 Task: Add an event with the title Second Marketing Campaign Evaluation and Optimization, date '2023/12/12', time 7:00 AM to 9:00 AMand add a description: Participants will explore techniques for collaborative problem-solving, exploring win-win solutions and alternatives that satisfy both parties' interests. They will also learn how to identify and overcome common negotiation obstacles., put the event into Green category . Add location for the event as: 456 Rossio Square, Lisbon, Portugal, logged in from the account softage.9@softage.netand send the event invitation to softage.3@softage.net with CC to  softage.4@softage.net. Set a reminder for the event 97 week before
Action: Mouse moved to (95, 117)
Screenshot: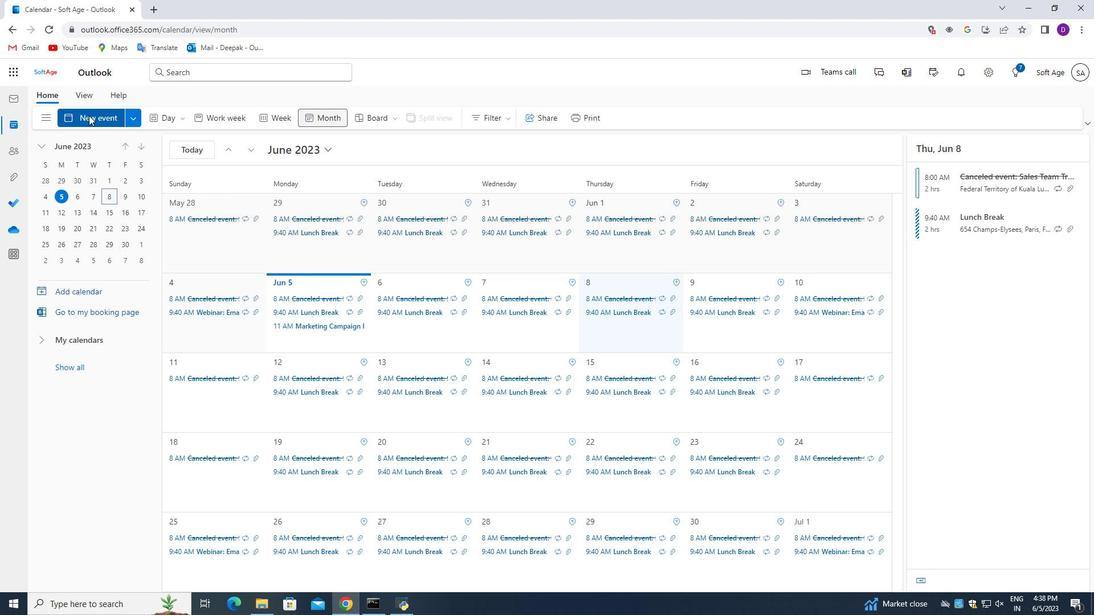 
Action: Mouse pressed left at (95, 117)
Screenshot: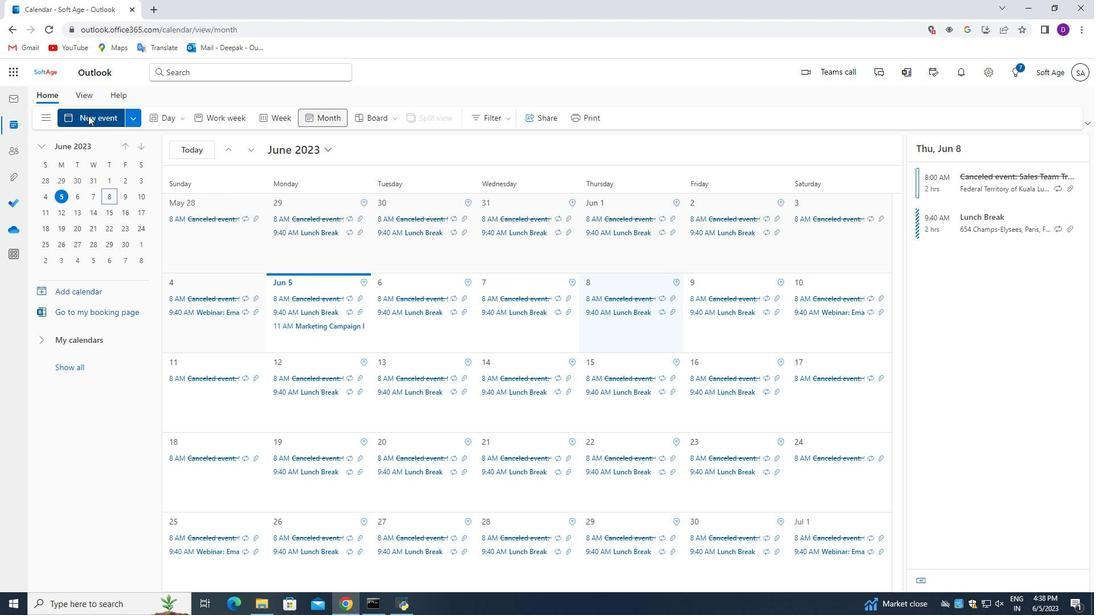 
Action: Mouse moved to (400, 451)
Screenshot: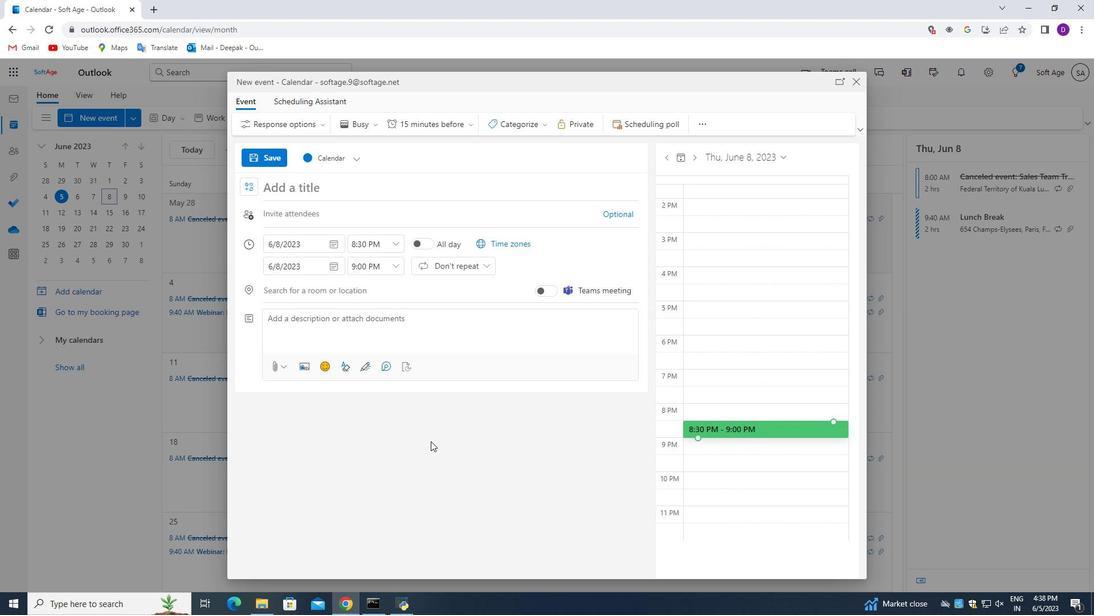 
Action: Key pressed <Key.shift_r>Second<Key.space><Key.shift>Marketing<Key.space><Key.shift_r>Campaign<Key.space><Key.shift_r>Evaluation<Key.space>and<Key.space><Key.shift>Optimization,<Key.backspace><Key.space>
Screenshot: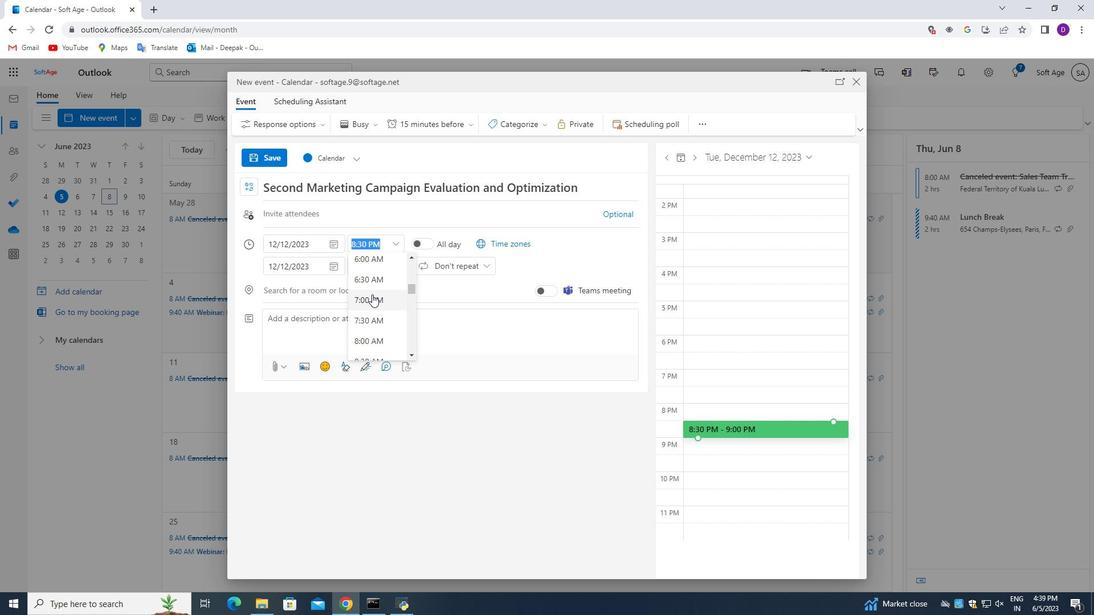 
Action: Mouse moved to (333, 244)
Screenshot: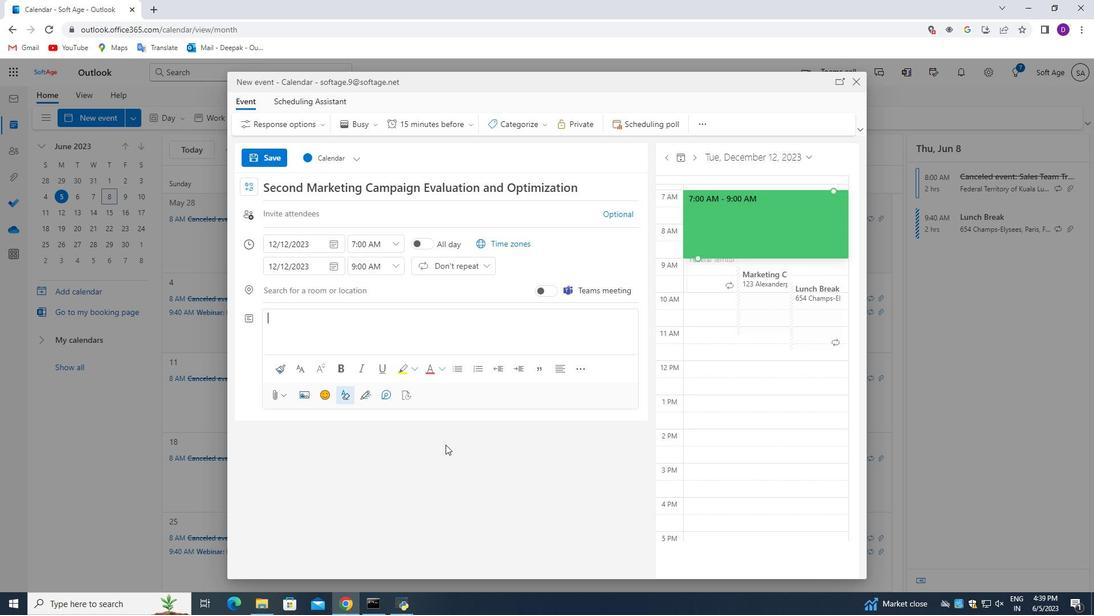 
Action: Mouse pressed left at (333, 244)
Screenshot: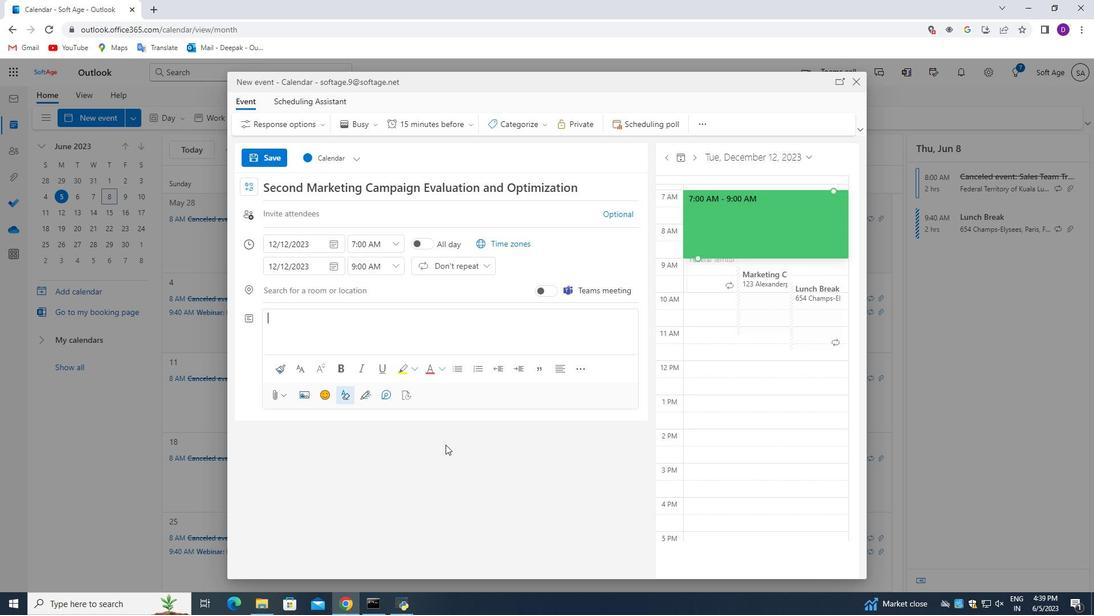 
Action: Mouse moved to (307, 269)
Screenshot: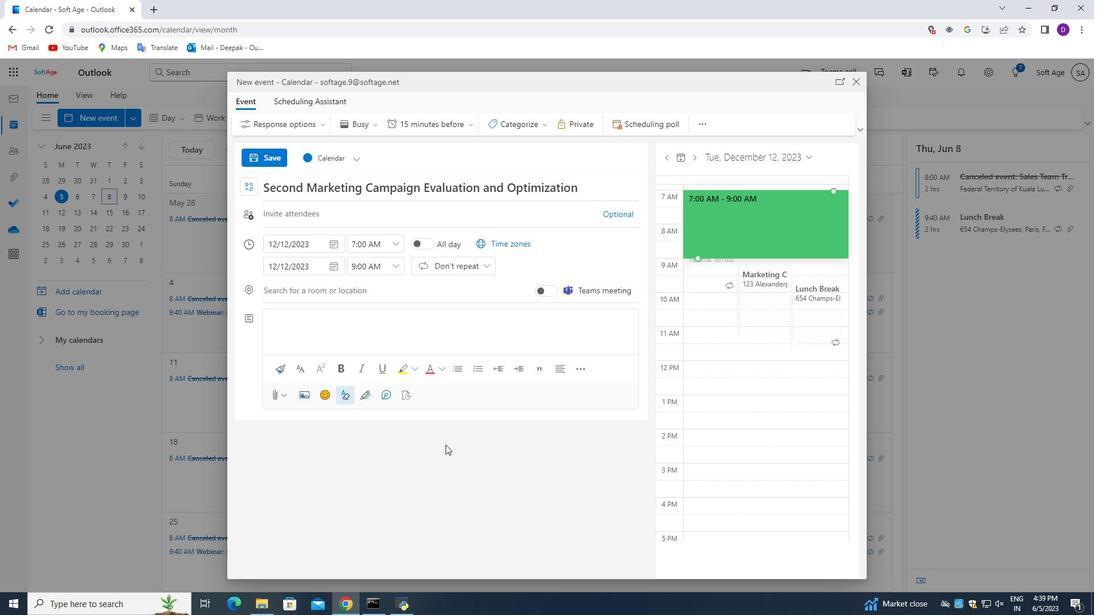 
Action: Mouse pressed left at (307, 269)
Screenshot: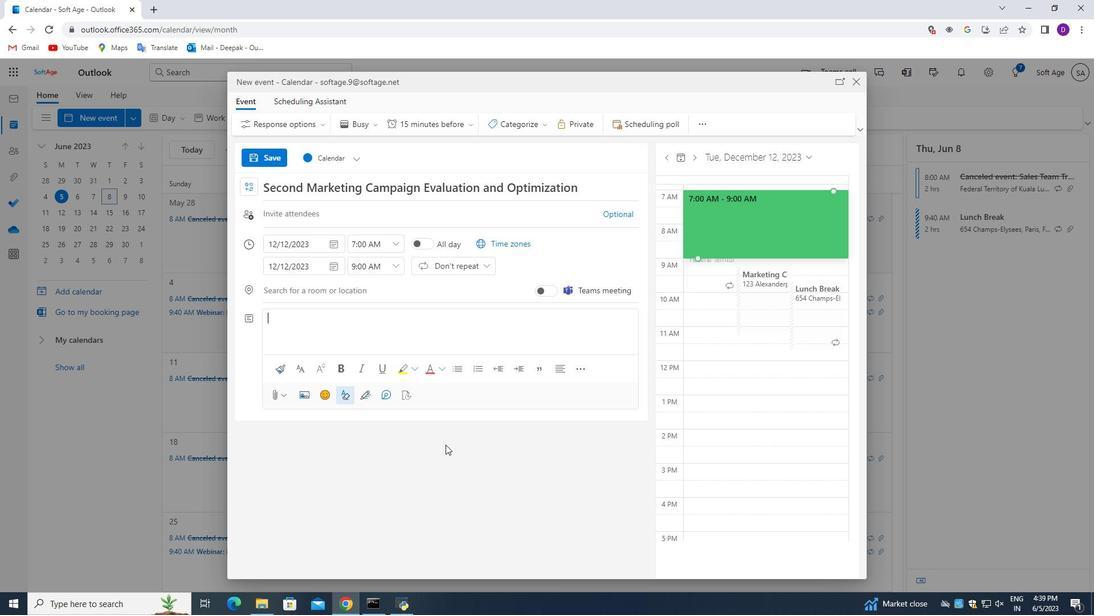 
Action: Mouse moved to (370, 352)
Screenshot: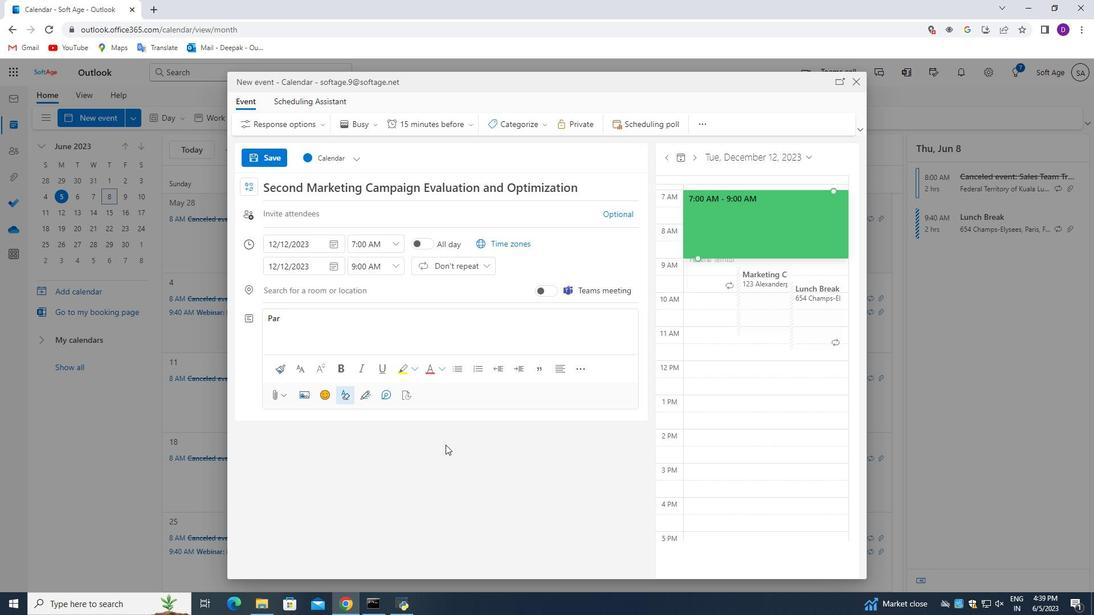 
Action: Mouse pressed left at (370, 352)
Screenshot: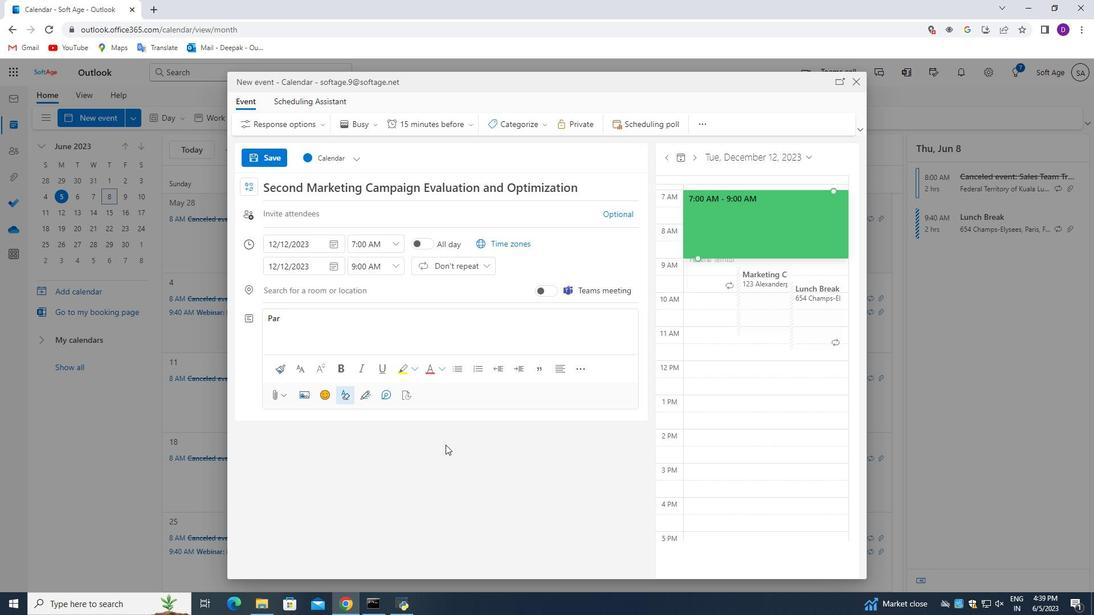 
Action: Mouse moved to (310, 335)
Screenshot: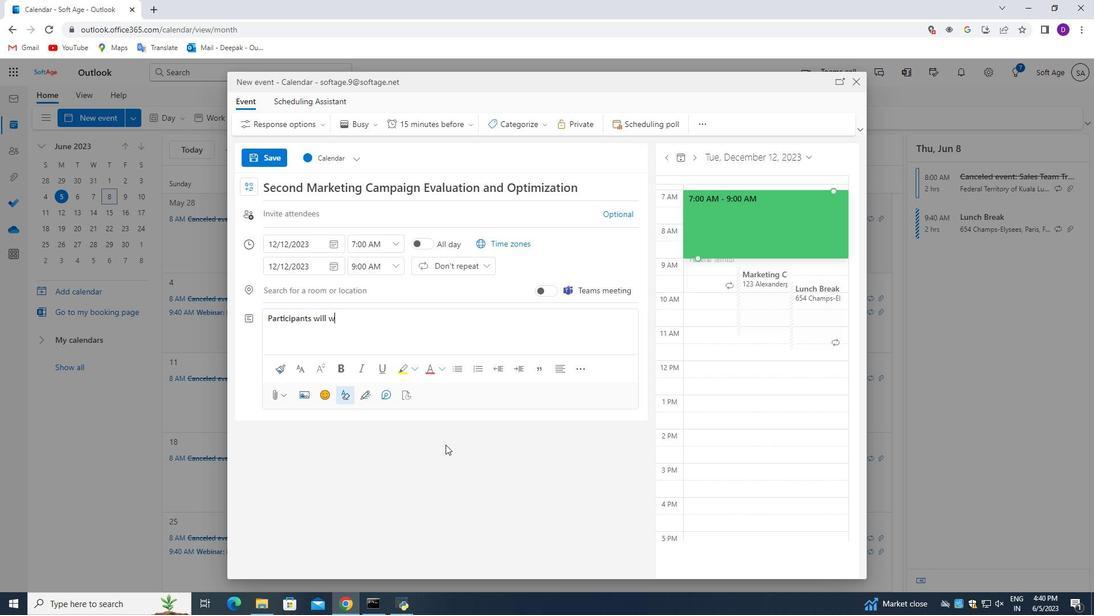 
Action: Mouse pressed left at (310, 335)
Screenshot: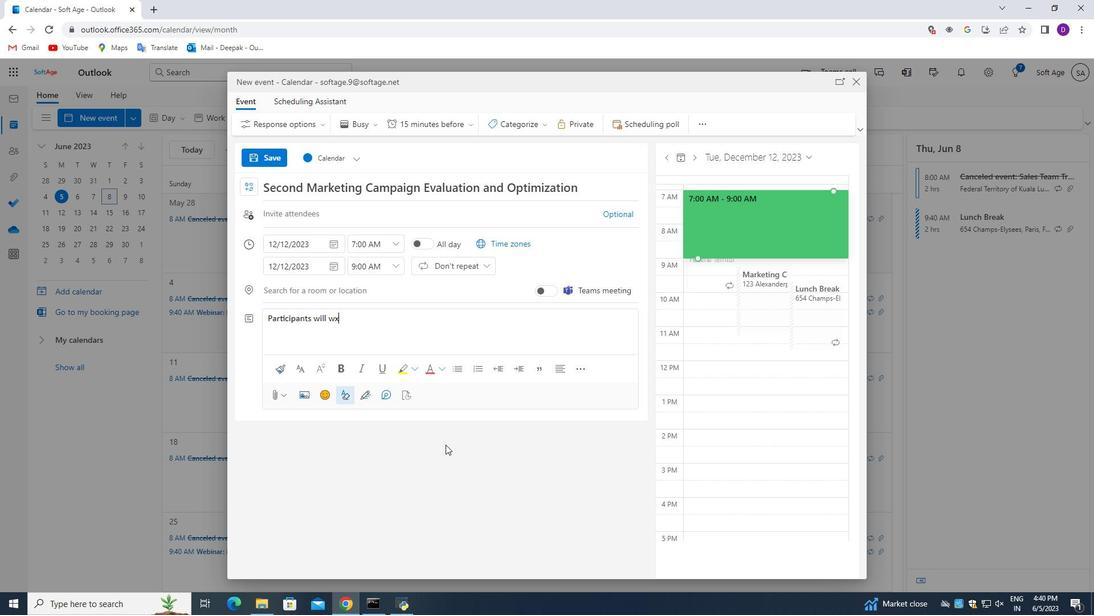 
Action: Mouse moved to (358, 248)
Screenshot: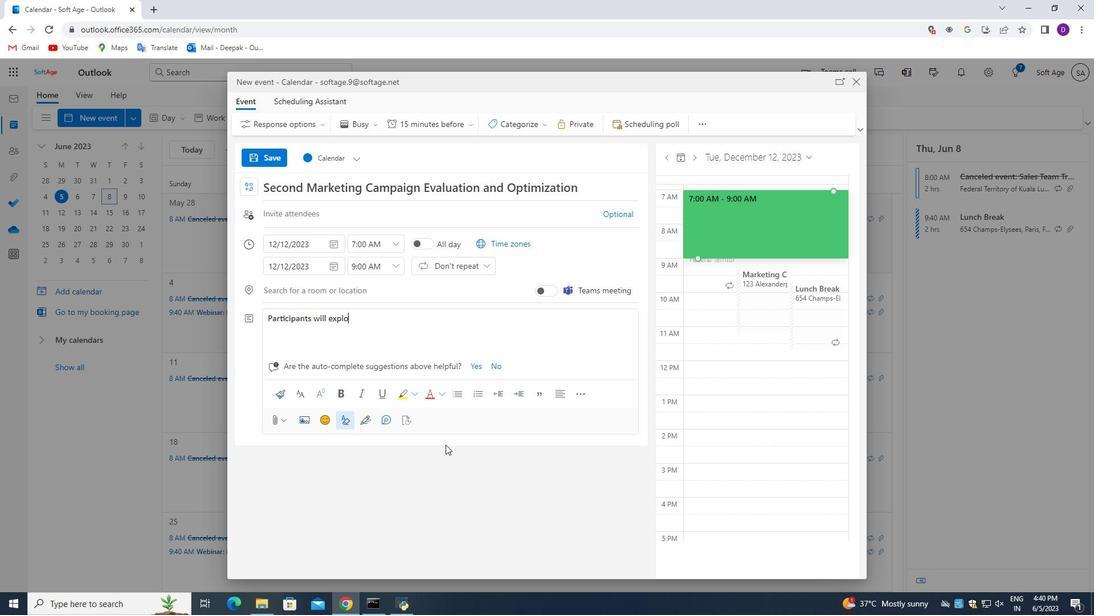 
Action: Mouse pressed left at (358, 248)
Screenshot: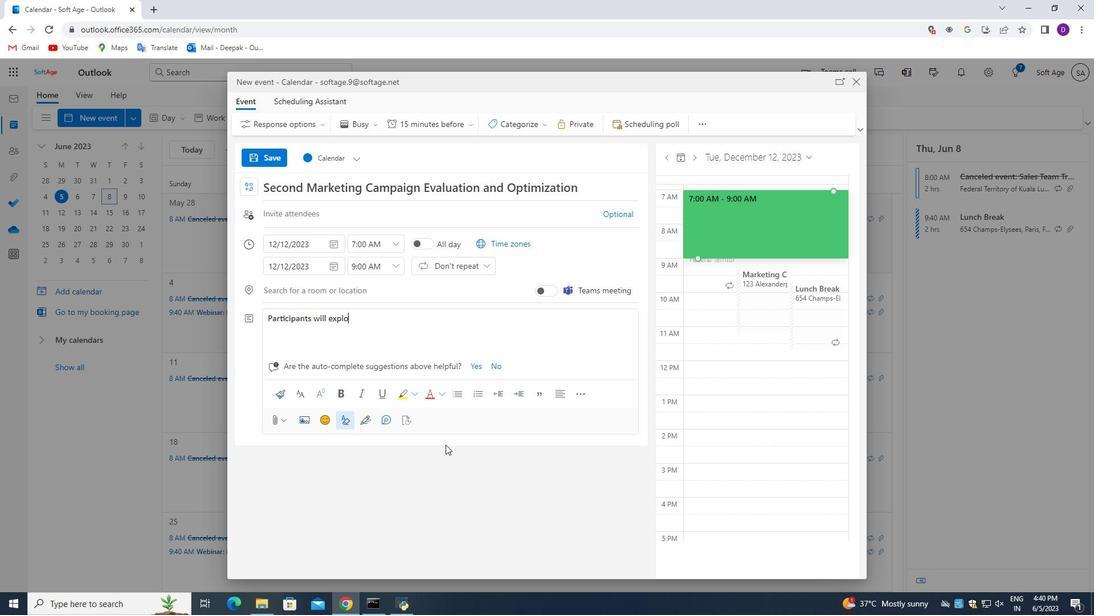 
Action: Mouse moved to (354, 245)
Screenshot: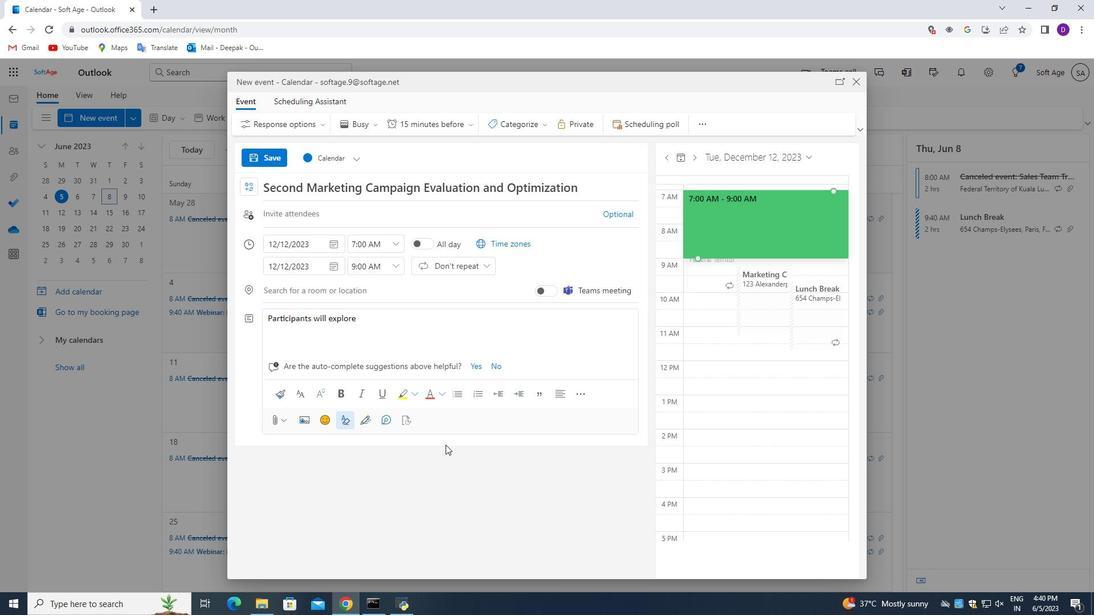 
Action: Mouse pressed left at (354, 245)
Screenshot: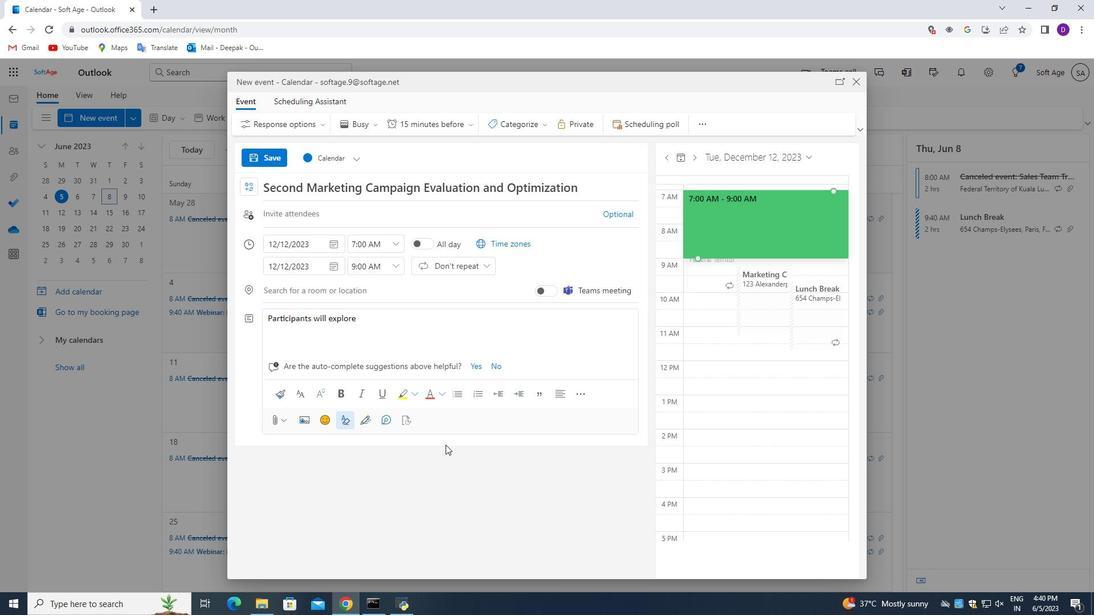 
Action: Mouse moved to (401, 303)
Screenshot: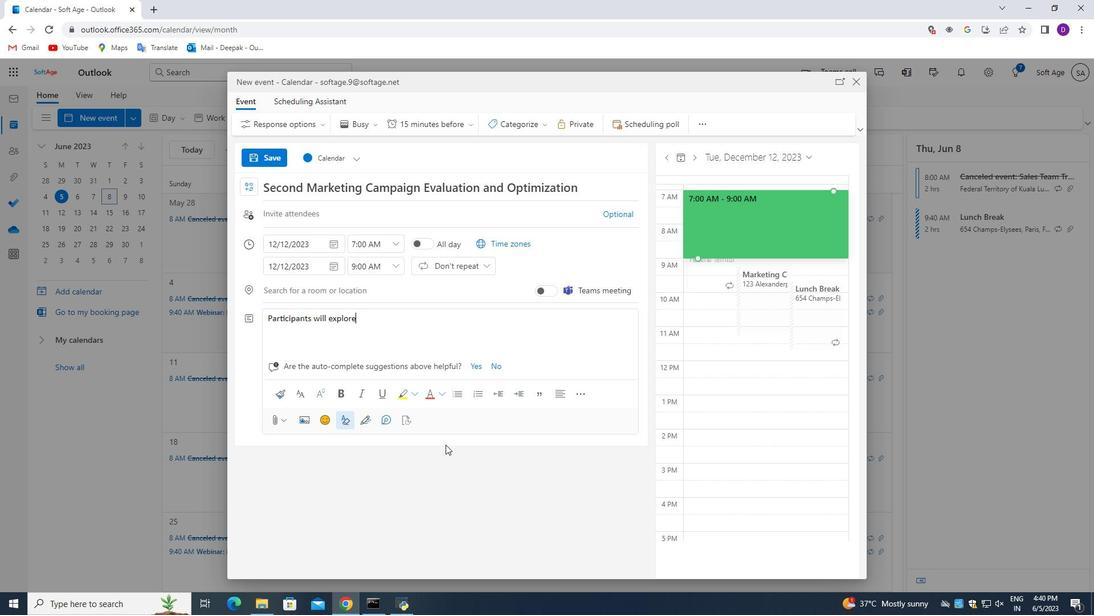 
Action: Key pressed <Key.backspace>7
Screenshot: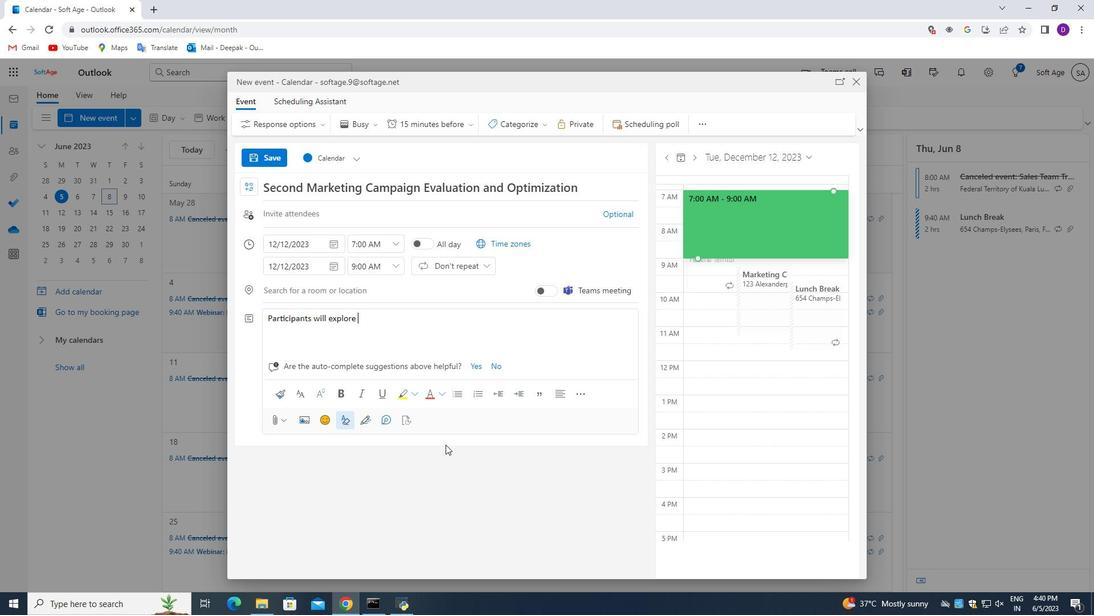 
Action: Mouse moved to (361, 244)
Screenshot: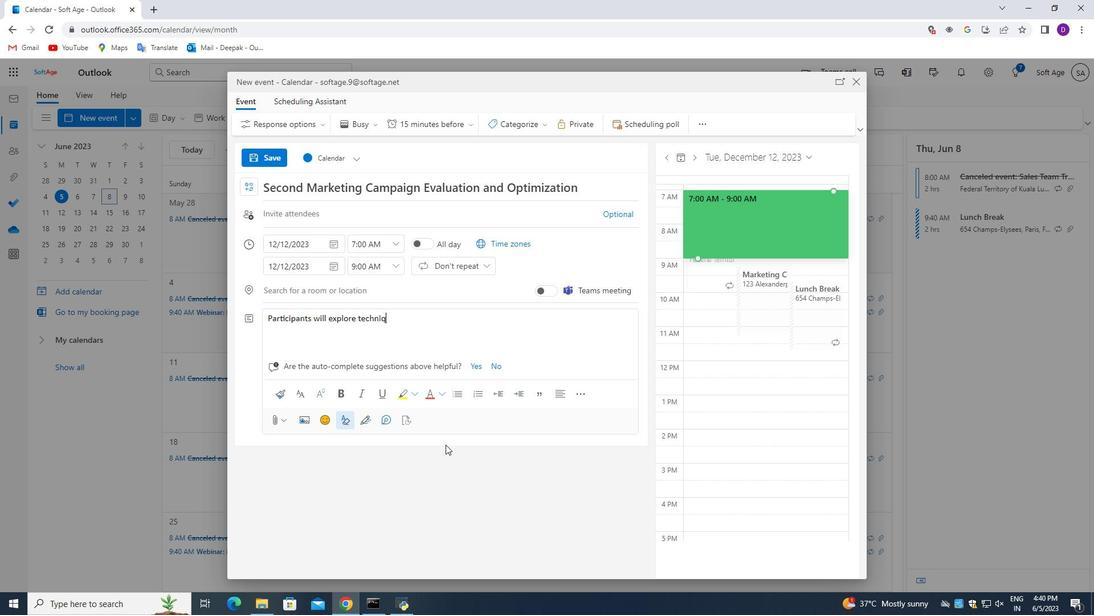 
Action: Mouse pressed left at (361, 244)
Screenshot: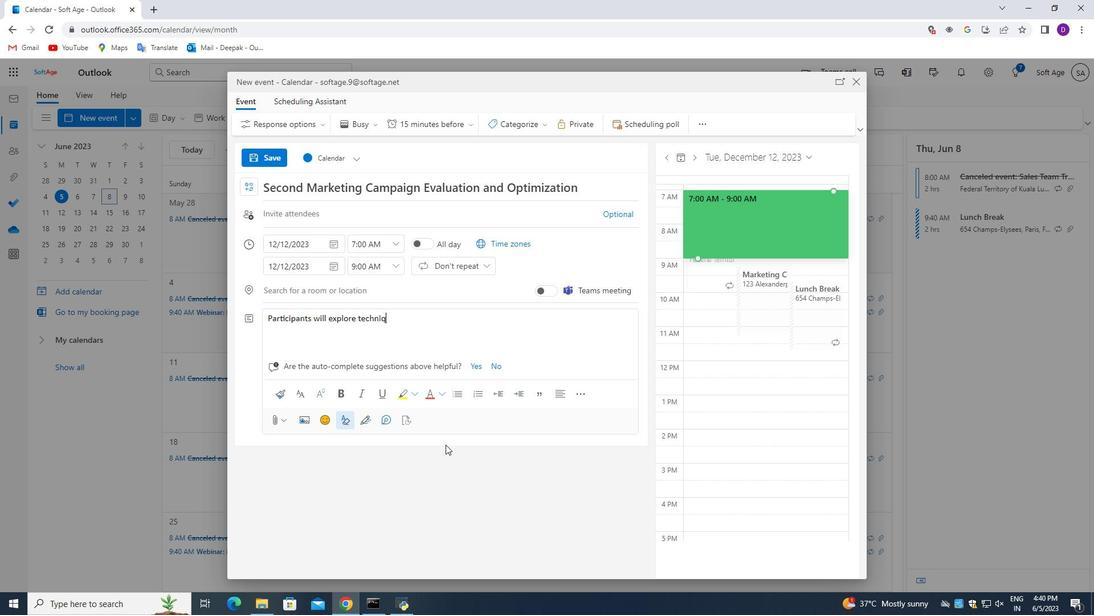 
Action: Mouse moved to (389, 326)
Screenshot: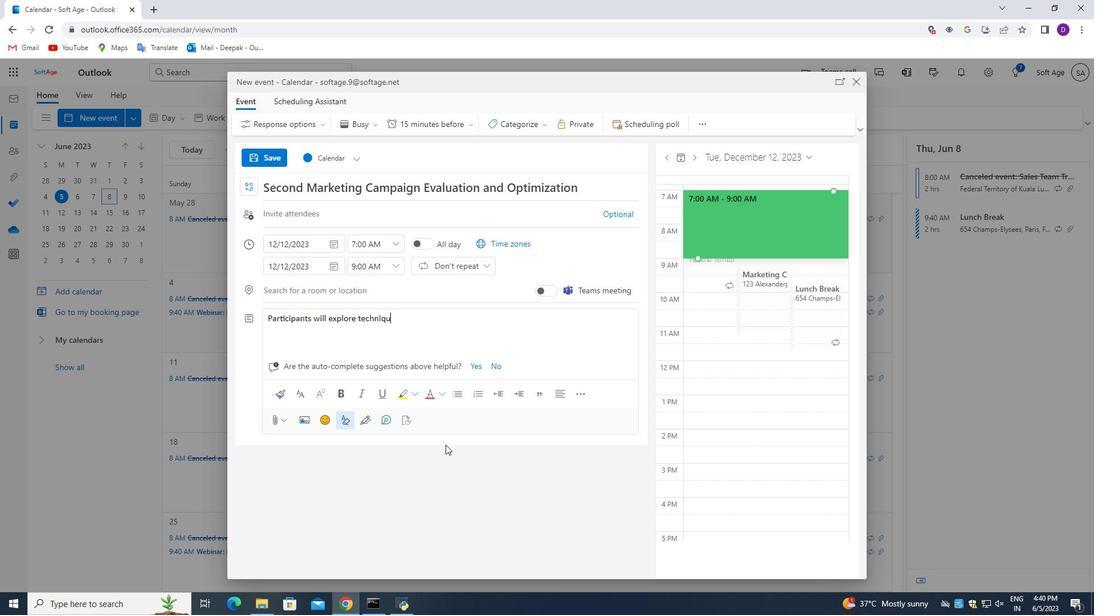 
Action: Key pressed <Key.backspace>0
Screenshot: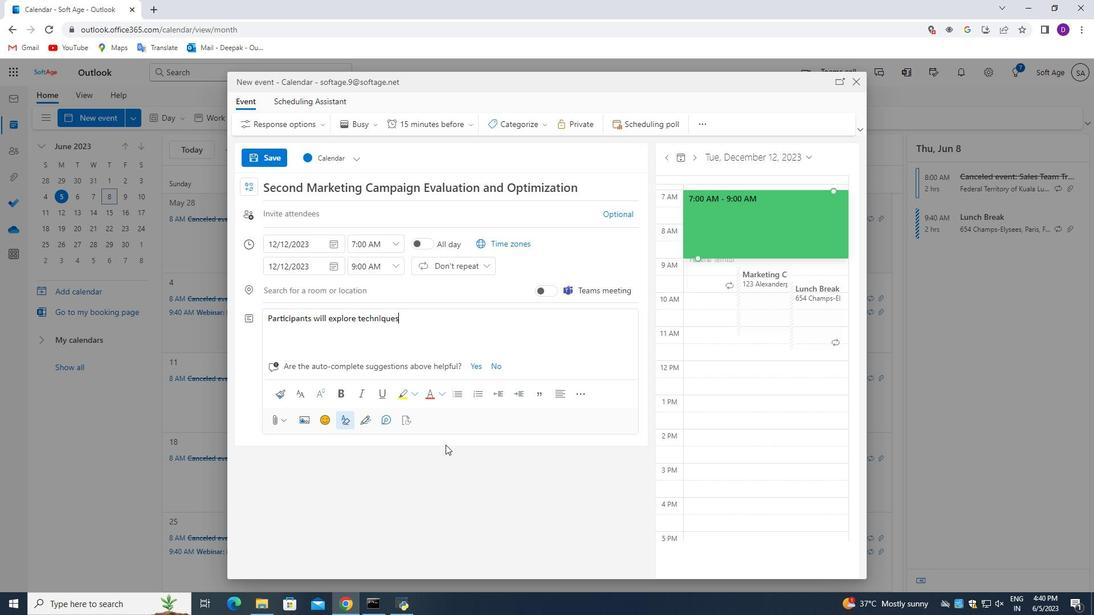 
Action: Mouse moved to (374, 244)
Screenshot: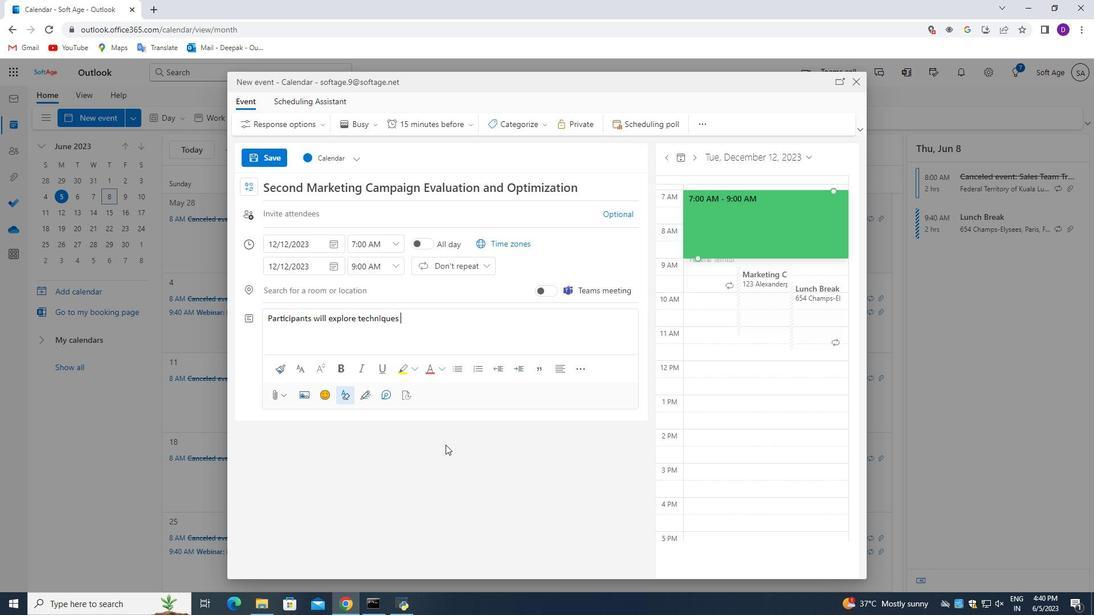
Action: Mouse pressed left at (374, 244)
Screenshot: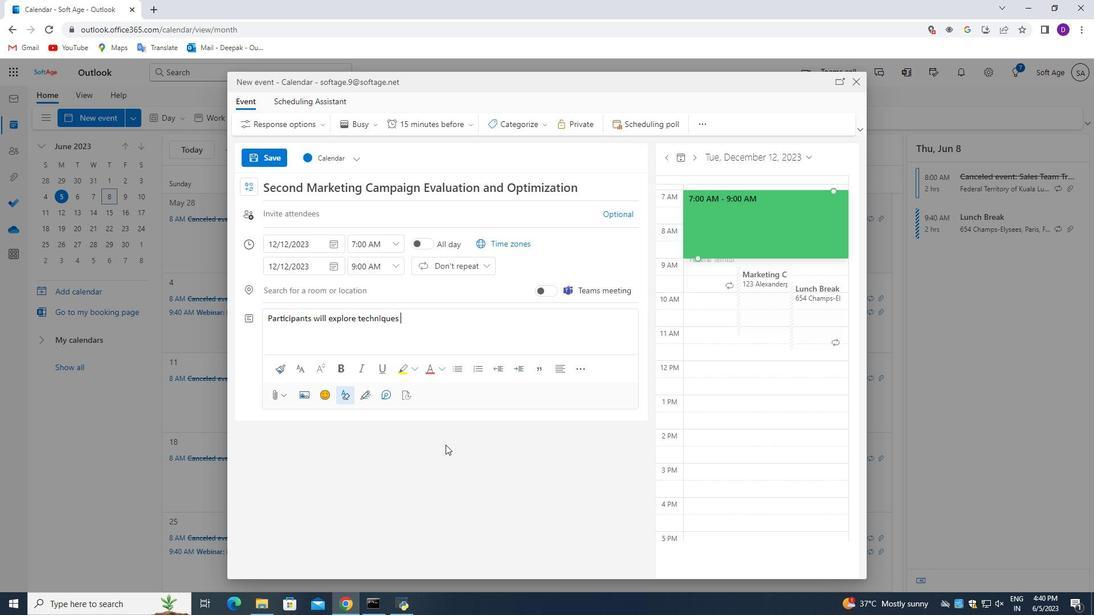 
Action: Mouse moved to (395, 304)
Screenshot: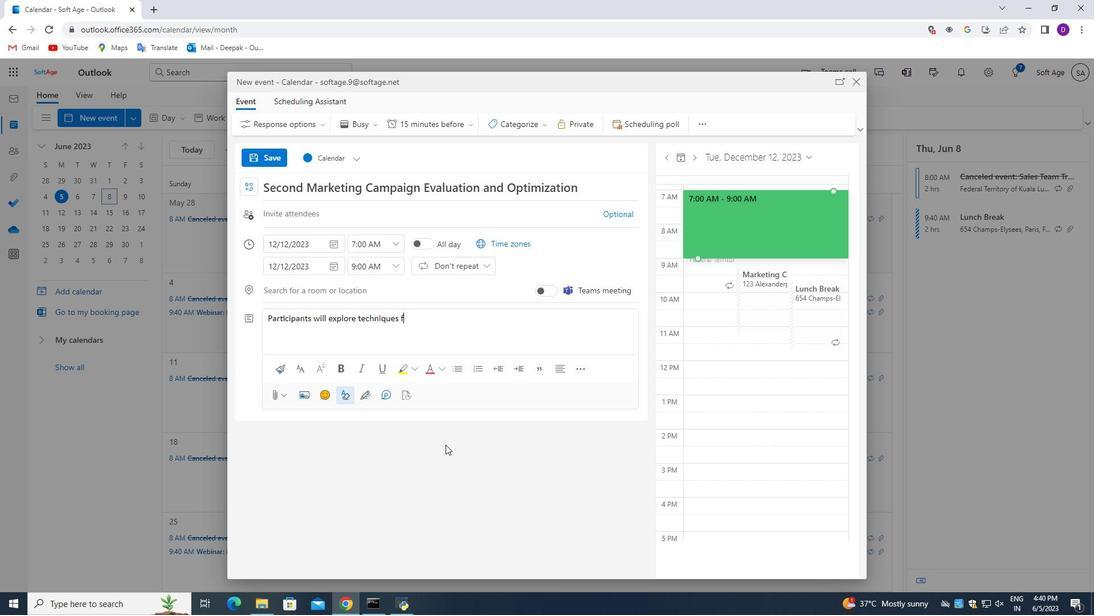 
Action: Key pressed <Key.backspace><Key.shift_r>A
Screenshot: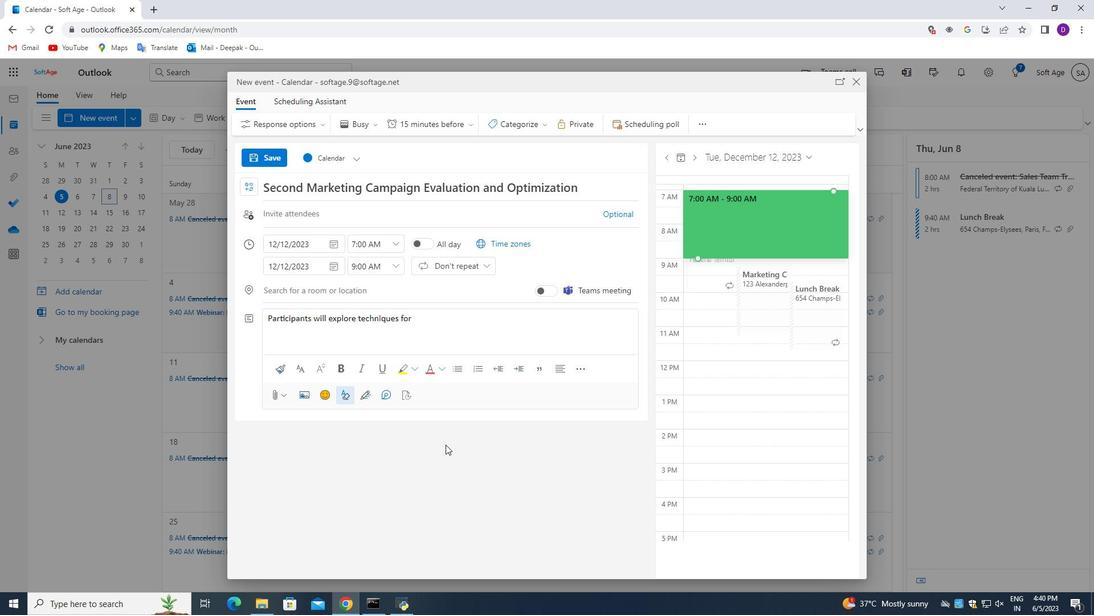 
Action: Mouse moved to (376, 266)
Screenshot: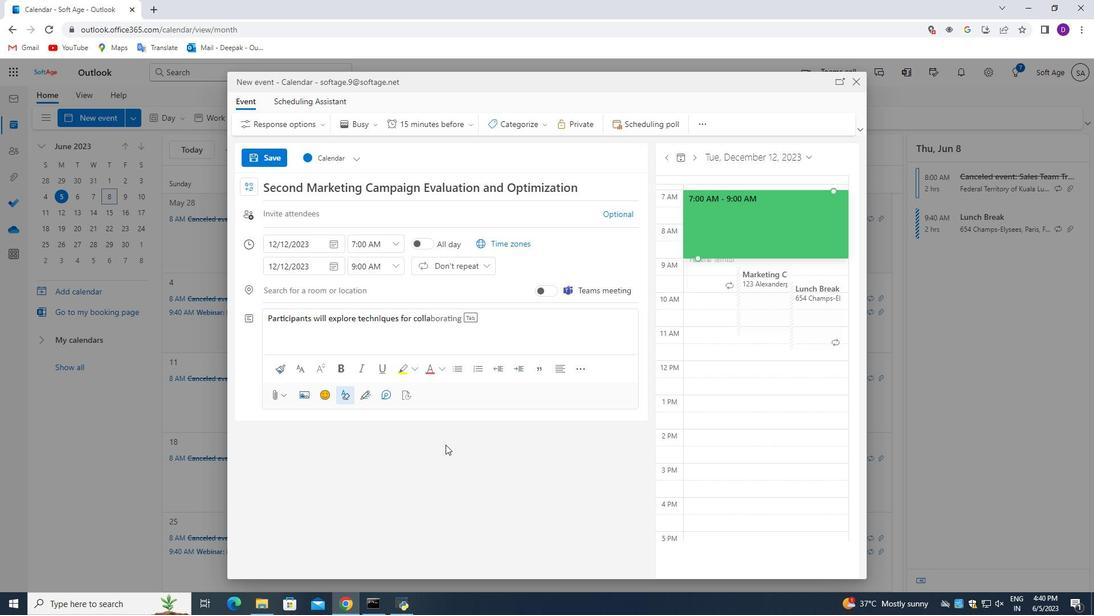 
Action: Mouse pressed left at (376, 266)
Screenshot: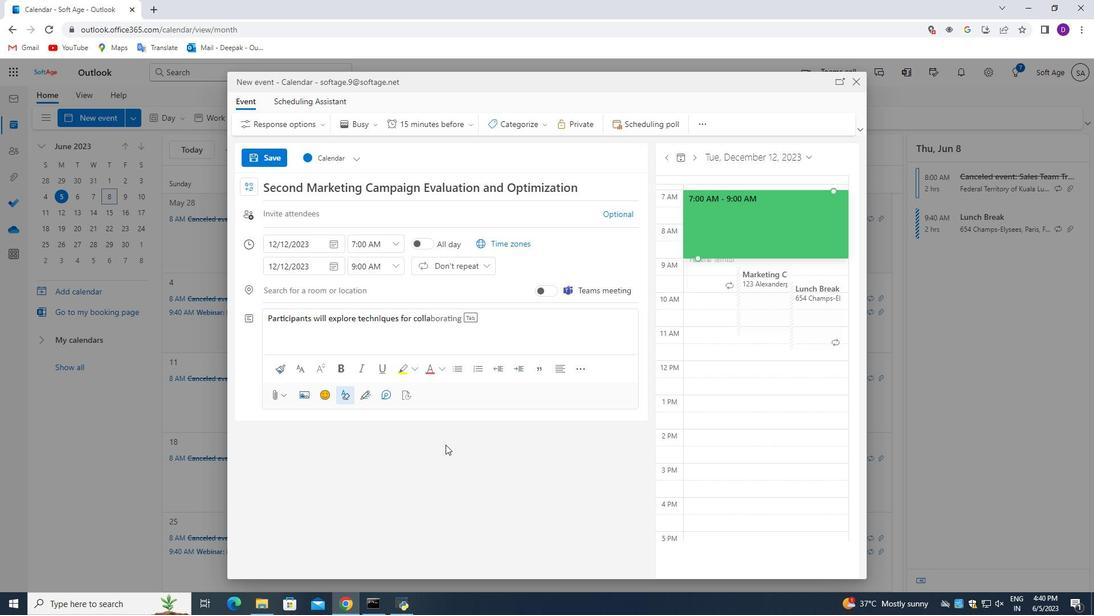 
Action: Mouse pressed left at (376, 266)
Screenshot: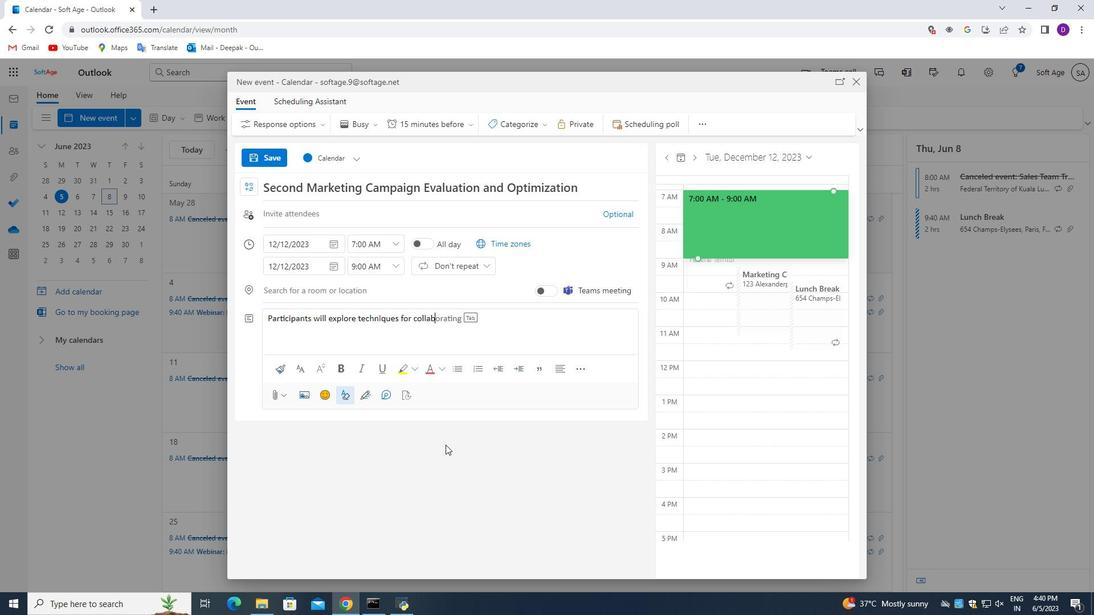 
Action: Mouse moved to (373, 266)
Screenshot: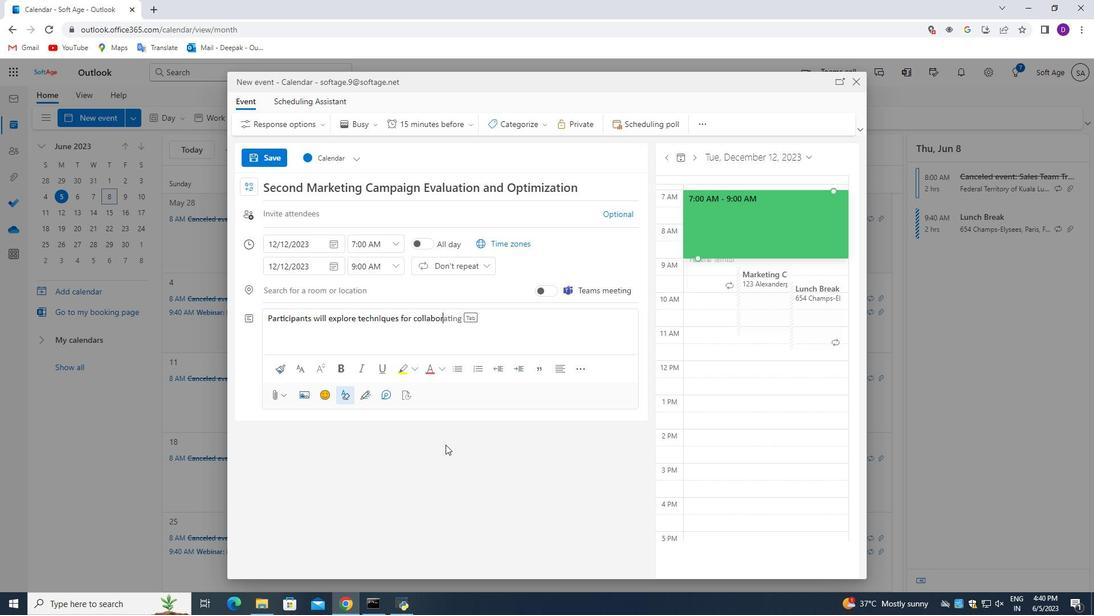 
Action: Mouse pressed left at (373, 266)
Screenshot: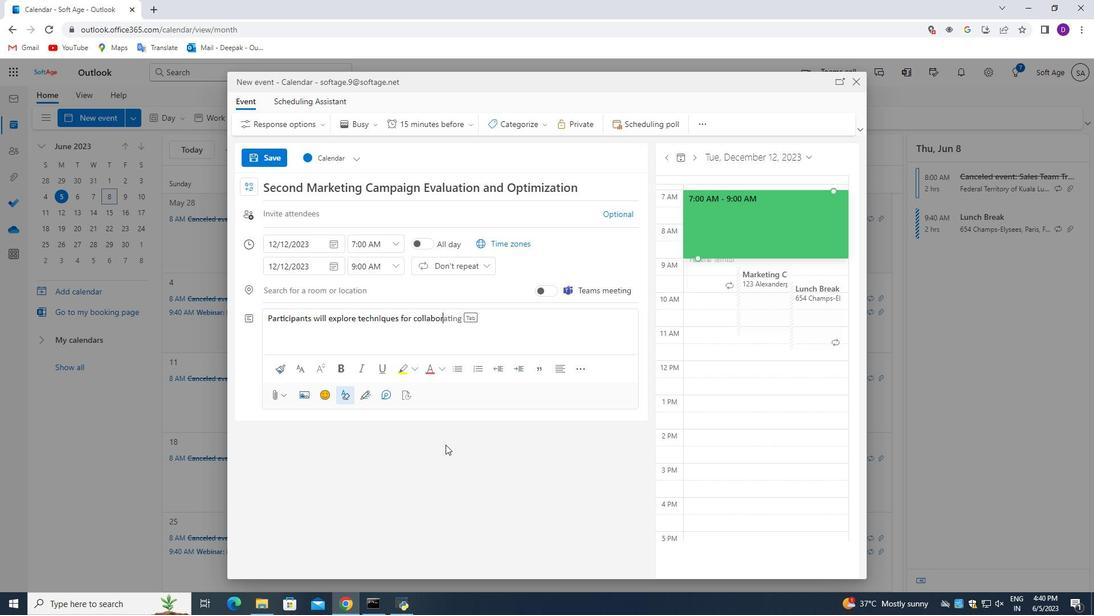 
Action: Mouse moved to (356, 266)
Screenshot: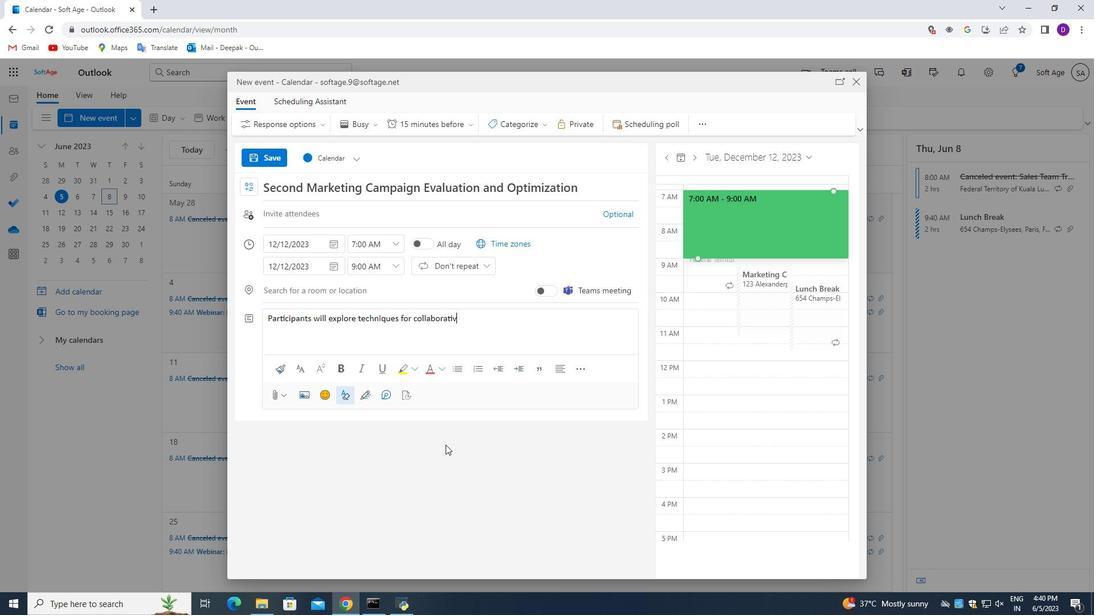 
Action: Mouse pressed left at (356, 266)
Screenshot: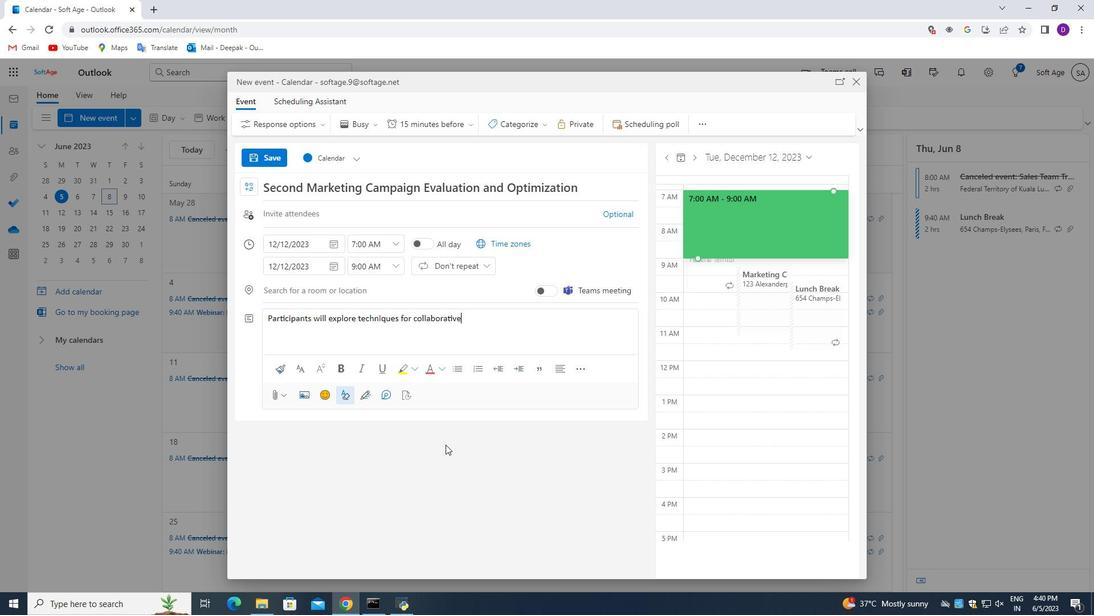 
Action: Mouse moved to (378, 287)
Screenshot: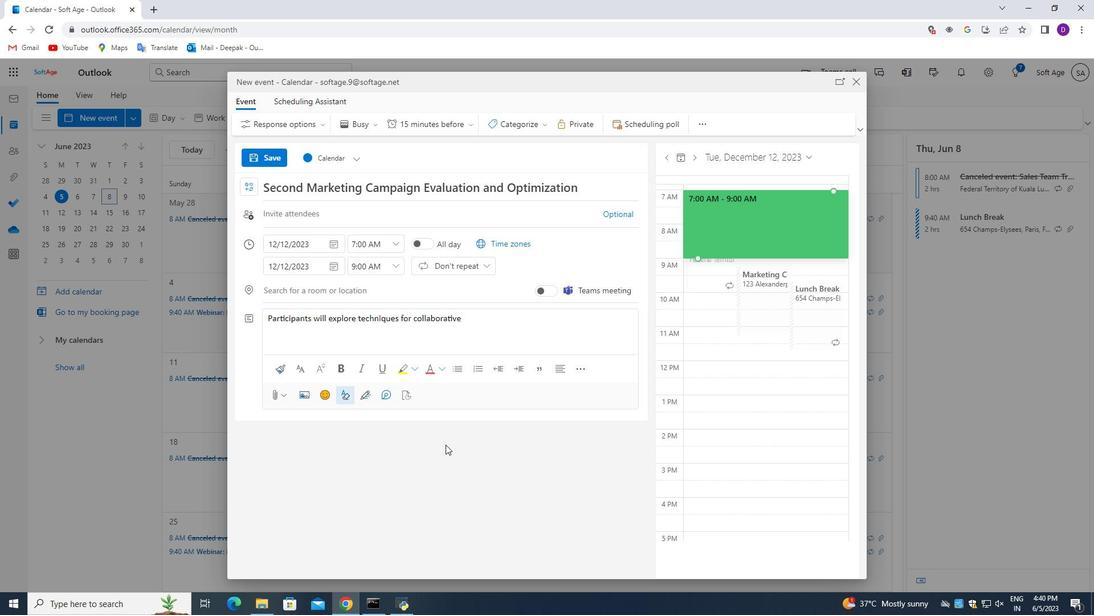 
Action: Key pressed <Key.backspace>9
Screenshot: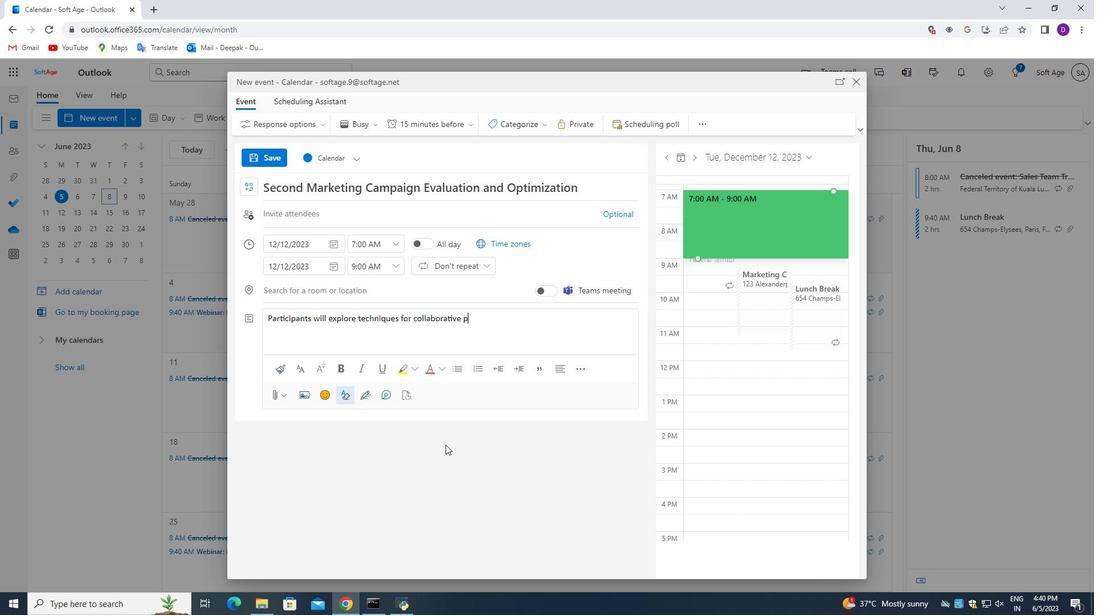 
Action: Mouse moved to (362, 263)
Screenshot: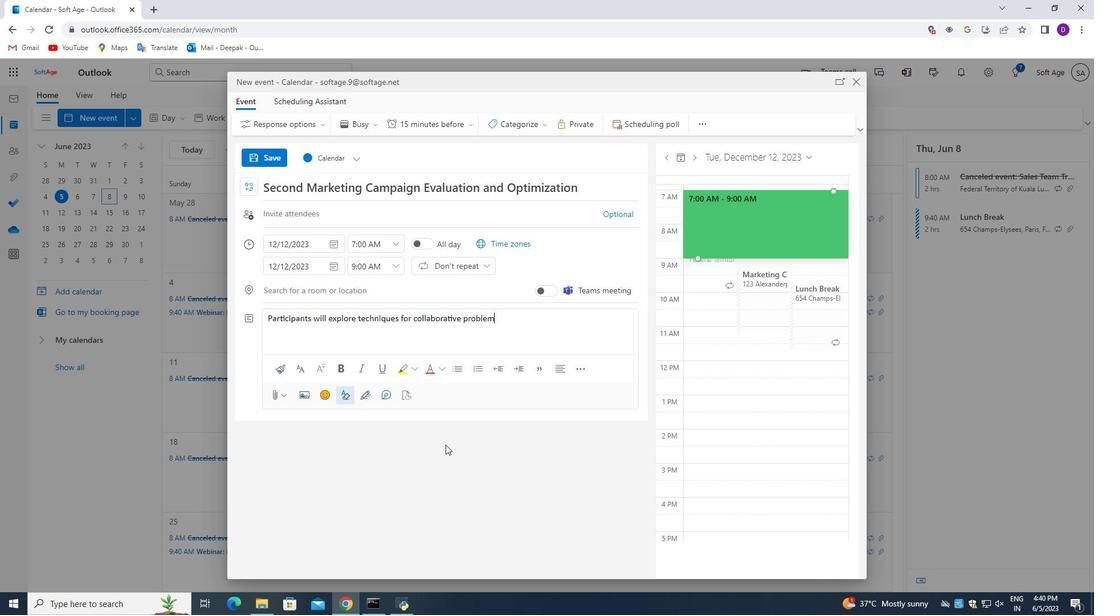 
Action: Mouse pressed left at (362, 263)
Screenshot: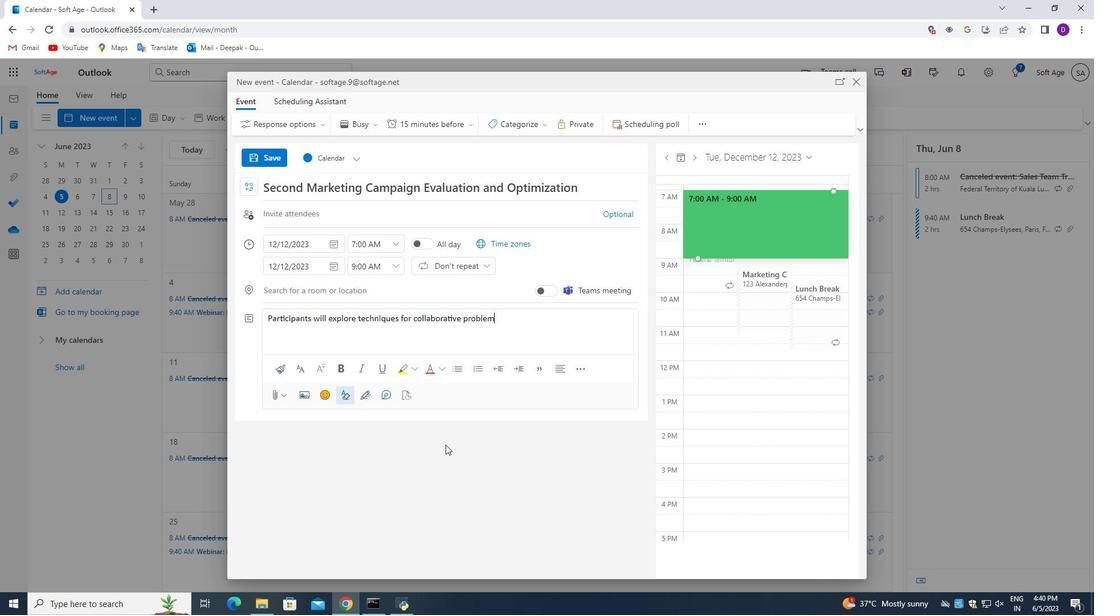 
Action: Mouse moved to (399, 326)
Screenshot: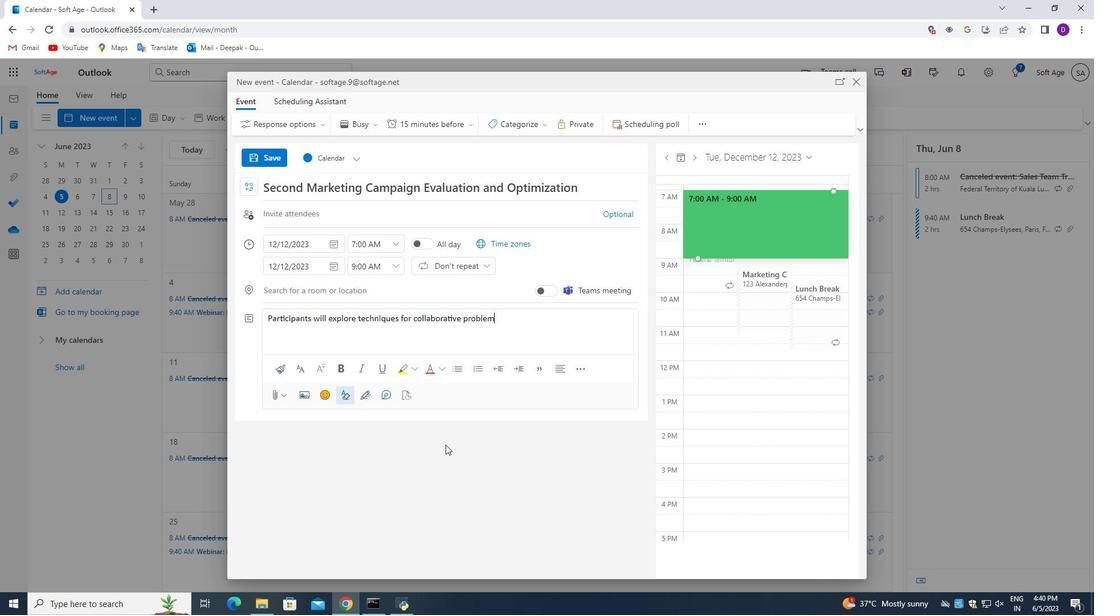 
Action: Key pressed <Key.backspace>0
Screenshot: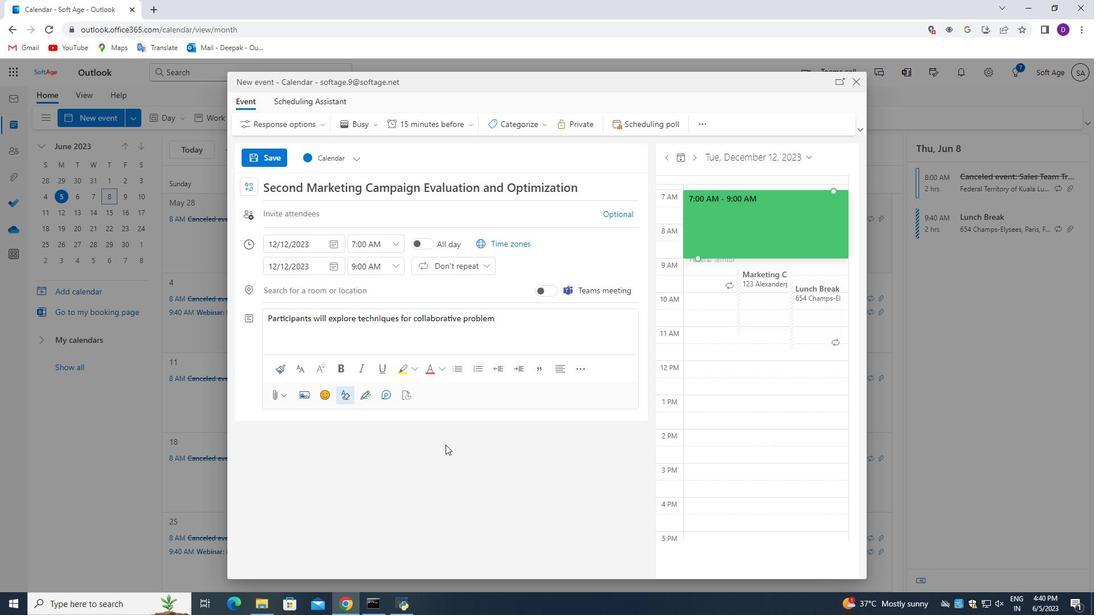 
Action: Mouse pressed left at (399, 326)
Screenshot: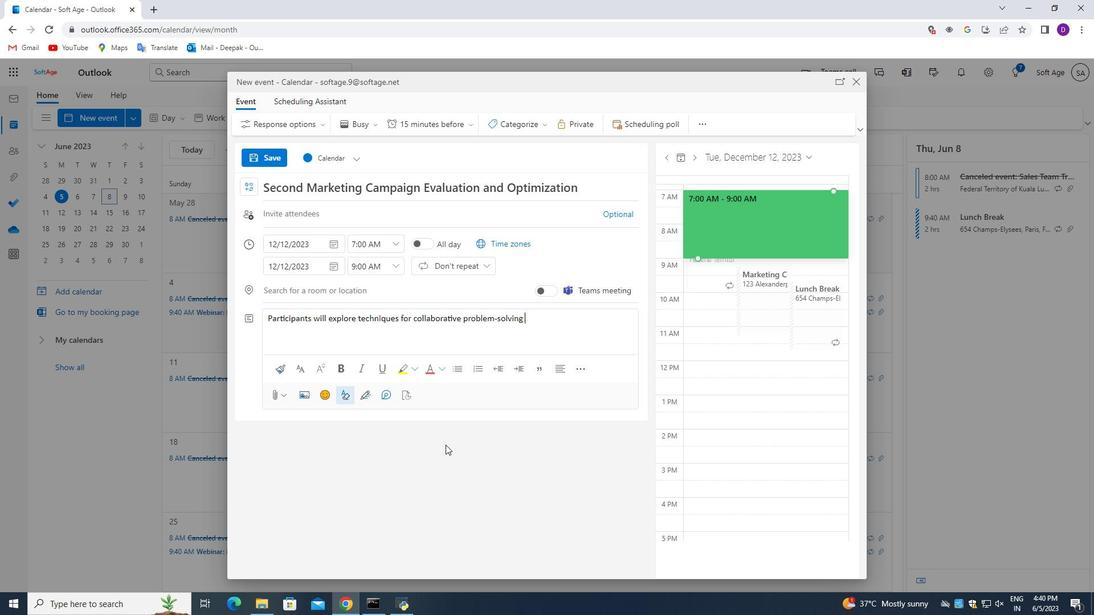 
Action: Mouse moved to (416, 512)
Screenshot: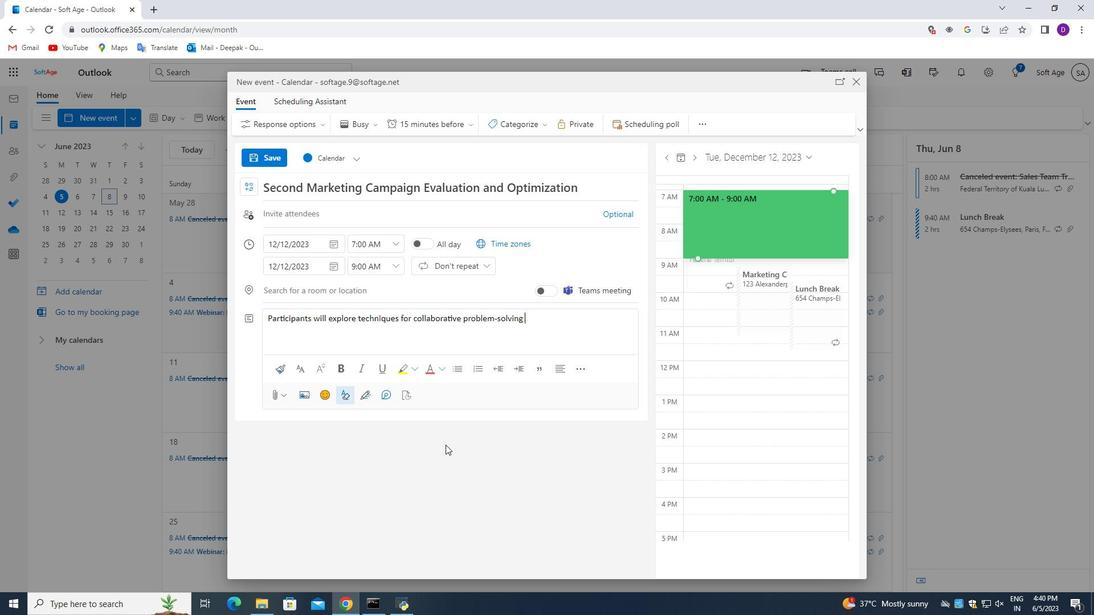 
Action: Key pressed <Key.shift>Participants<Key.space>will<Key.space>explore<Key.space>techniques<Key.space>for<Key.space>collaborating<Key.space><Key.backspace><Key.backspace><Key.backspace>ion<Key.space>=<Key.backspace><Key.backspace><Key.backspace><Key.backspace><Key.backspace><Key.backspace>ion<Key.space>problem<Key.space><Key.backspace>-solving<Key.space><Key.backspace>,<Key.space>exploring<Key.space>win0<Key.backspace>-win<Key.space><Key.backspace><Key.backspace><Key.backspace>in<Key.space>solutins<Key.space>and<Key.space><Key.backspace><Key.backspace><Key.backspace><Key.backspace><Key.backspace><Key.backspace><Key.backspace><Key.backspace><Key.backspace>tion<Key.space><Key.backspace><Key.space>and<Key.space>alter<Key.backspace><Key.backspace>
Screenshot: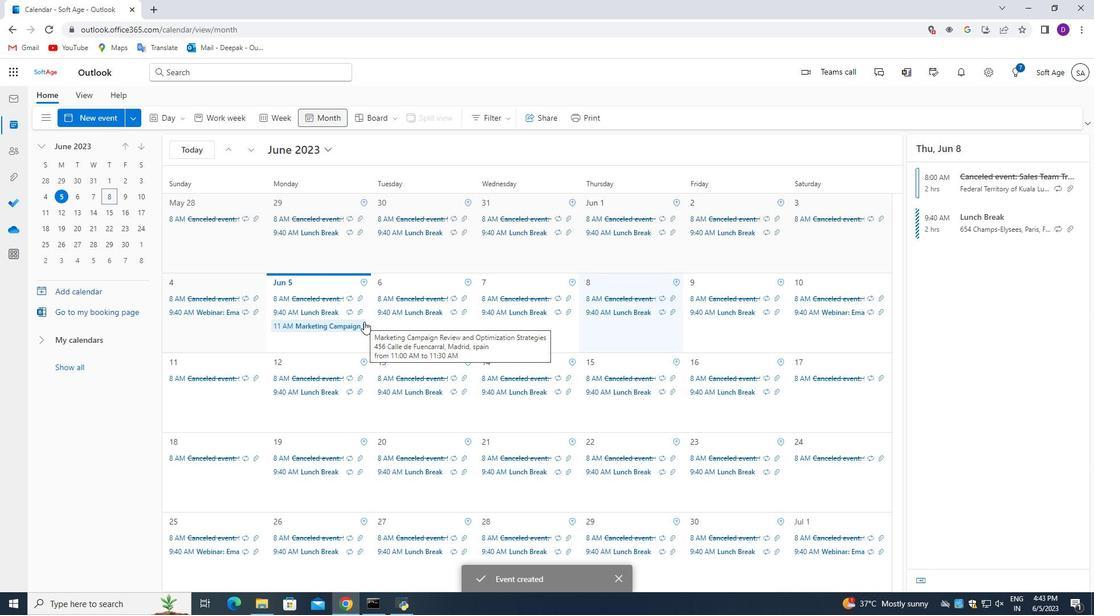 
Action: Mouse moved to (95, 116)
Screenshot: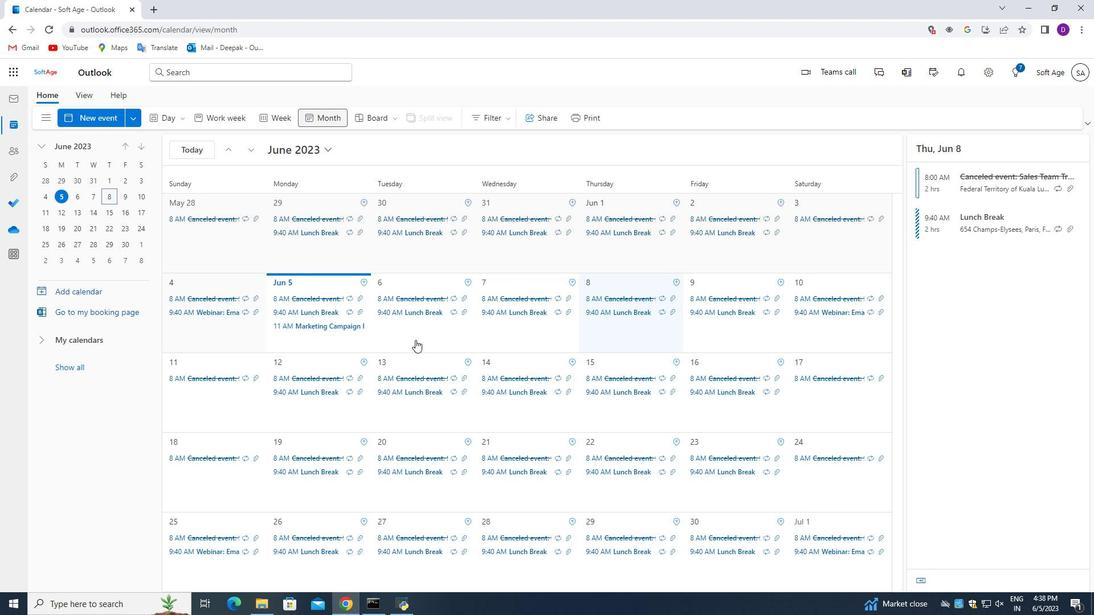 
Action: Mouse pressed left at (95, 116)
Screenshot: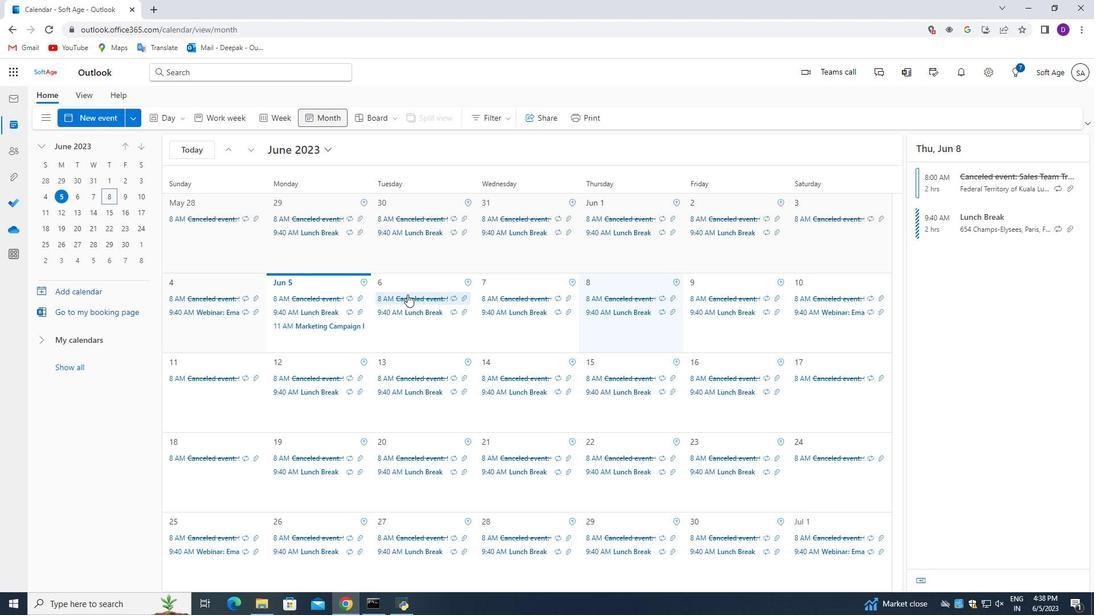 
Action: Mouse moved to (451, 461)
Screenshot: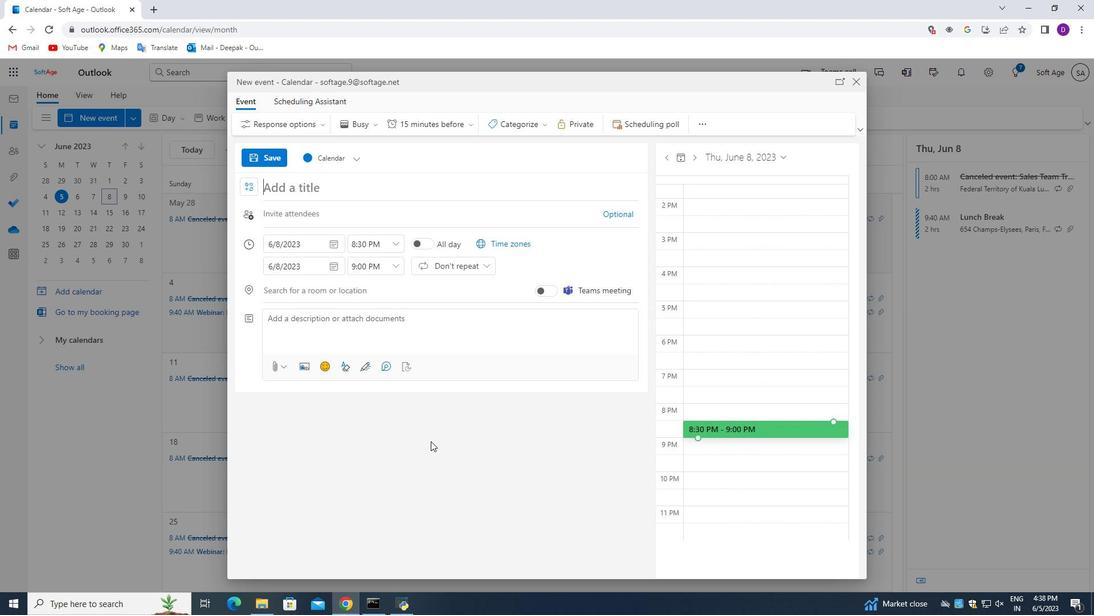 
Action: Key pressed <Key.shift_r>Second<Key.space><Key.shift>Marketing<Key.space><Key.shift_r>Campaign<Key.space><Key.shift_r>Eca<Key.backspace><Key.backspace>valuation<Key.space>and<Key.space><Key.shift>Optimization,<Key.space><Key.backspace><Key.backspace>
Screenshot: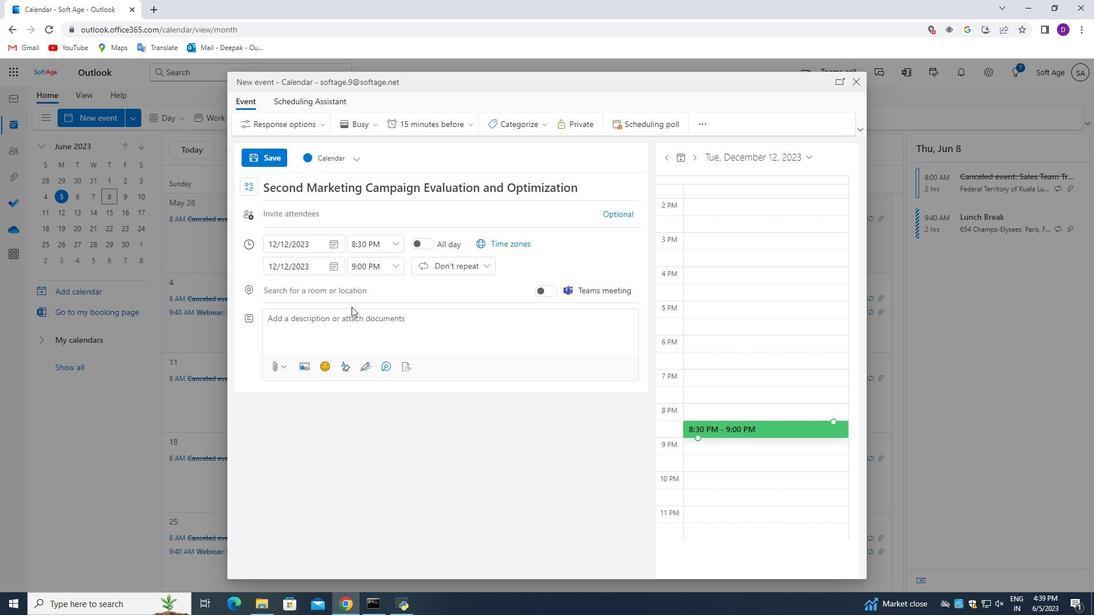 
Action: Mouse moved to (334, 244)
Screenshot: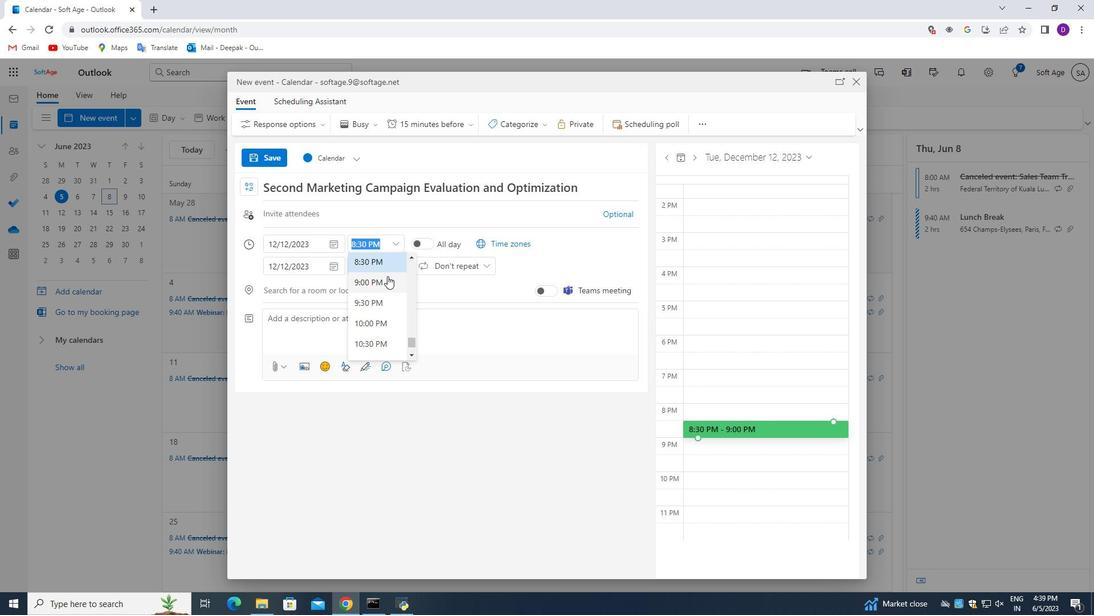 
Action: Mouse pressed left at (334, 244)
Screenshot: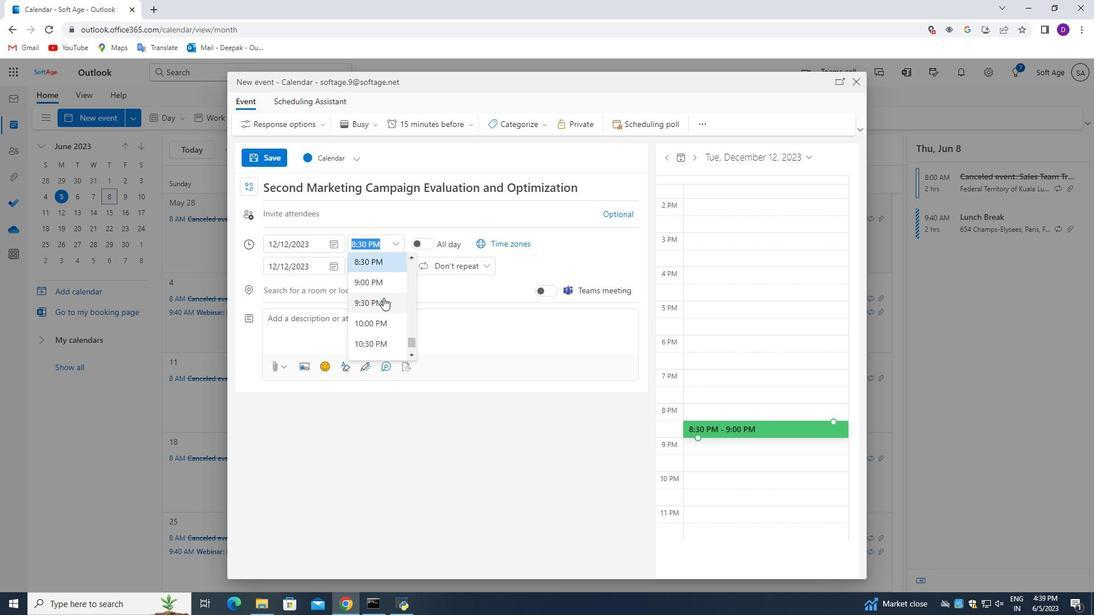 
Action: Mouse moved to (301, 267)
Screenshot: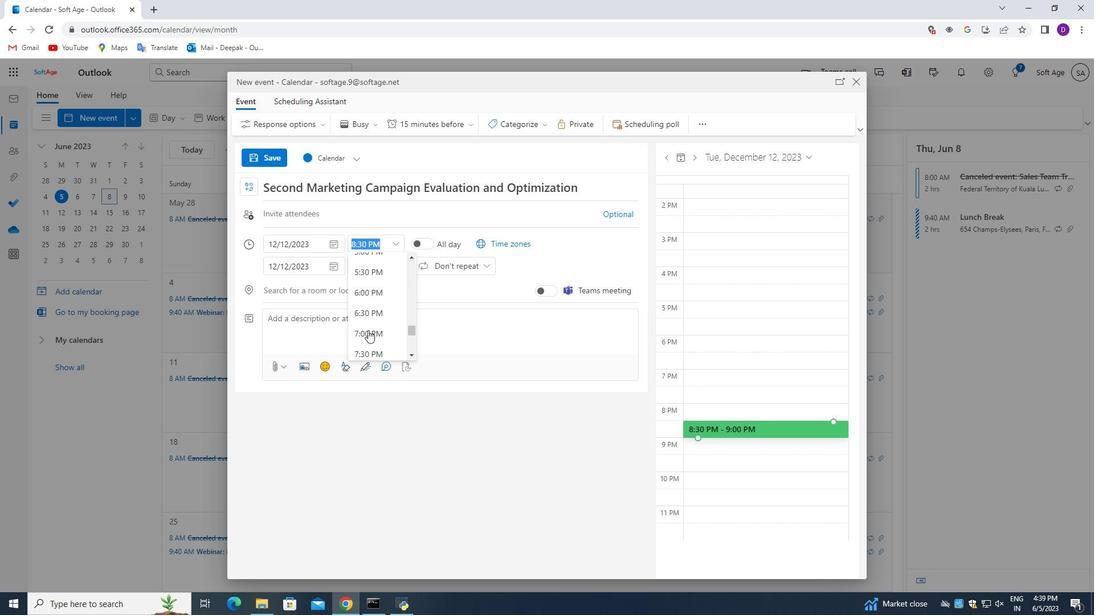 
Action: Mouse pressed left at (301, 267)
Screenshot: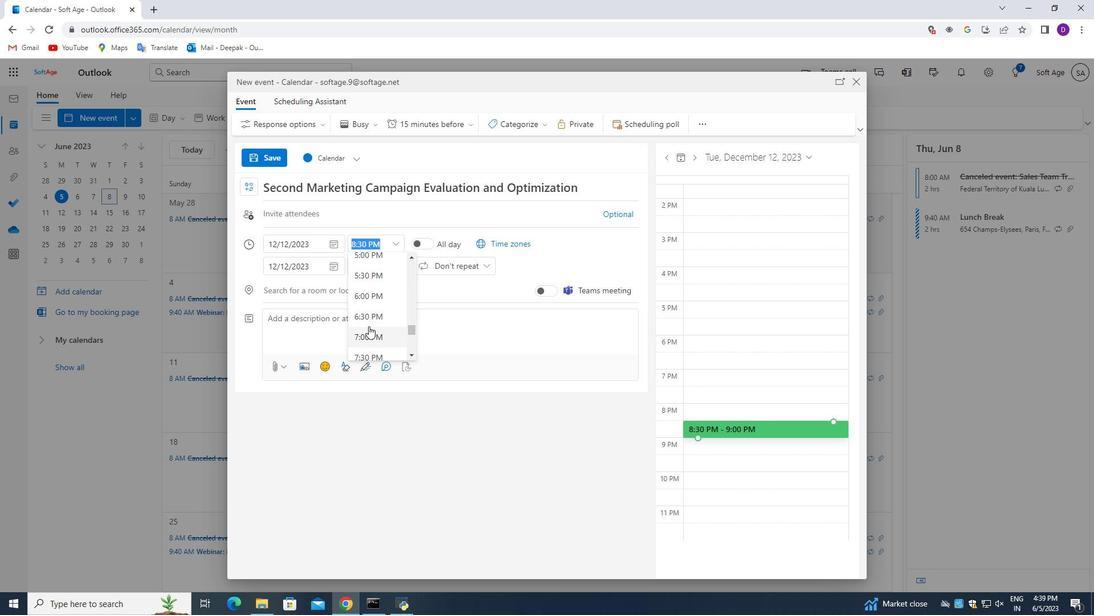 
Action: Mouse moved to (363, 350)
Screenshot: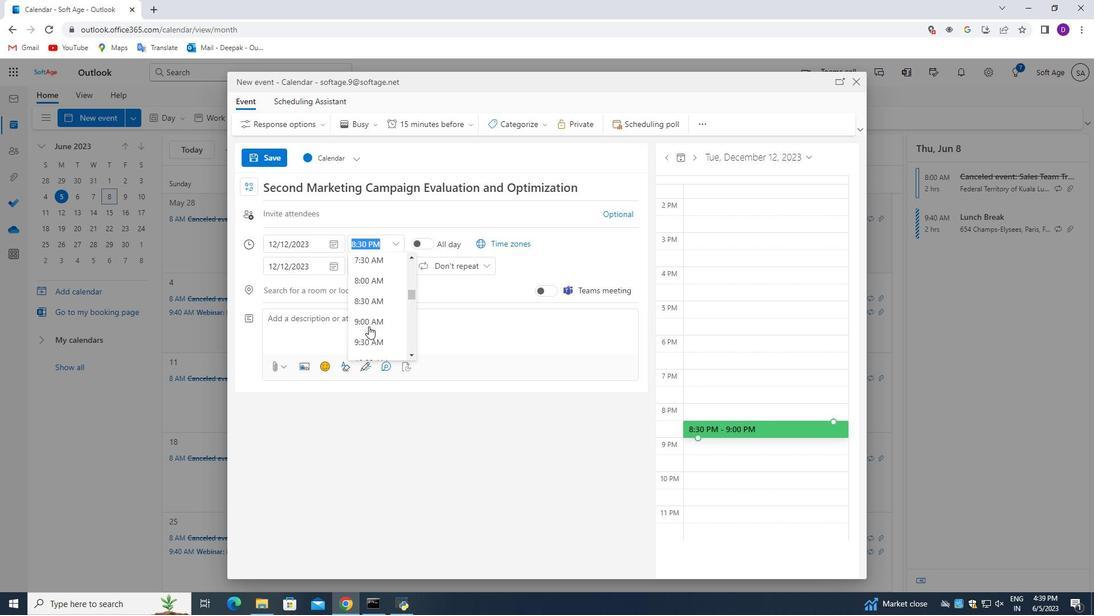 
Action: Mouse pressed left at (363, 350)
Screenshot: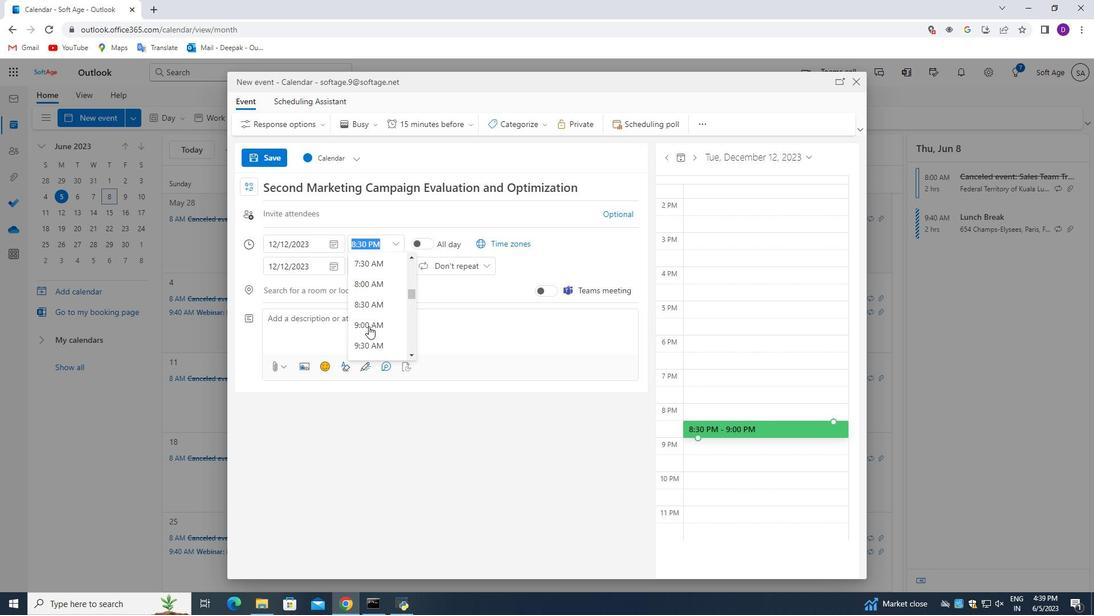 
Action: Mouse moved to (309, 335)
Screenshot: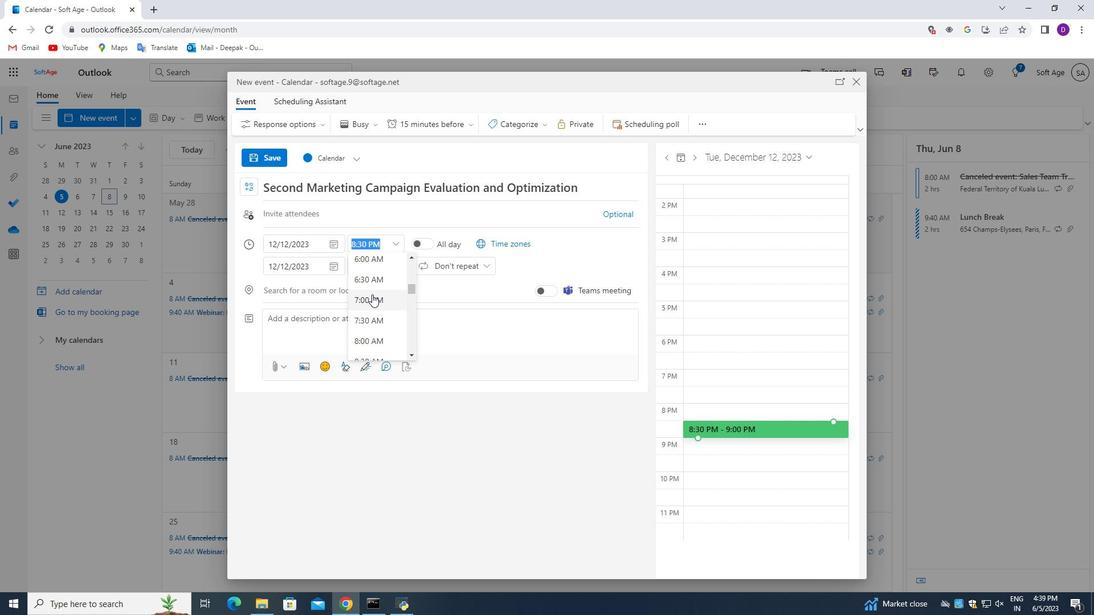 
Action: Mouse pressed left at (309, 335)
Screenshot: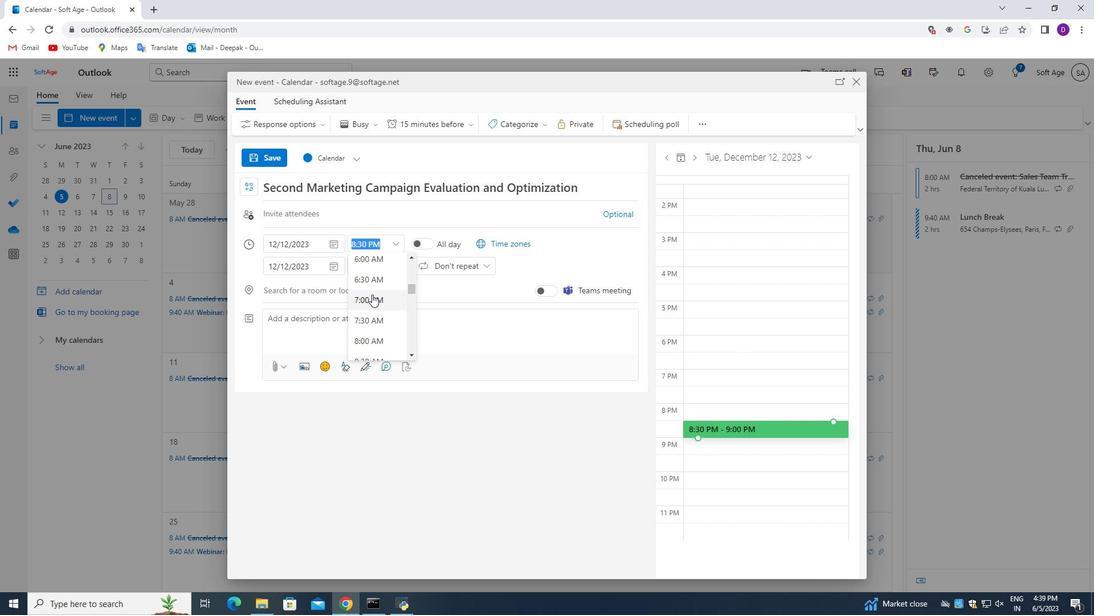 
Action: Mouse moved to (394, 244)
Screenshot: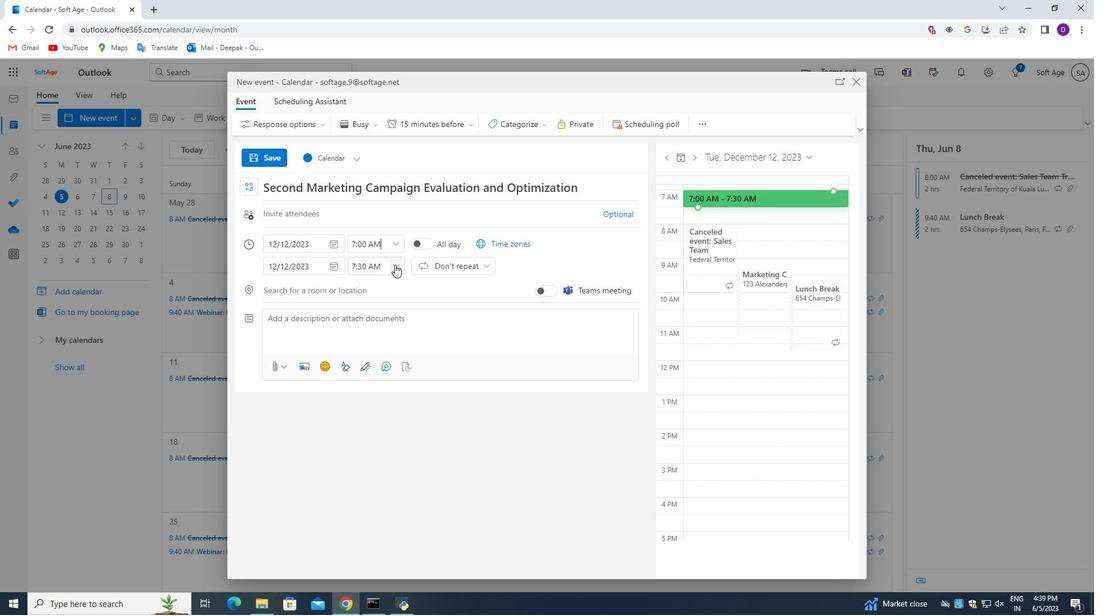 
Action: Mouse pressed left at (394, 244)
Screenshot: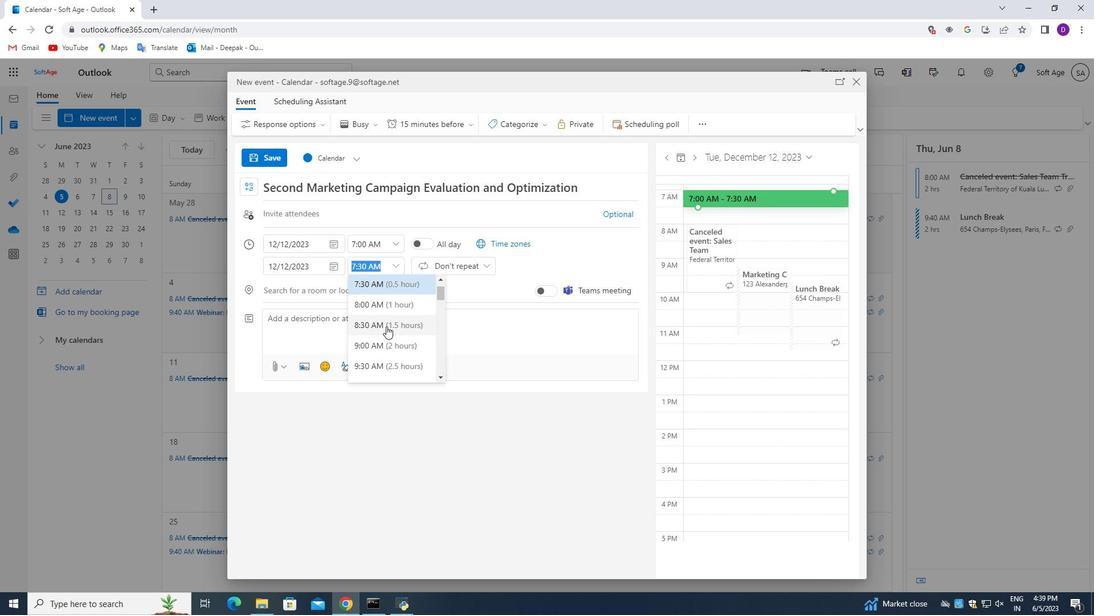 
Action: Mouse moved to (375, 329)
Screenshot: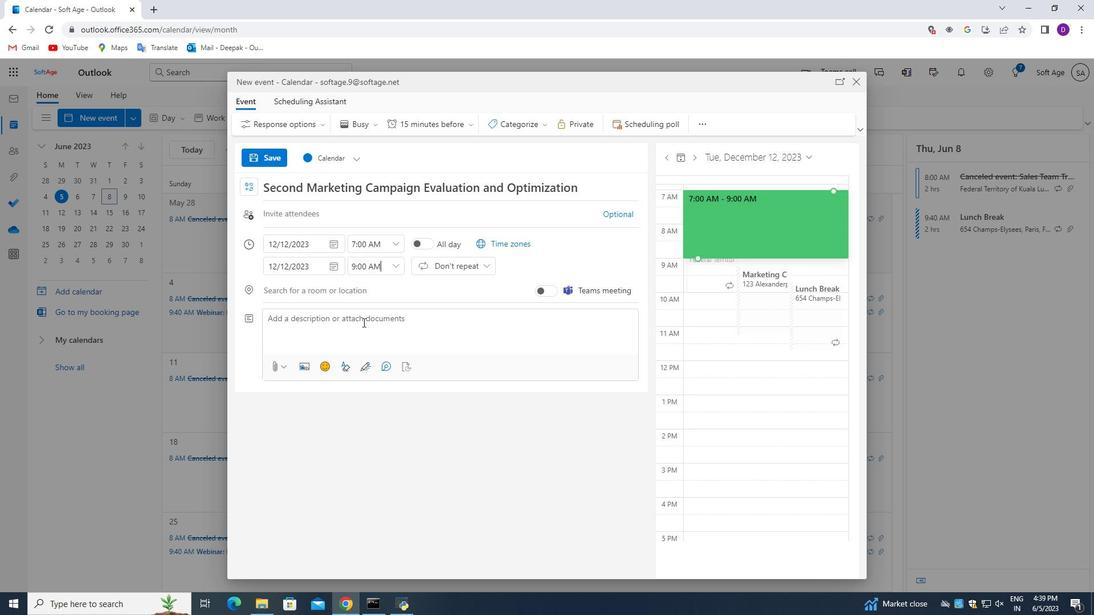 
Action: Mouse scrolled (375, 329) with delta (0, 0)
Screenshot: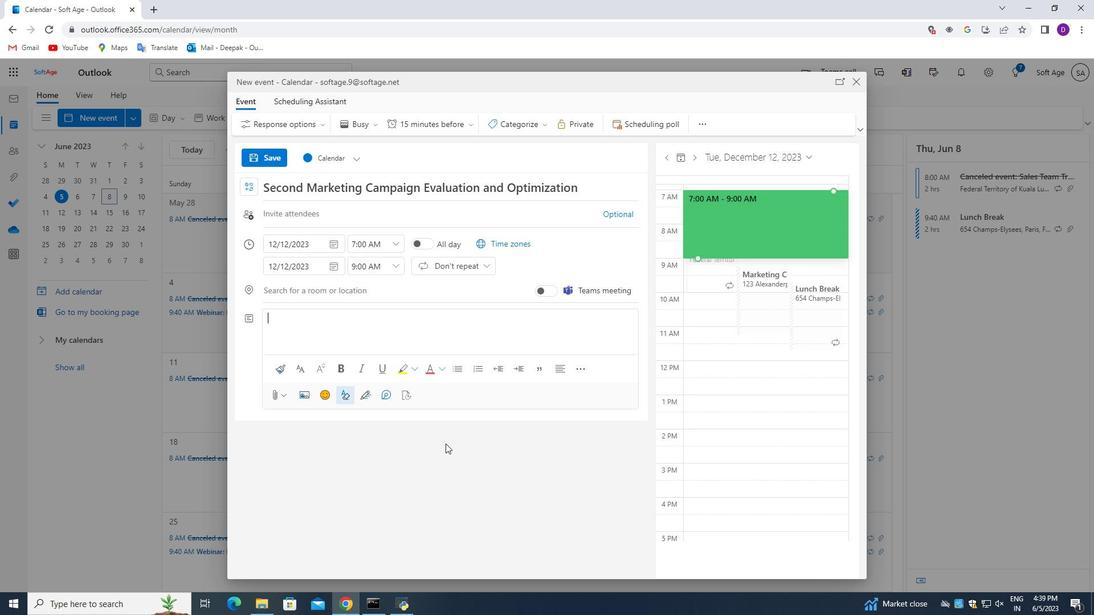 
Action: Mouse scrolled (375, 329) with delta (0, 0)
Screenshot: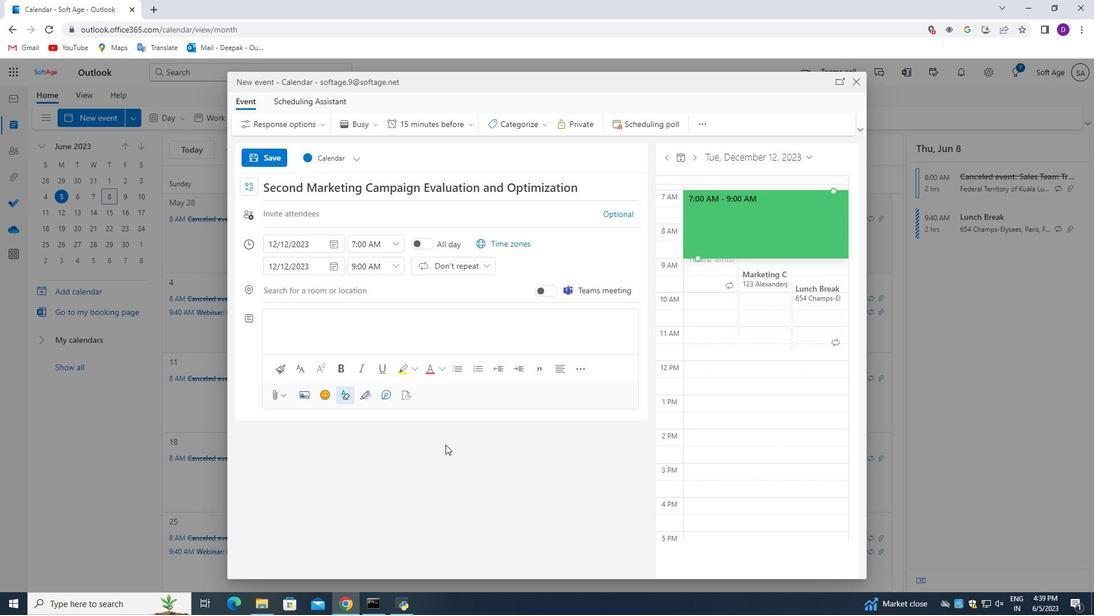 
Action: Mouse scrolled (375, 330) with delta (0, 0)
Screenshot: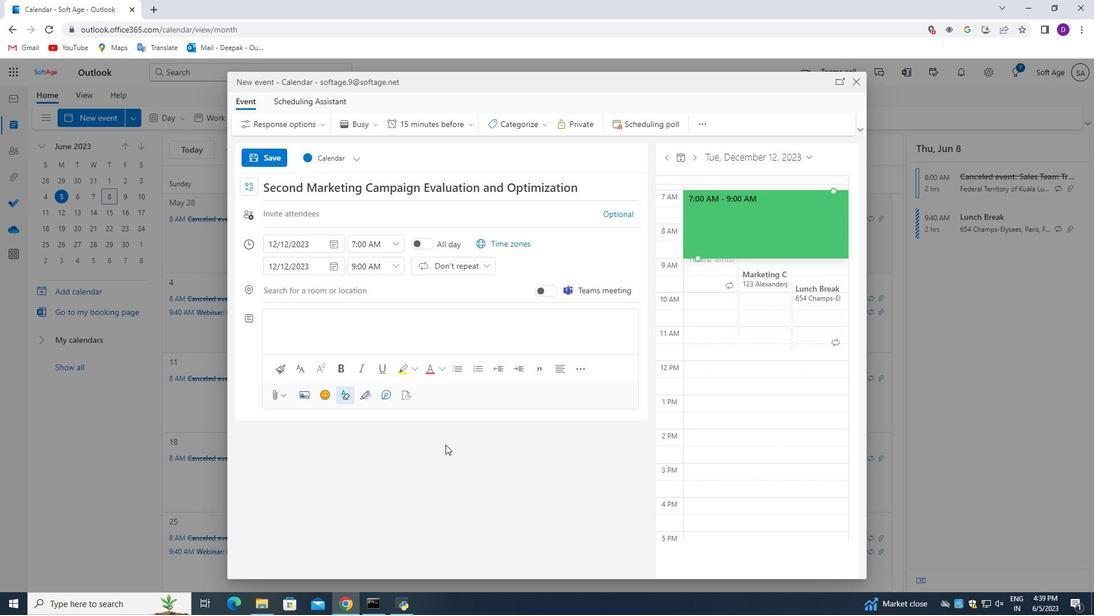 
Action: Mouse scrolled (375, 330) with delta (0, 0)
Screenshot: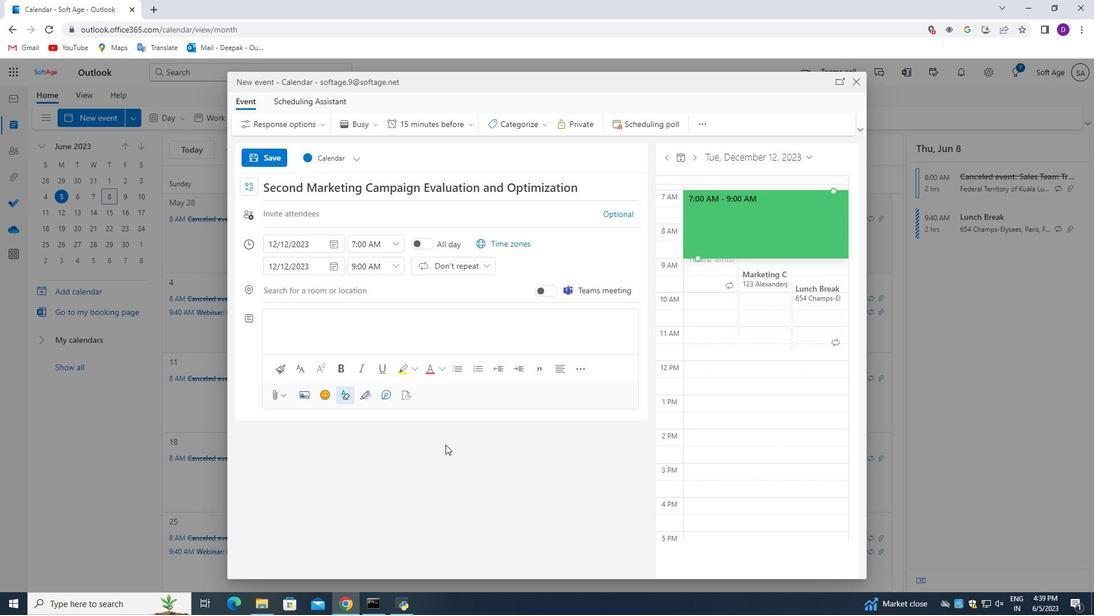 
Action: Mouse scrolled (375, 330) with delta (0, 0)
Screenshot: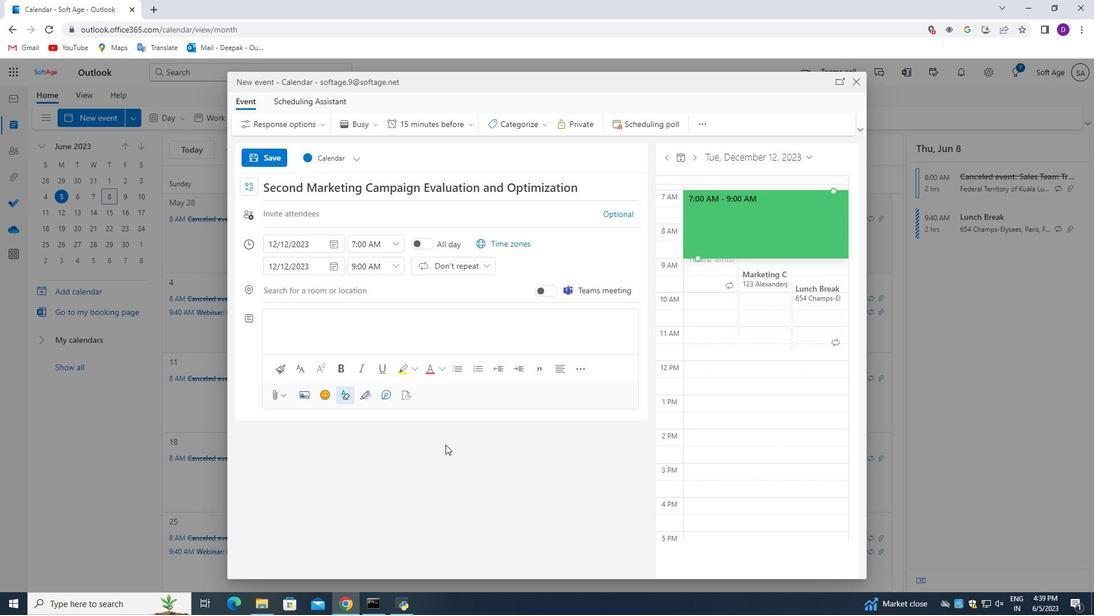 
Action: Mouse scrolled (375, 330) with delta (0, 0)
Screenshot: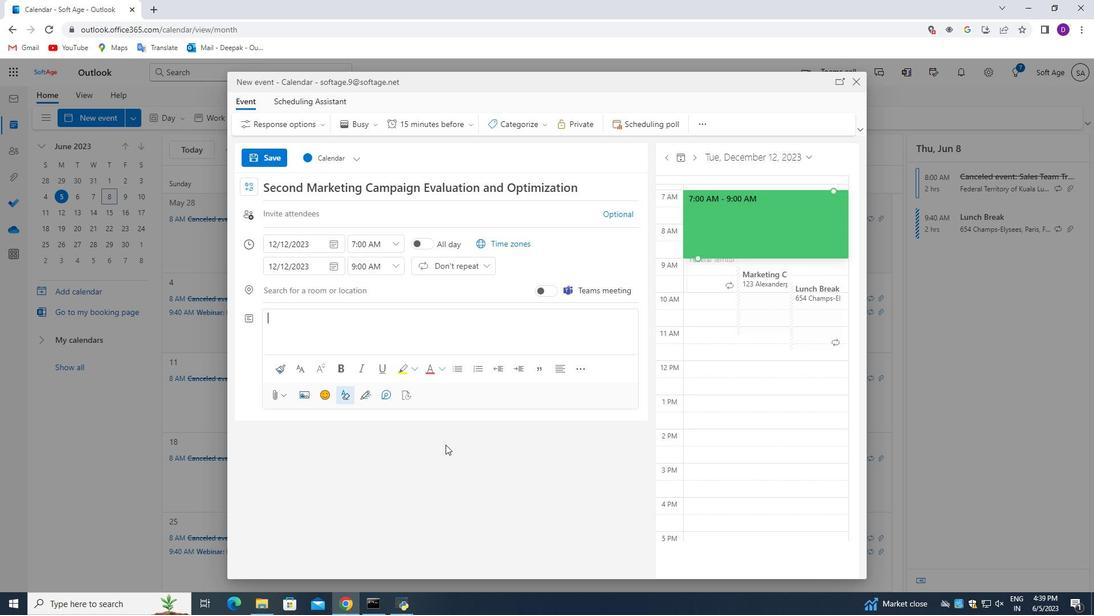 
Action: Mouse scrolled (375, 330) with delta (0, 0)
Screenshot: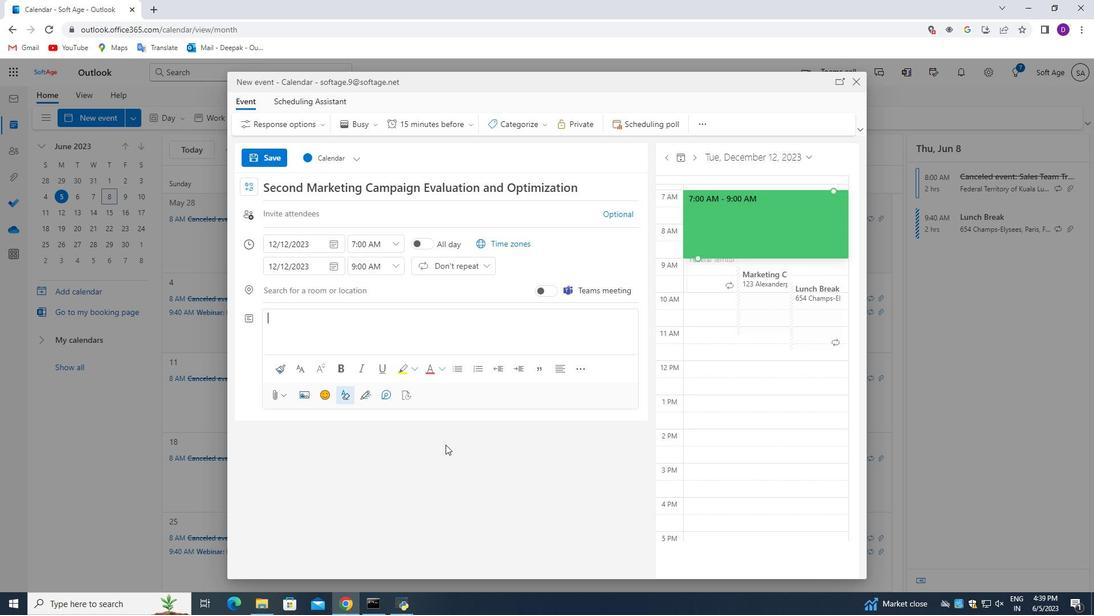 
Action: Mouse scrolled (375, 329) with delta (0, 0)
Screenshot: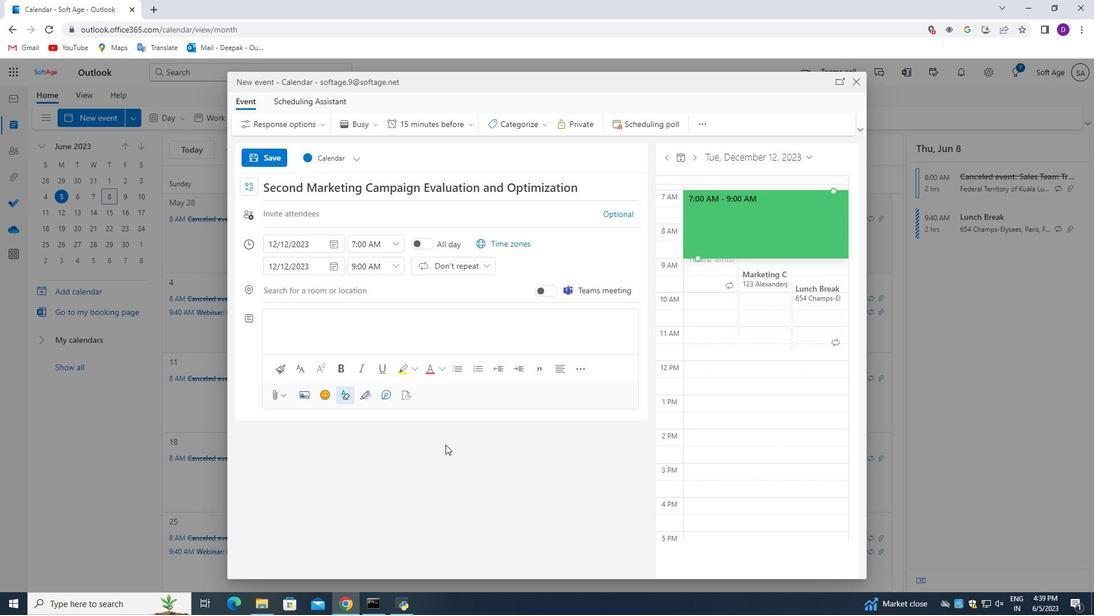 
Action: Mouse scrolled (375, 329) with delta (0, 0)
Screenshot: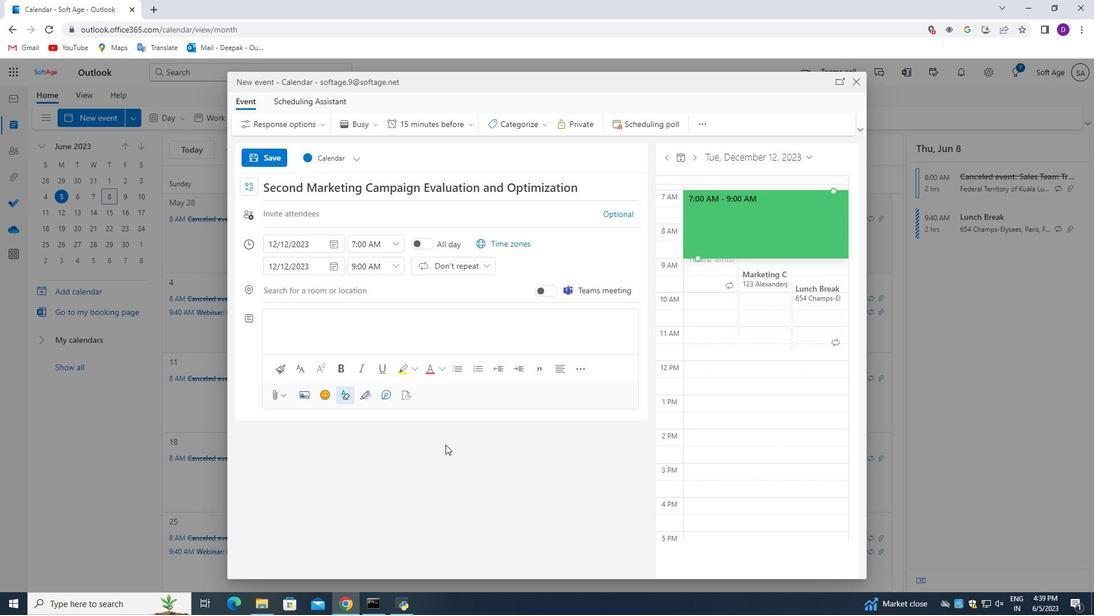 
Action: Mouse moved to (356, 309)
Screenshot: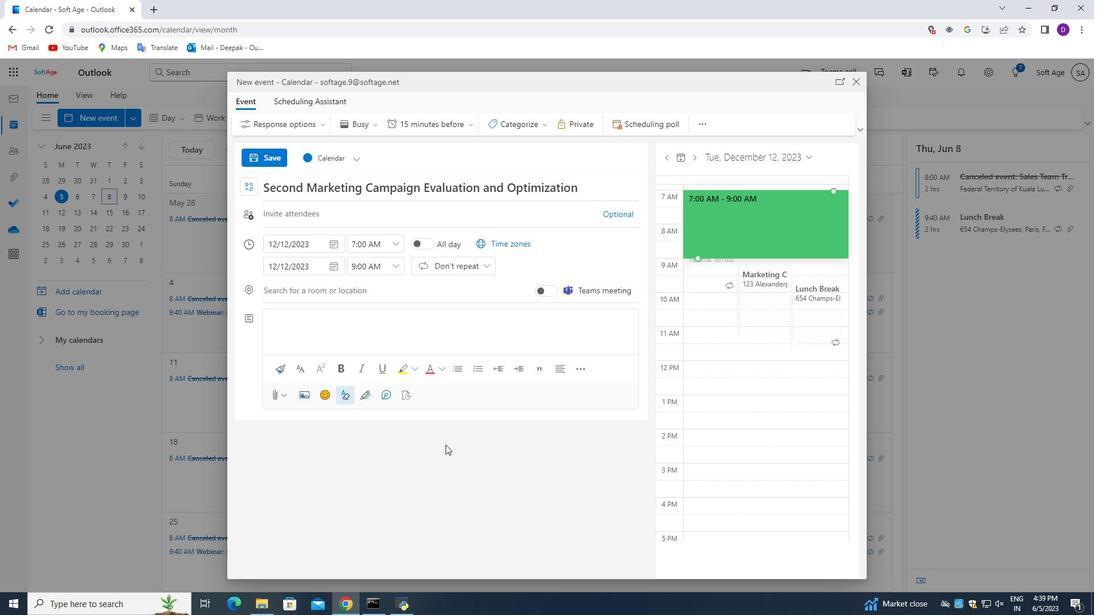 
Action: Mouse scrolled (356, 309) with delta (0, 0)
Screenshot: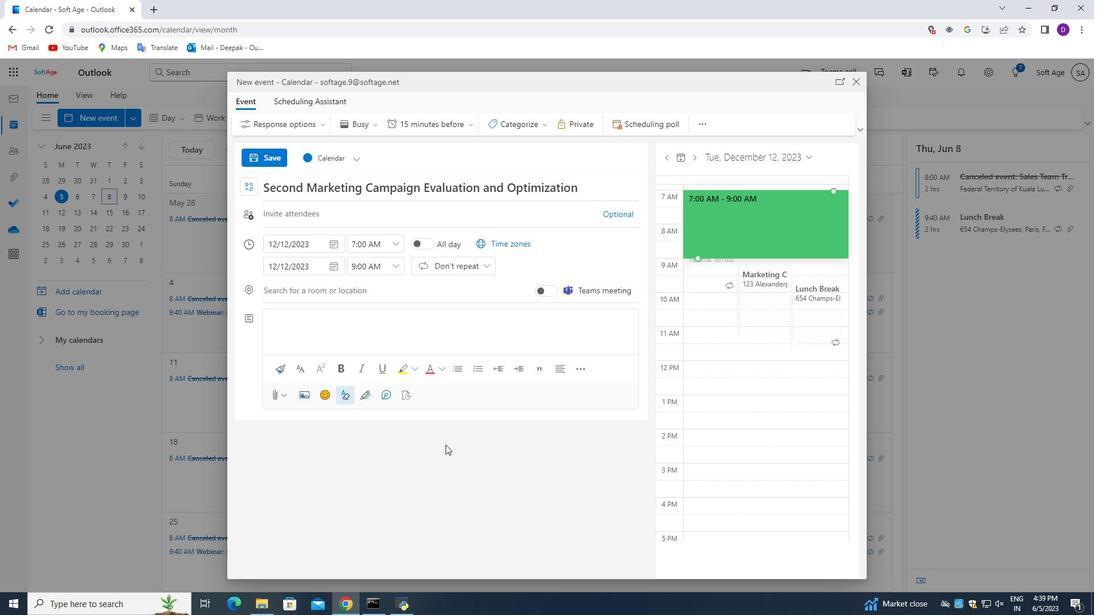 
Action: Mouse scrolled (356, 309) with delta (0, 0)
Screenshot: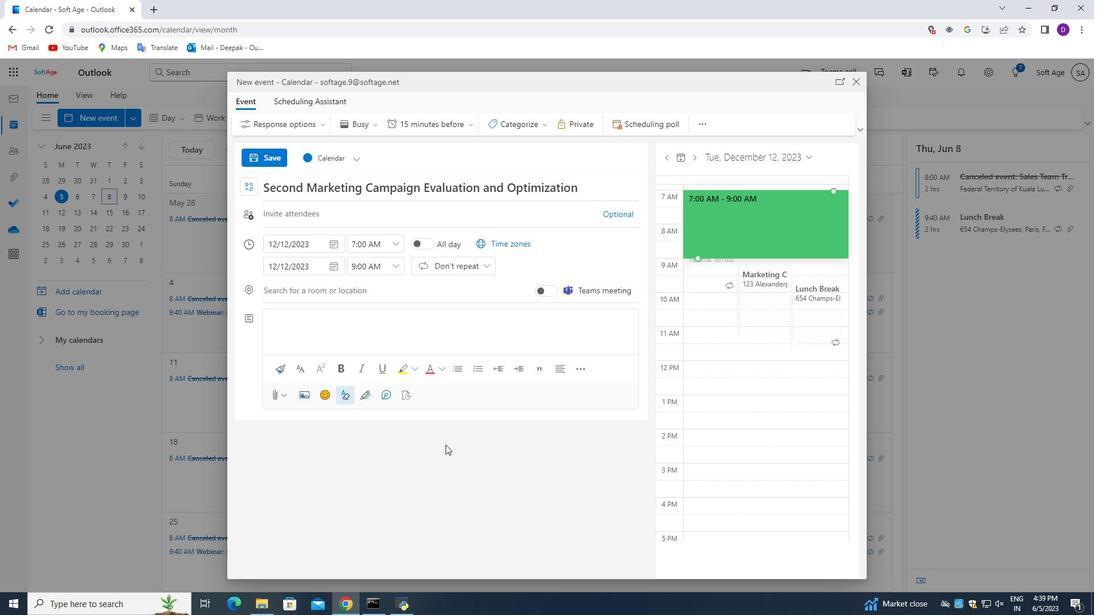 
Action: Mouse scrolled (356, 309) with delta (0, 0)
Screenshot: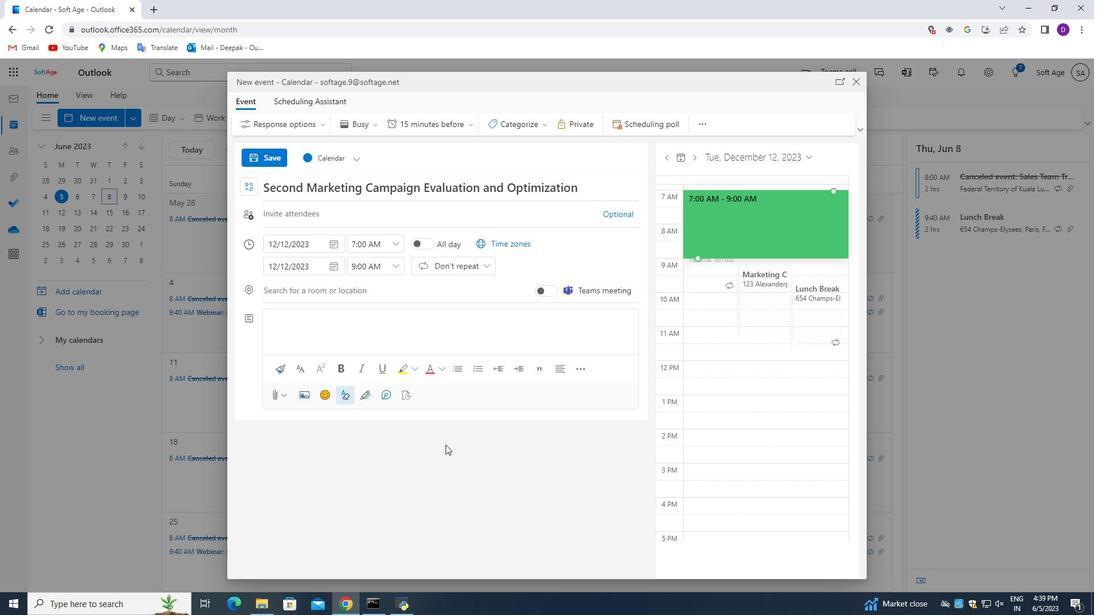 
Action: Mouse moved to (366, 316)
Screenshot: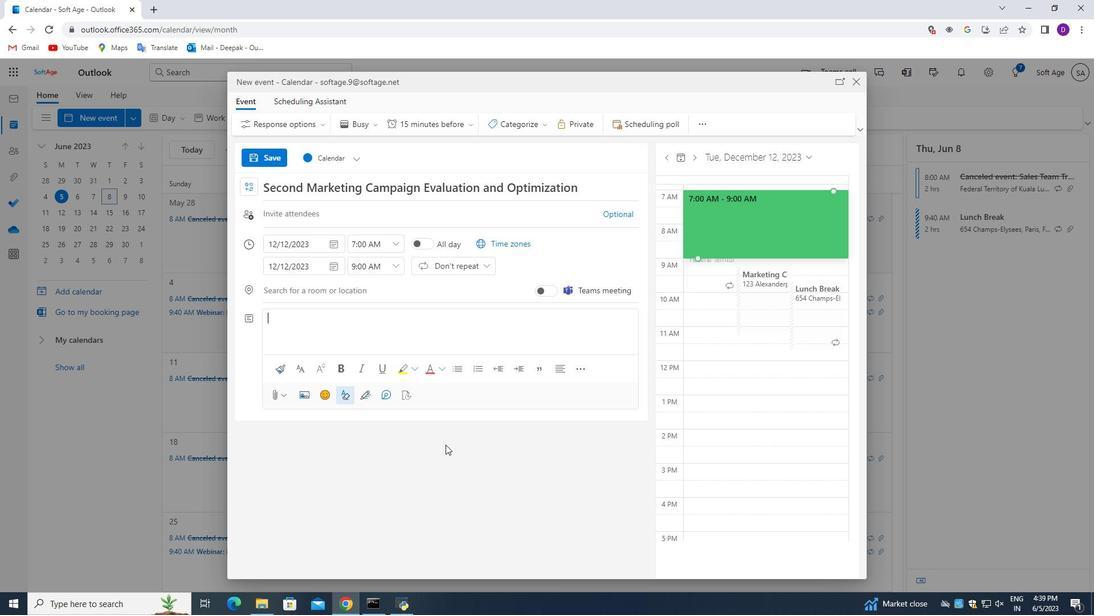 
Action: Mouse scrolled (366, 317) with delta (0, 0)
Screenshot: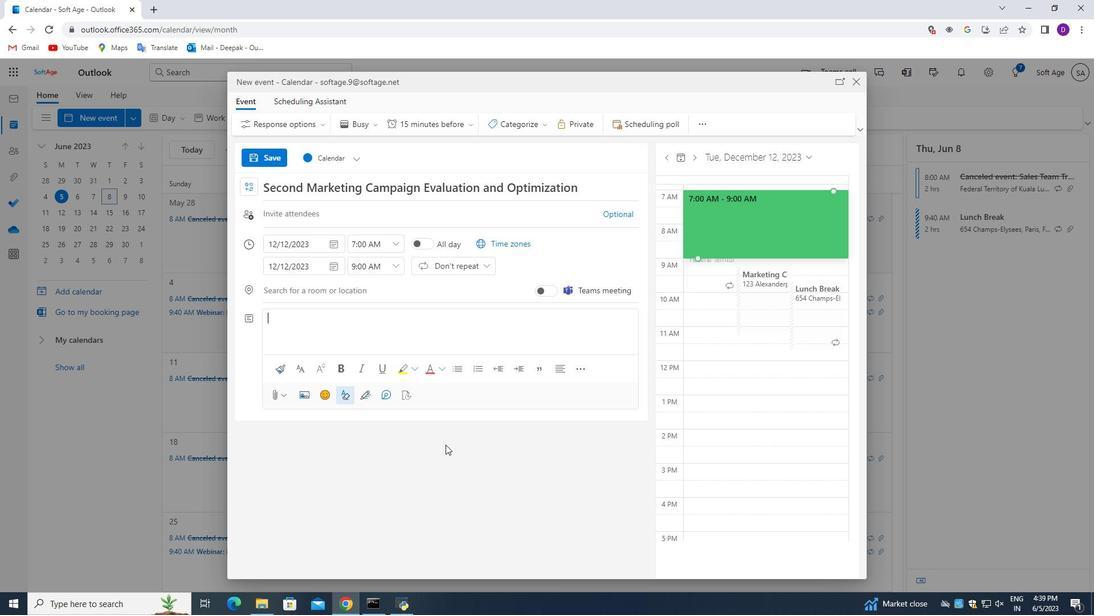 
Action: Mouse moved to (366, 316)
Screenshot: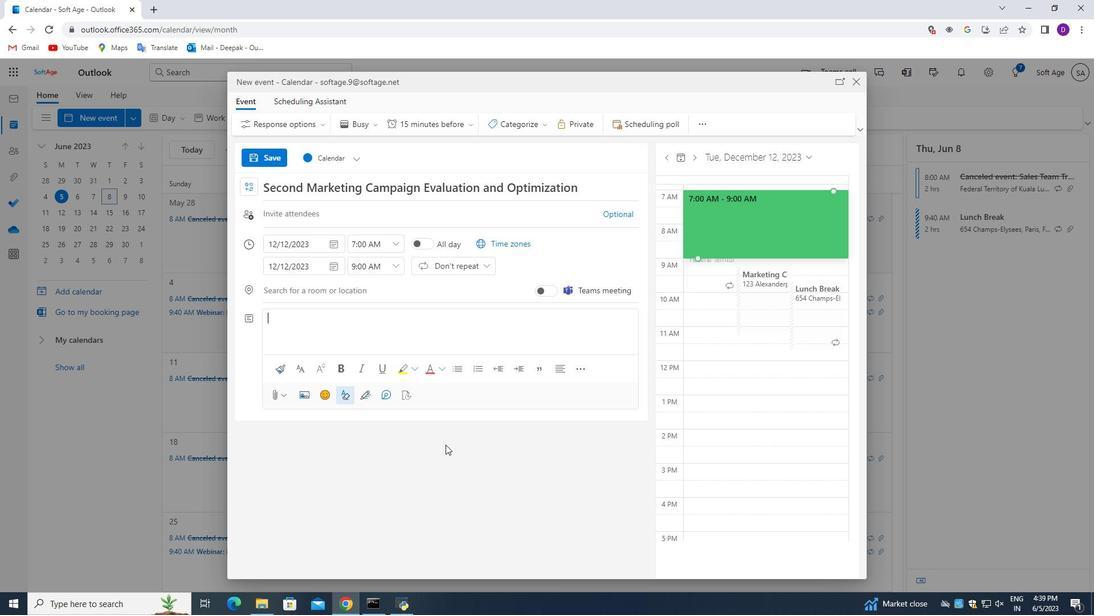 
Action: Mouse scrolled (366, 317) with delta (0, 0)
Screenshot: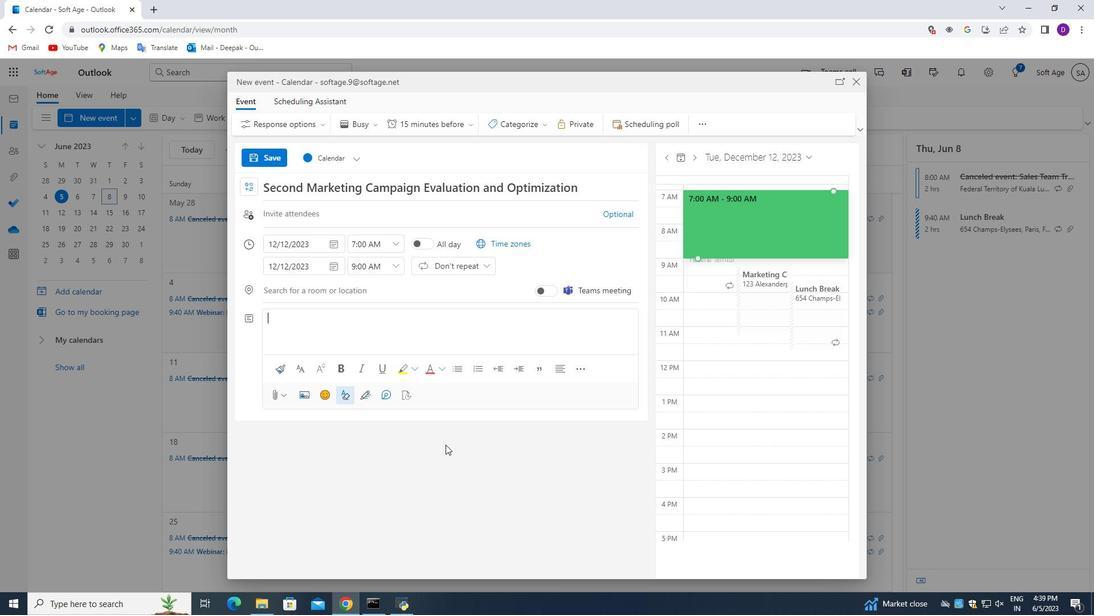 
Action: Mouse scrolled (366, 317) with delta (0, 0)
Screenshot: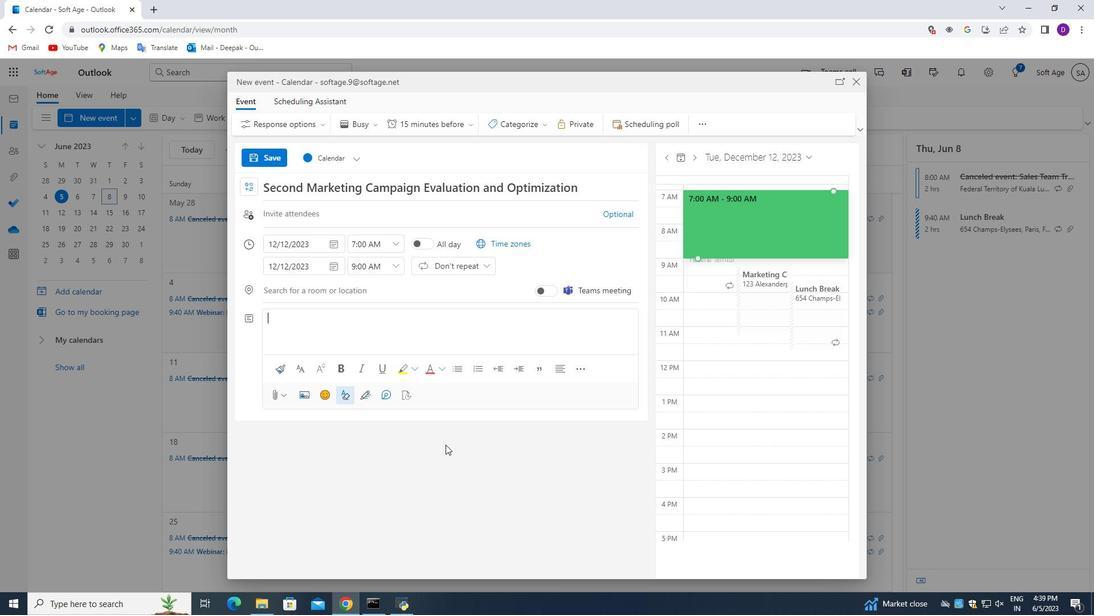 
Action: Mouse moved to (369, 317)
Screenshot: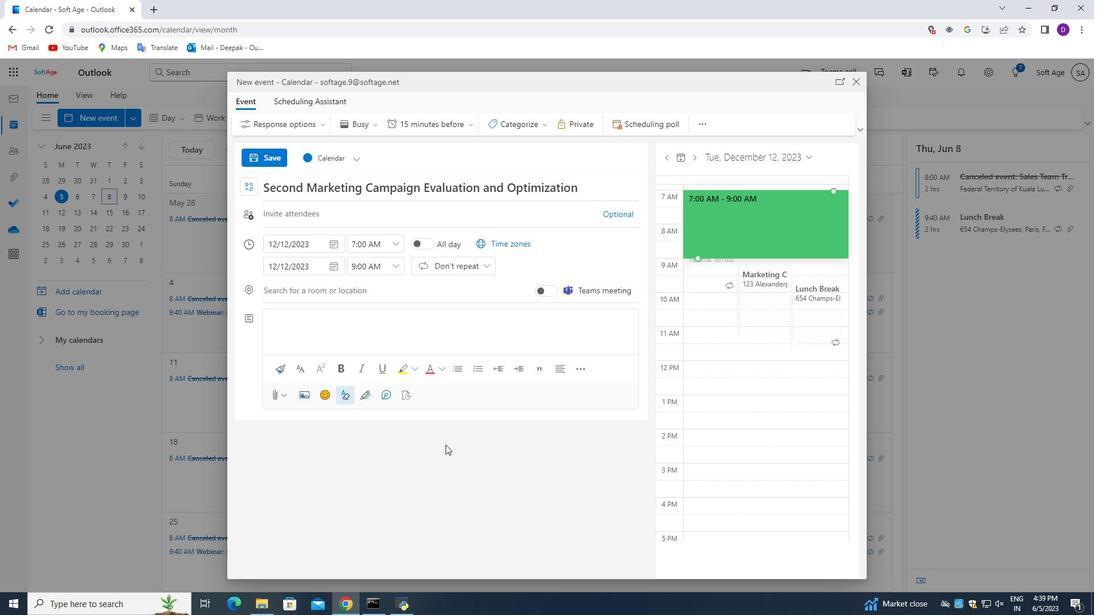 
Action: Mouse scrolled (369, 318) with delta (0, 0)
Screenshot: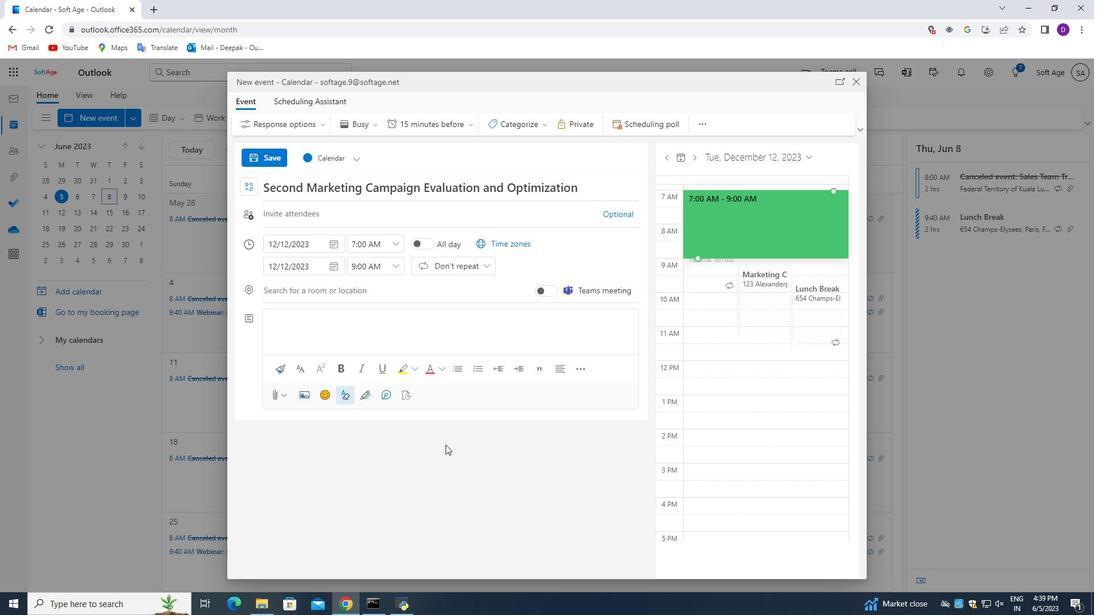 
Action: Mouse moved to (370, 317)
Screenshot: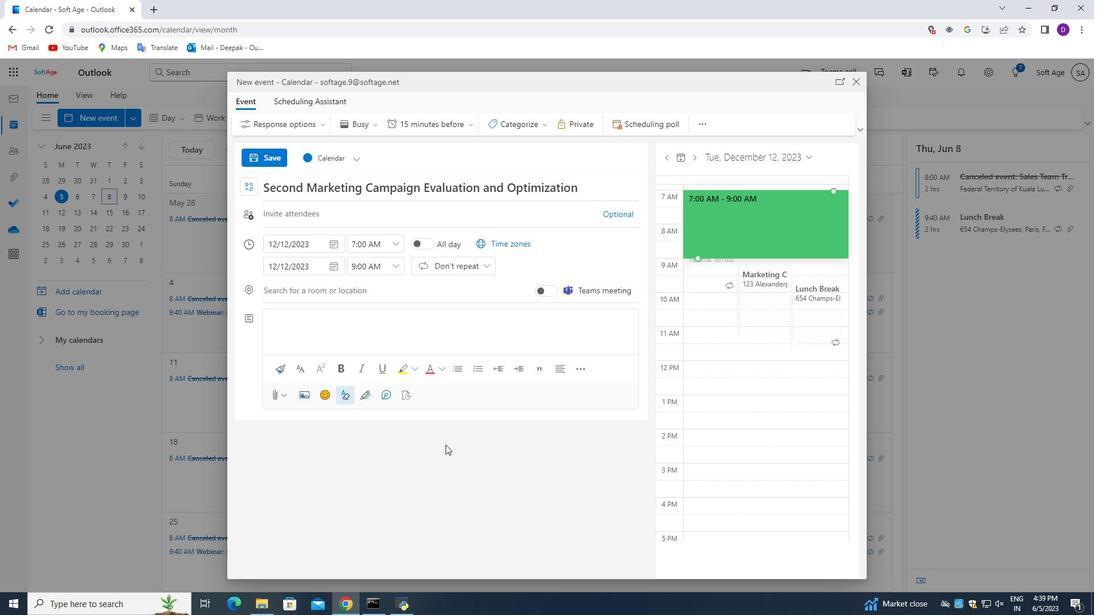 
Action: Mouse scrolled (370, 318) with delta (0, 0)
Screenshot: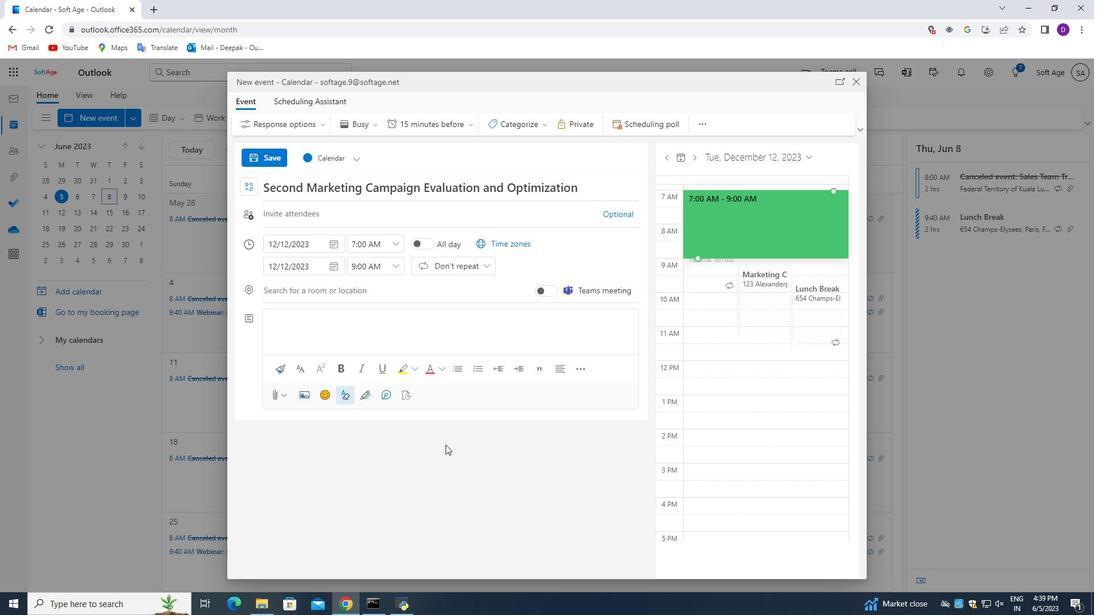 
Action: Mouse moved to (373, 302)
Screenshot: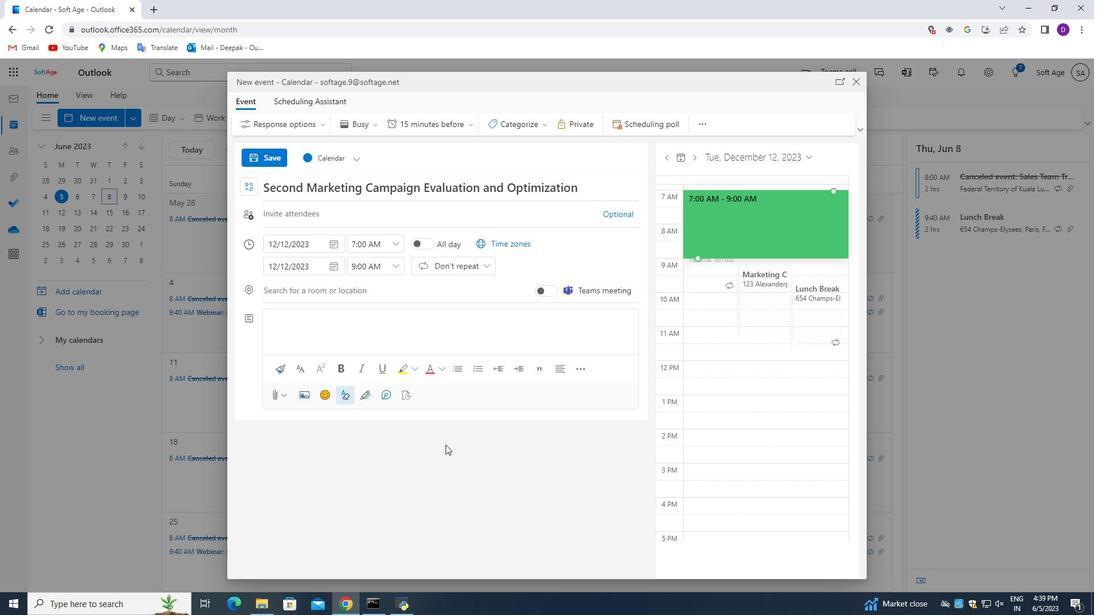 
Action: Mouse pressed left at (373, 302)
Screenshot: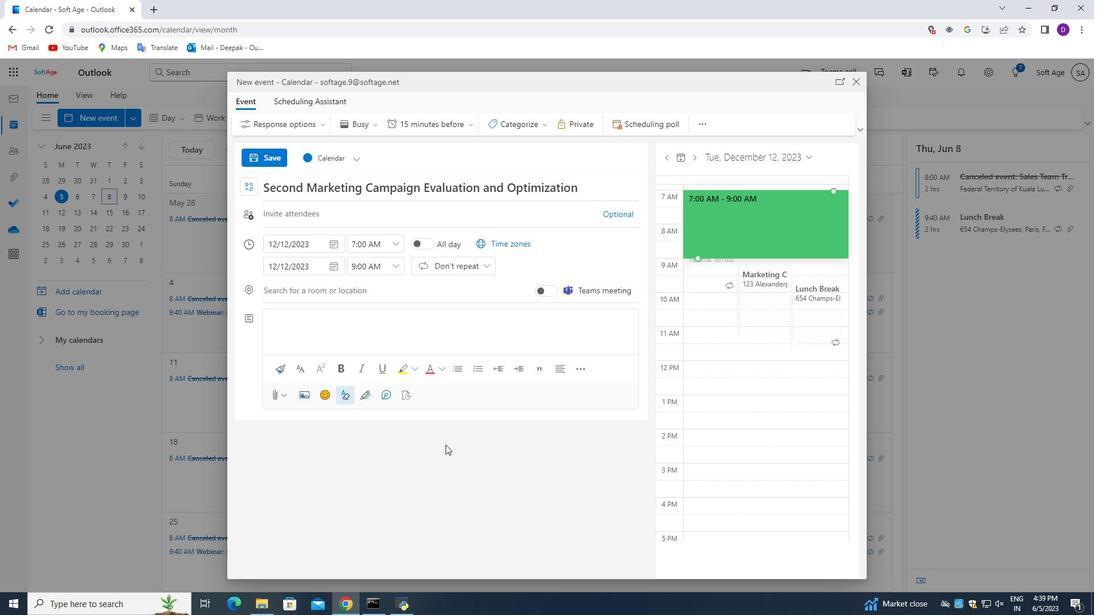 
Action: Mouse moved to (397, 269)
Screenshot: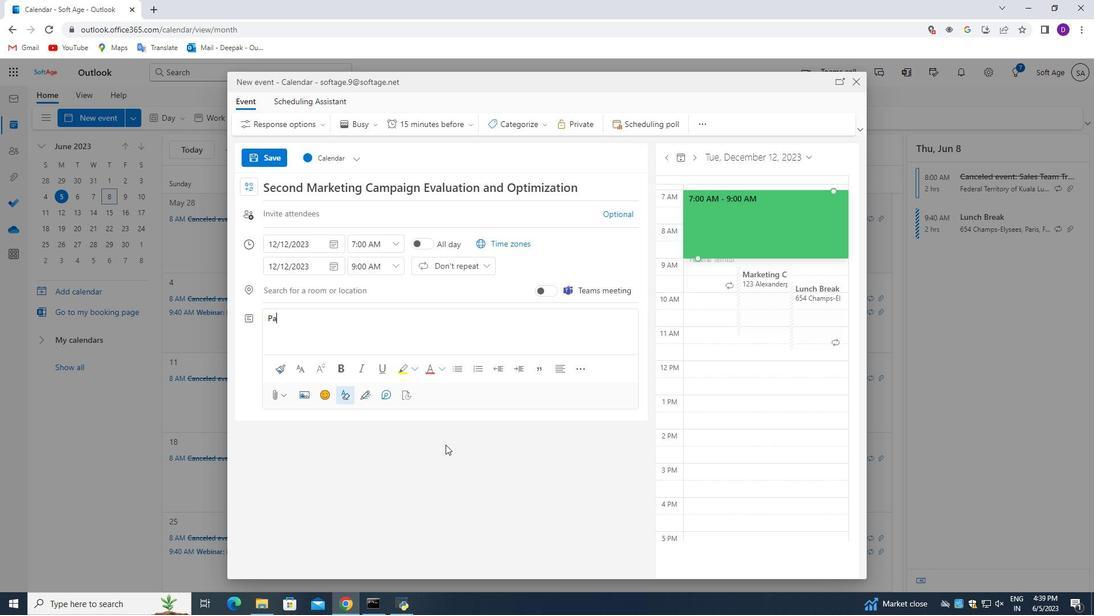 
Action: Mouse pressed left at (397, 269)
Screenshot: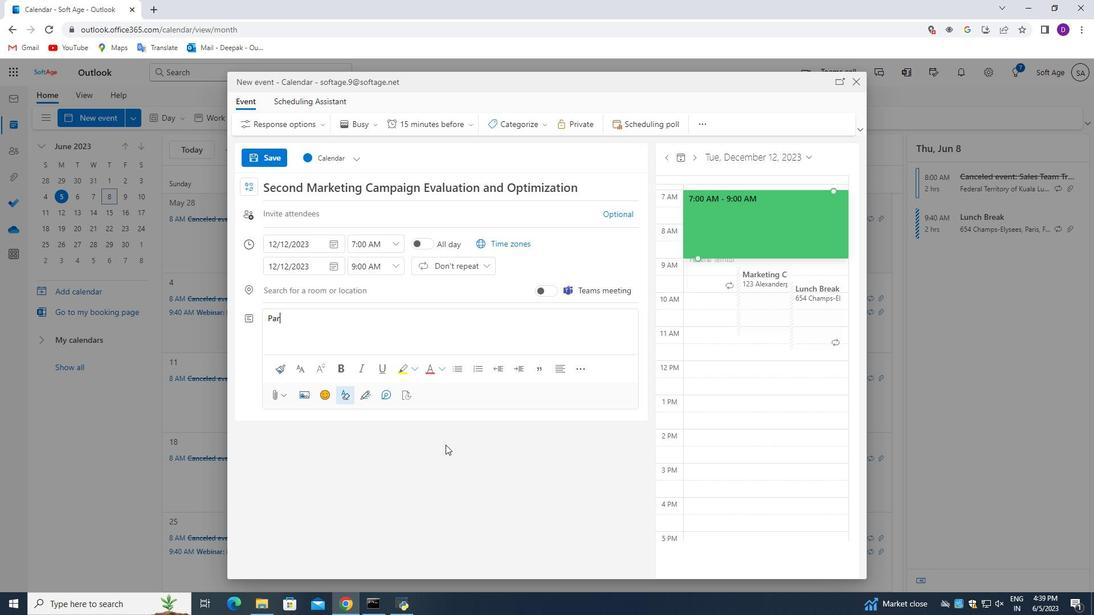 
Action: Mouse moved to (386, 339)
Screenshot: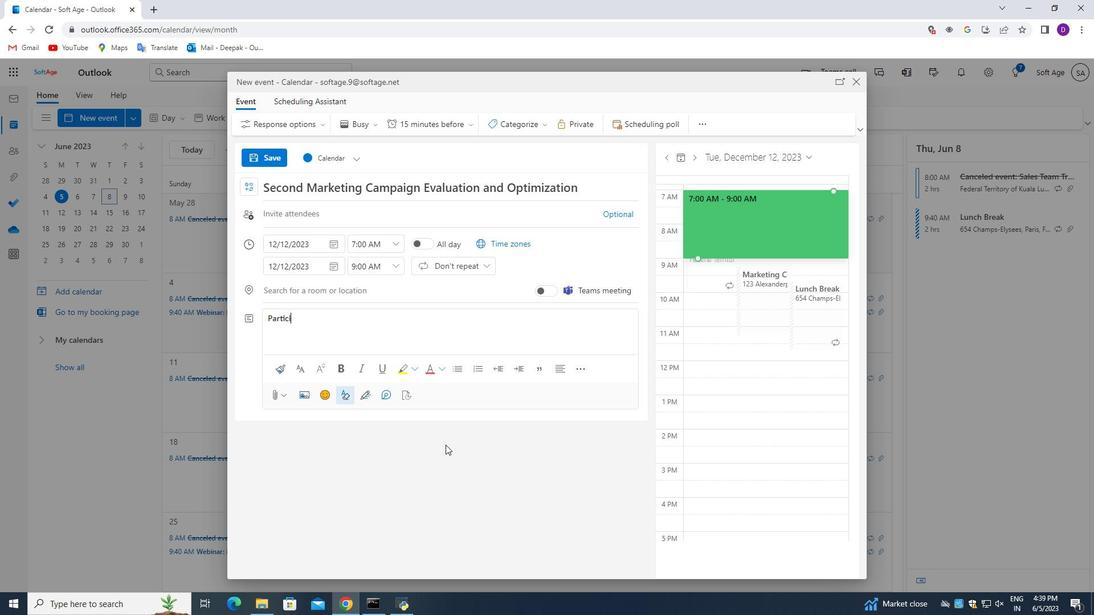 
Action: Mouse pressed left at (386, 339)
Screenshot: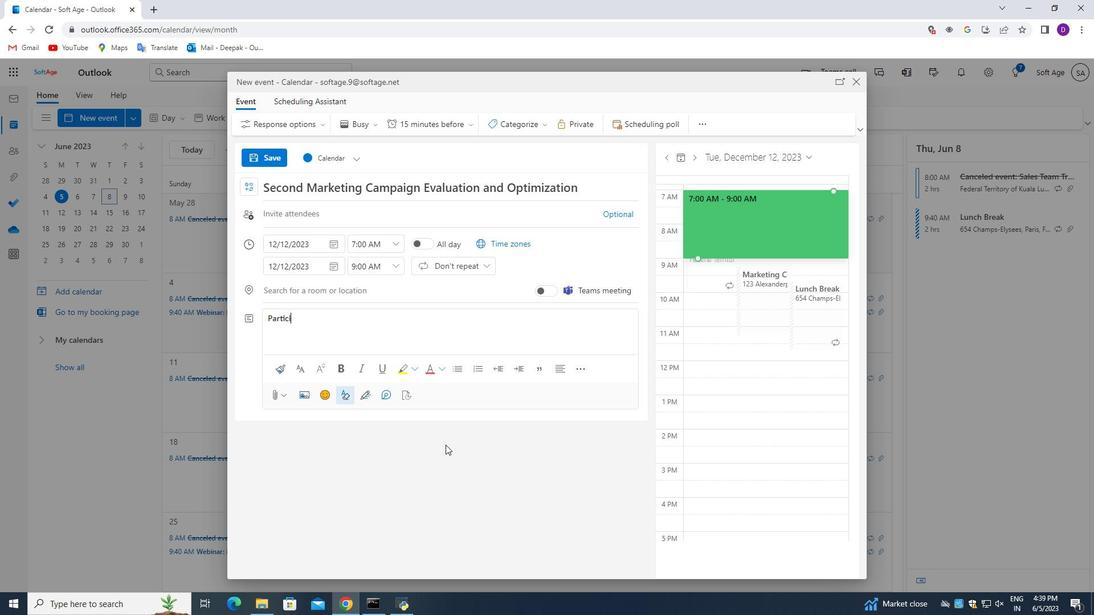 
Action: Mouse moved to (360, 318)
Screenshot: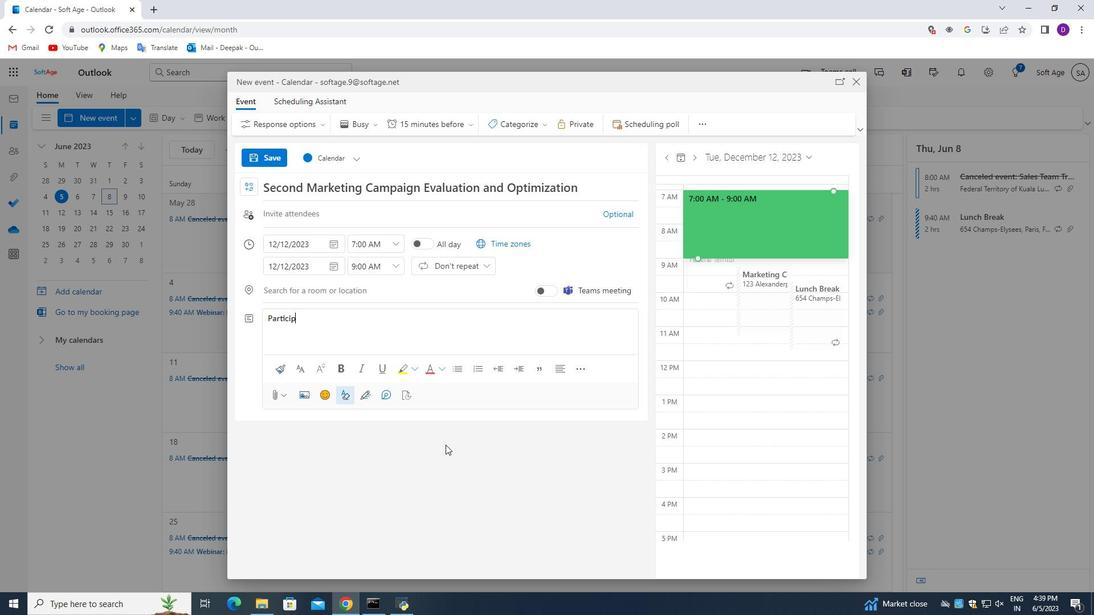 
Action: Mouse pressed left at (360, 318)
Screenshot: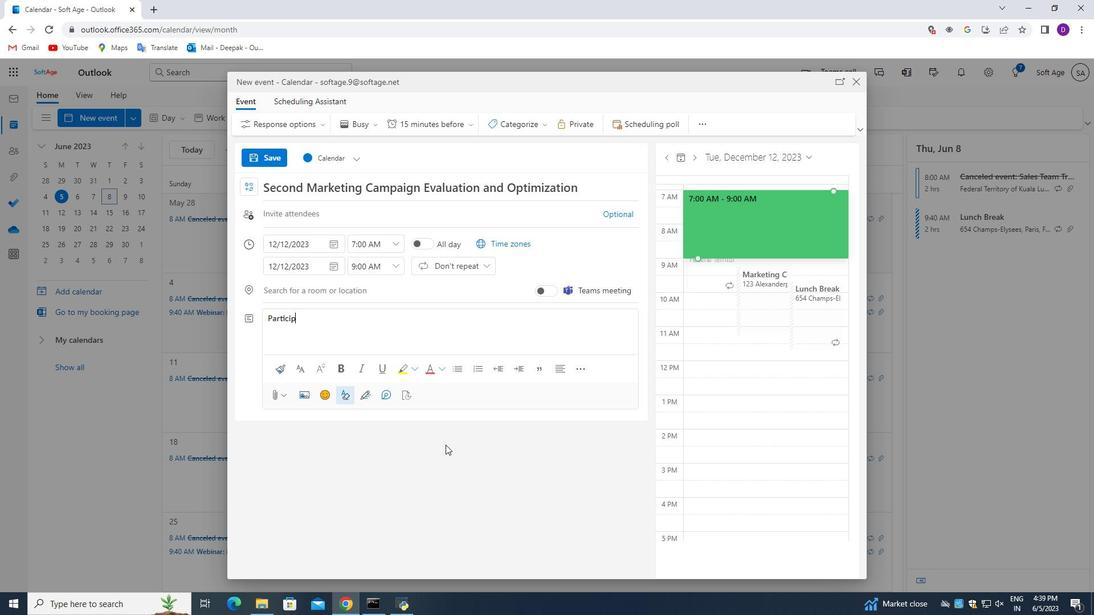 
Action: Mouse moved to (88, 115)
Screenshot: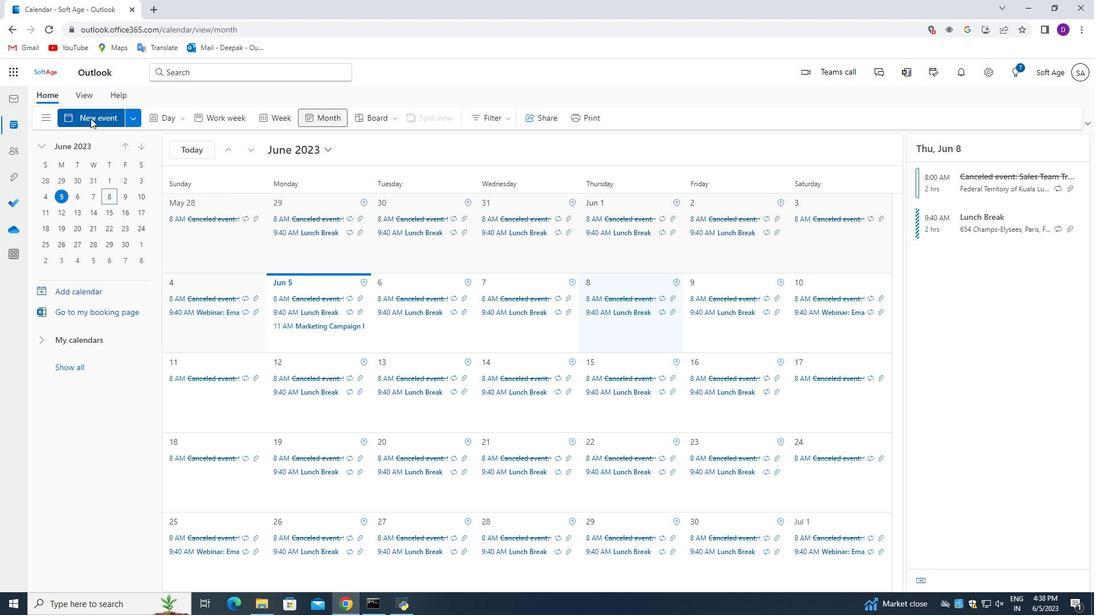 
Action: Mouse pressed left at (88, 115)
Screenshot: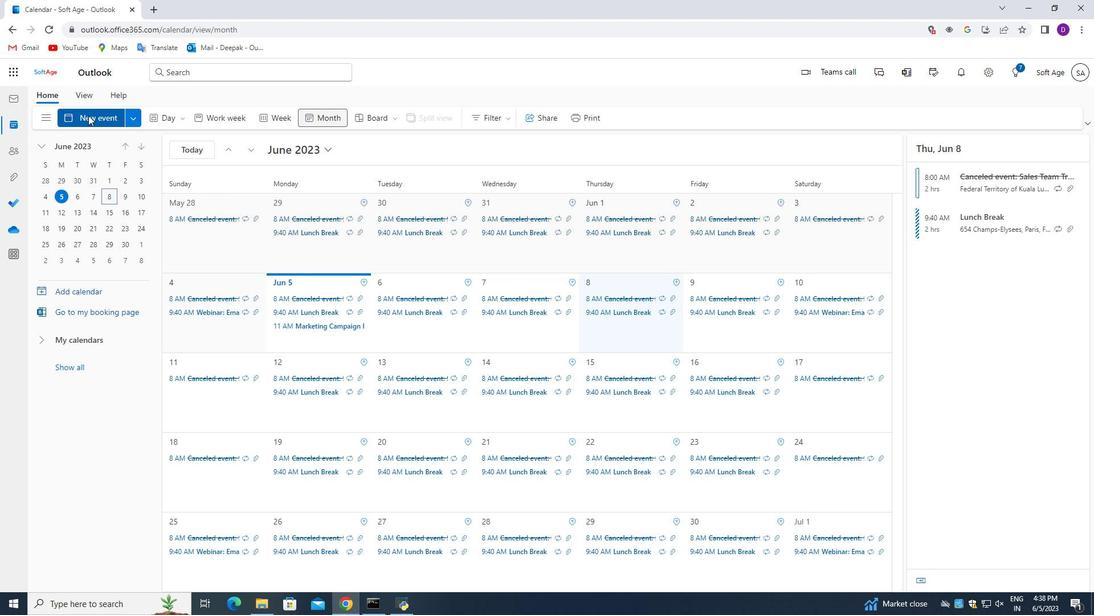 
Action: Mouse moved to (431, 441)
Screenshot: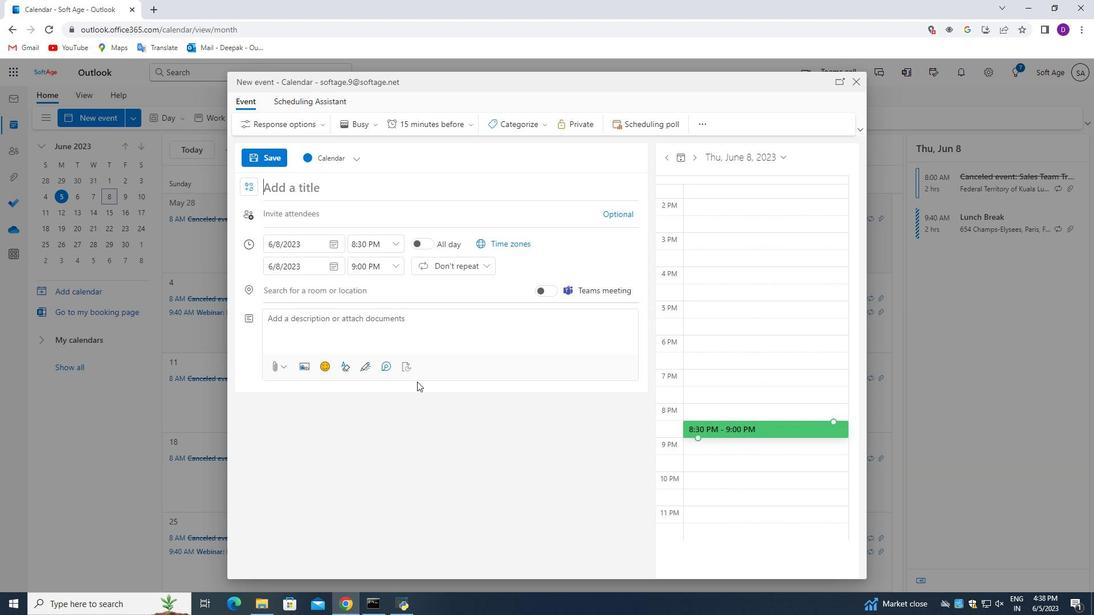 
Action: Key pressed <Key.shift_r>Second<Key.space><Key.shift>Marketing<Key.space><Key.shift_r>Campaign<Key.space><Key.shift_r>Evaluatin<Key.backspace>on<Key.space>and<Key.space><Key.shift>Optimization
Screenshot: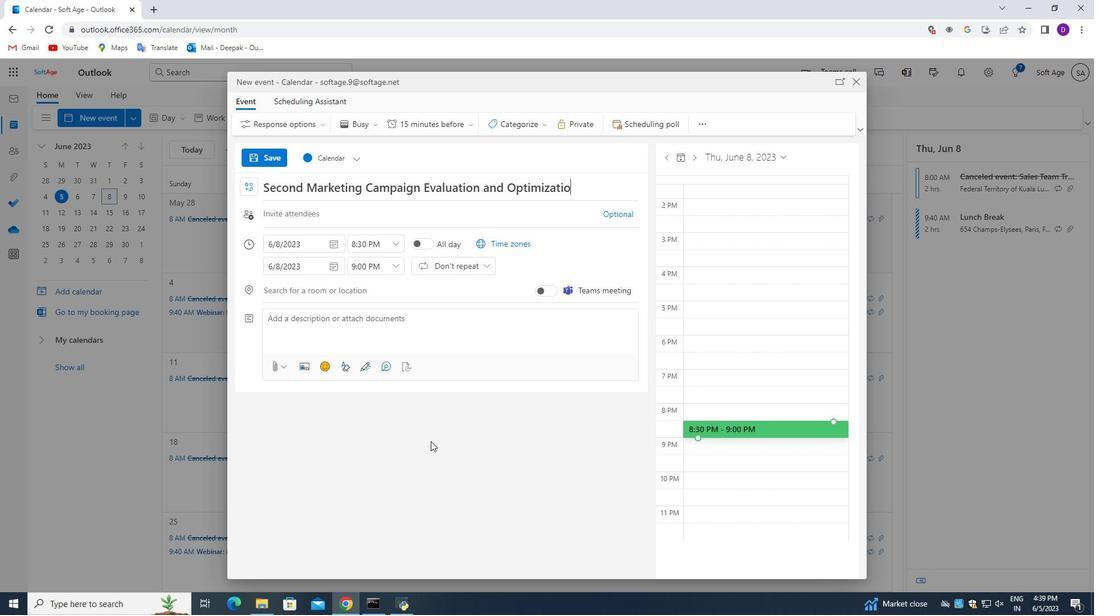 
Action: Mouse moved to (333, 240)
Screenshot: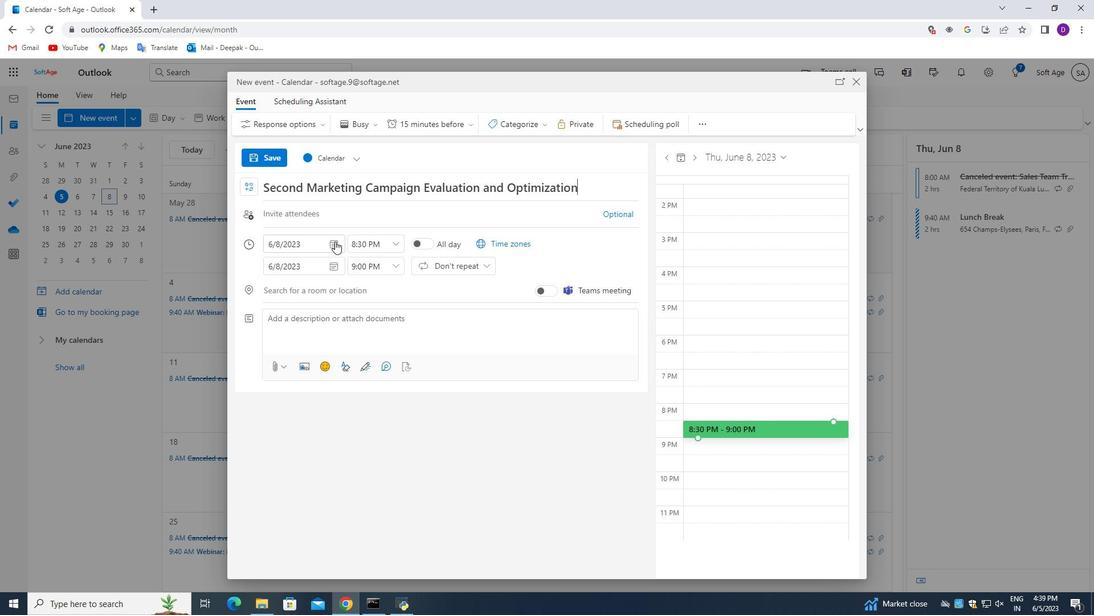 
Action: Mouse pressed left at (333, 240)
Screenshot: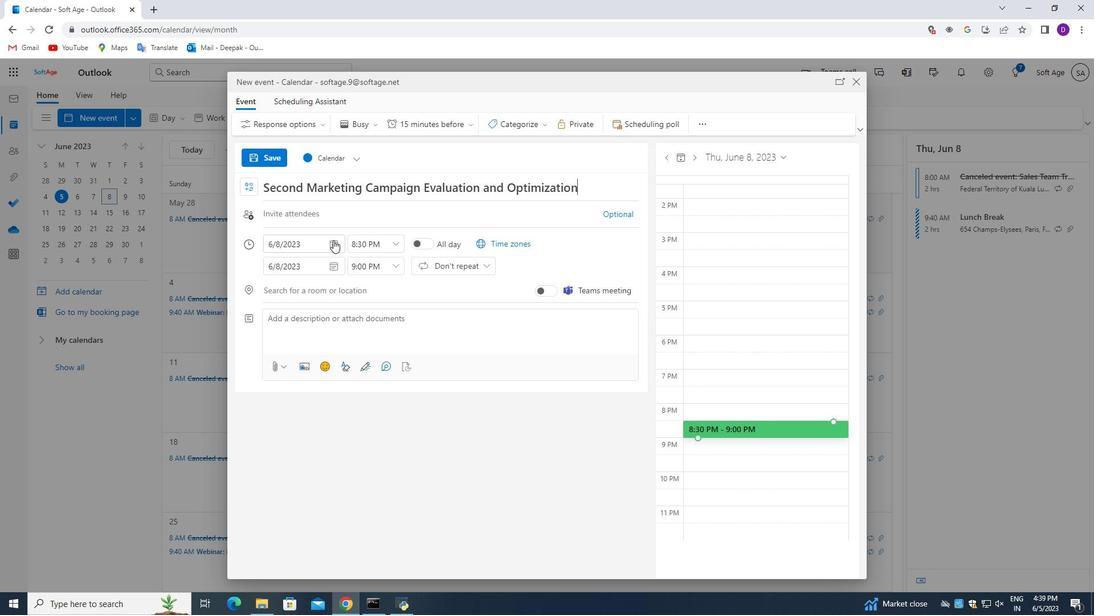 
Action: Mouse moved to (308, 266)
Screenshot: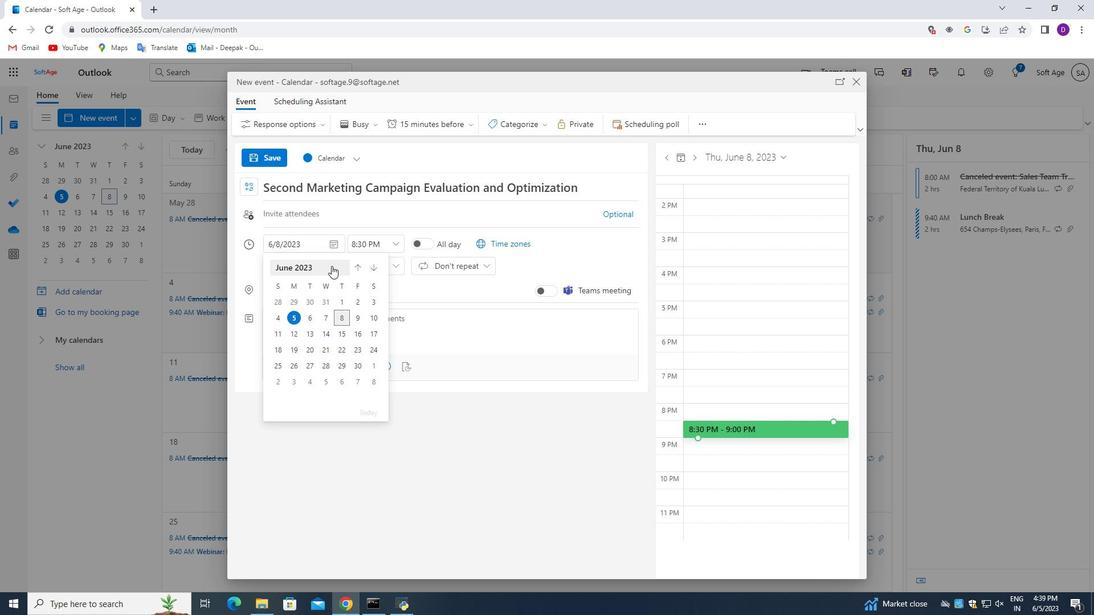 
Action: Mouse pressed left at (308, 266)
Screenshot: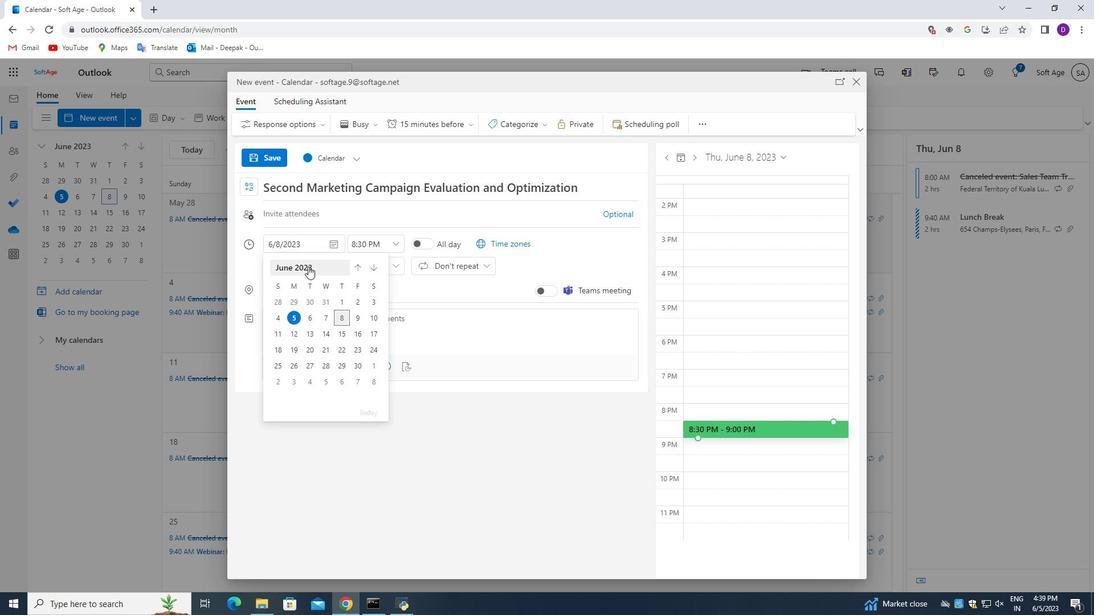 
Action: Mouse moved to (363, 347)
Screenshot: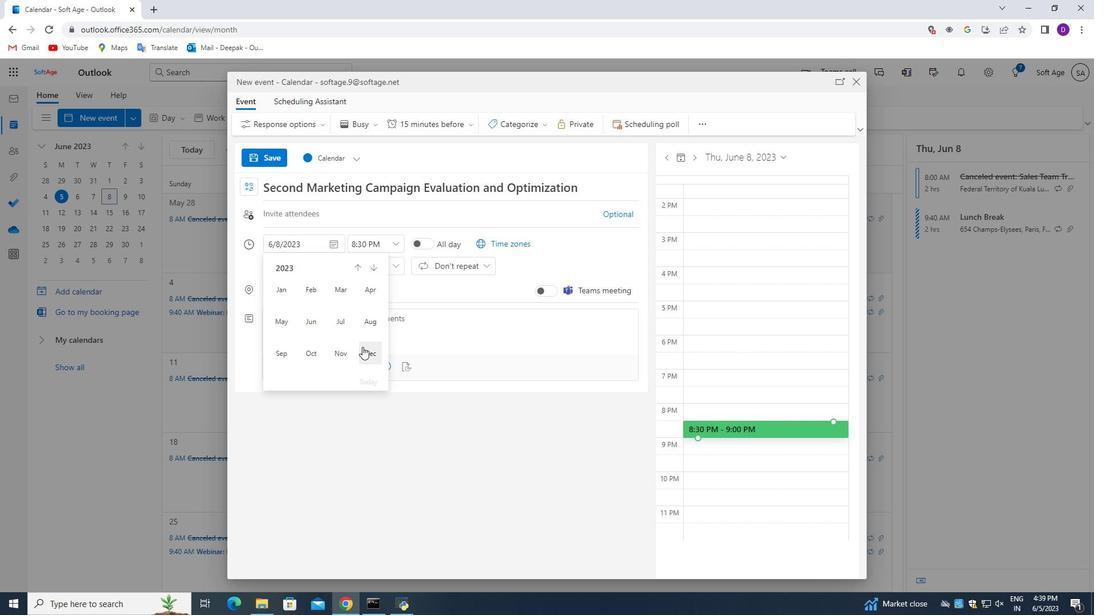 
Action: Mouse pressed left at (363, 347)
Screenshot: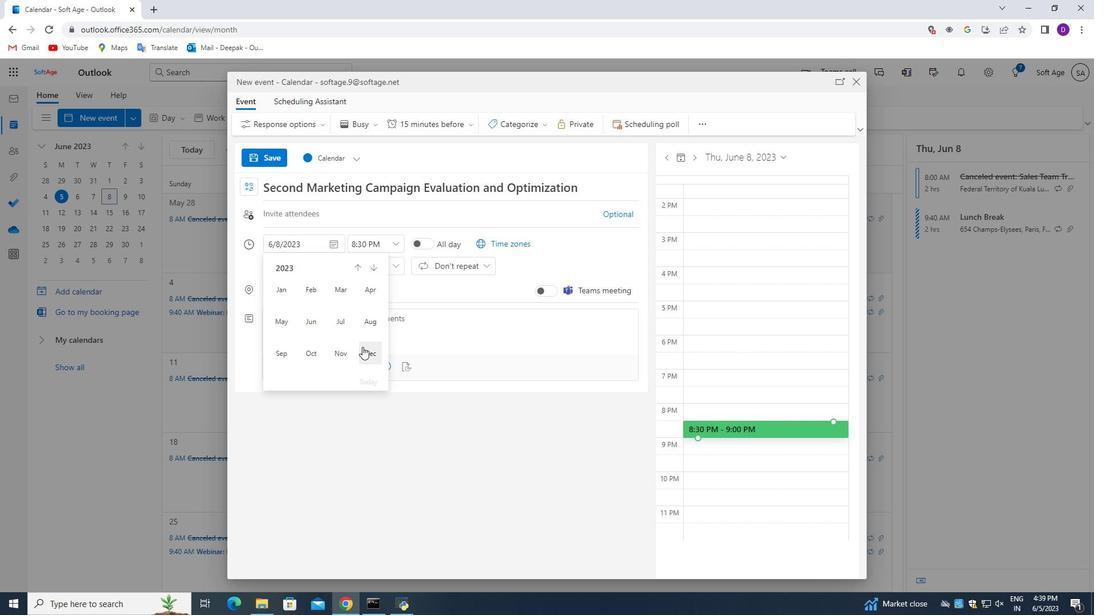 
Action: Mouse moved to (309, 333)
Screenshot: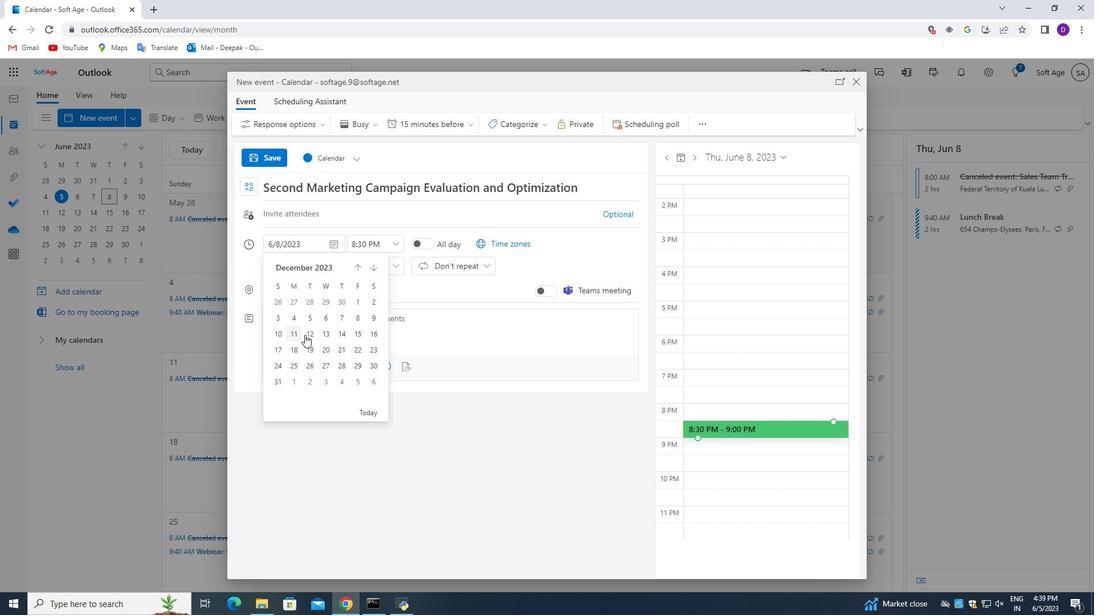 
Action: Mouse pressed left at (309, 333)
Screenshot: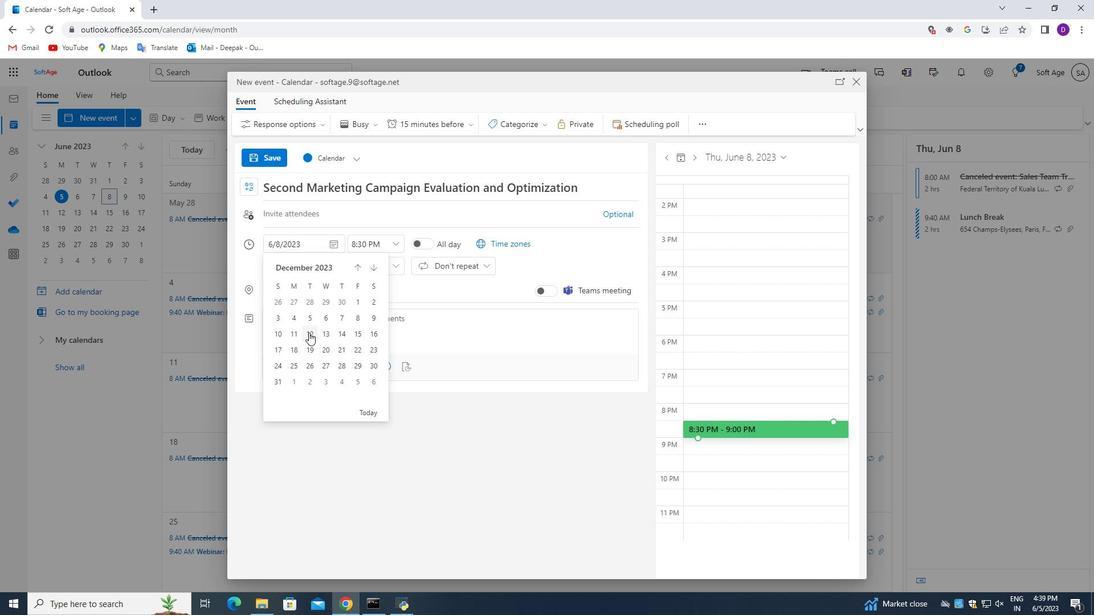 
Action: Mouse moved to (398, 246)
Screenshot: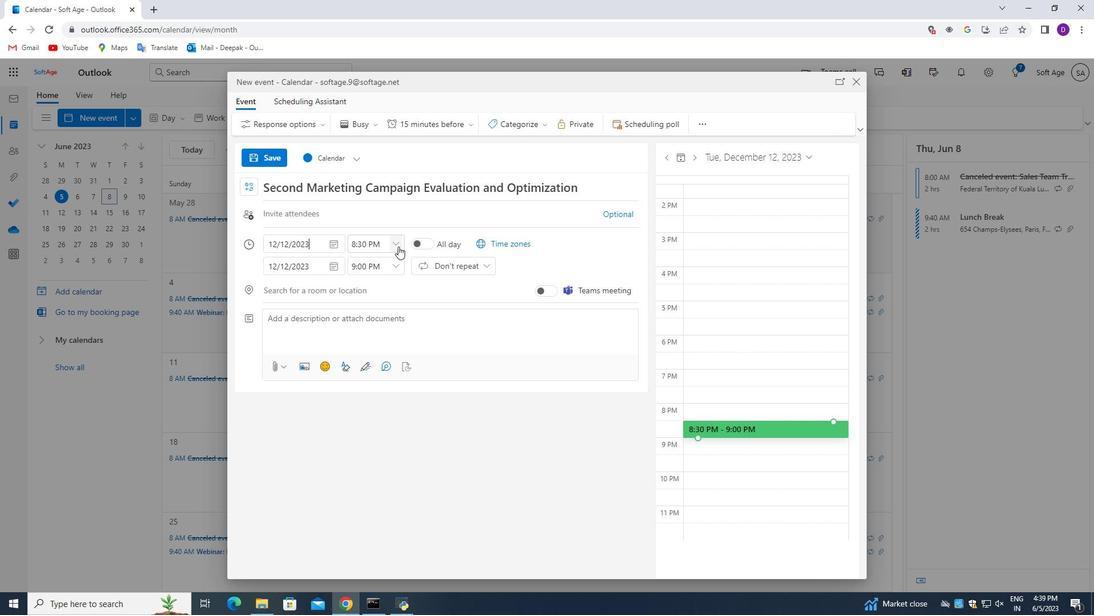 
Action: Mouse pressed left at (398, 246)
Screenshot: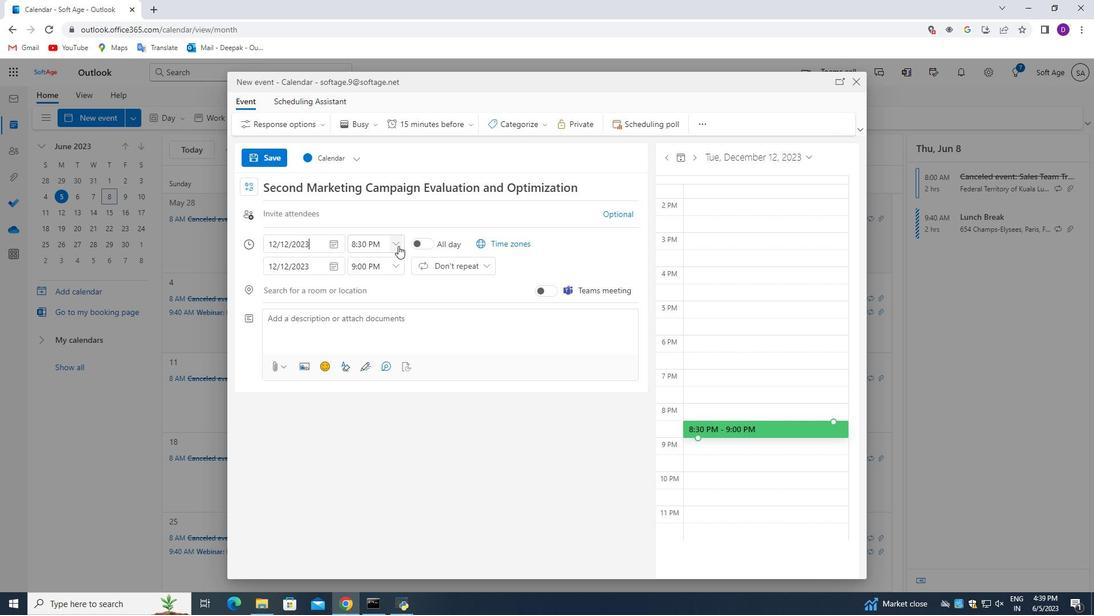 
Action: Mouse moved to (378, 321)
Screenshot: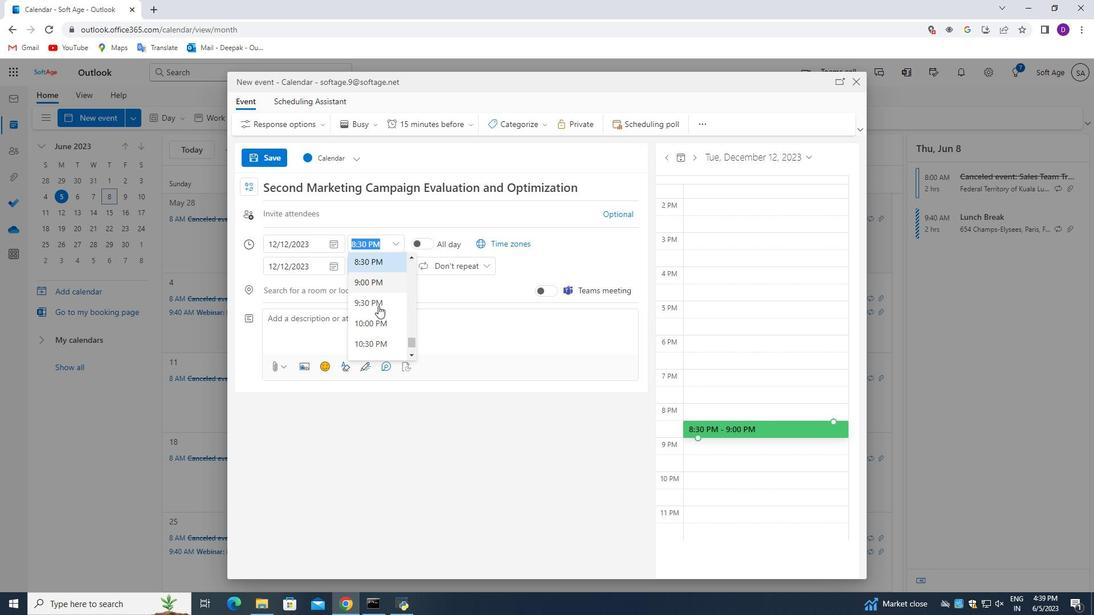 
Action: Mouse scrolled (378, 320) with delta (0, 0)
Screenshot: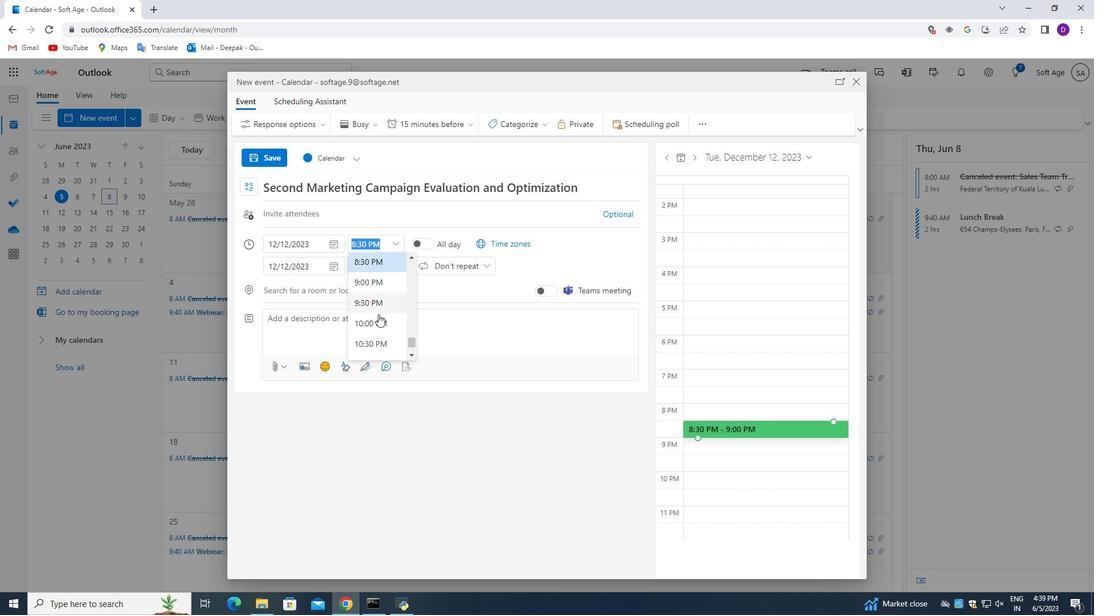 
Action: Mouse scrolled (378, 321) with delta (0, 0)
Screenshot: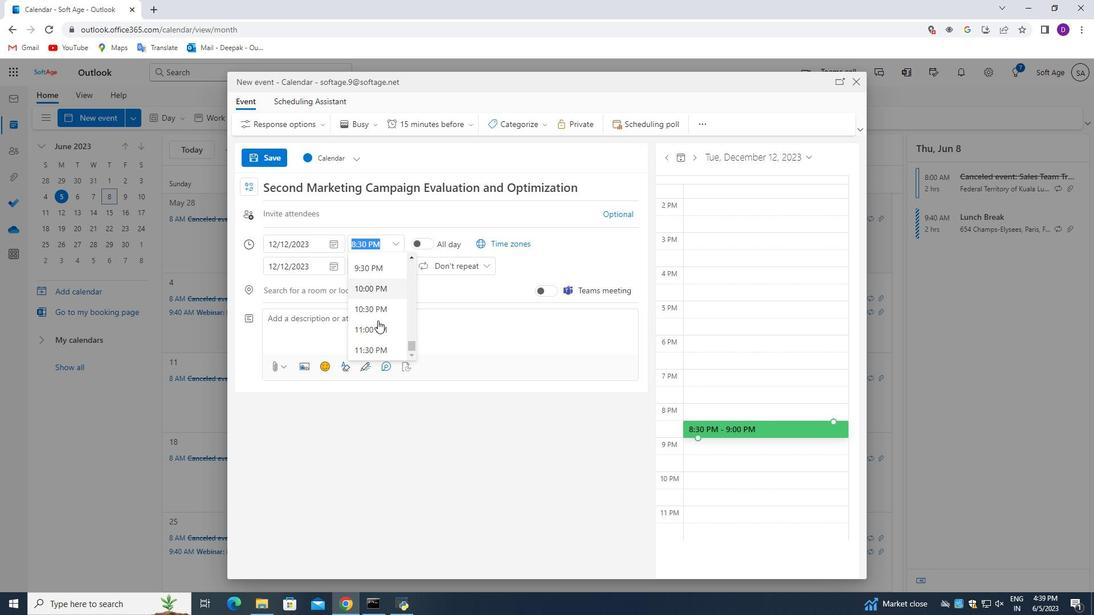 
Action: Mouse scrolled (378, 321) with delta (0, 0)
Screenshot: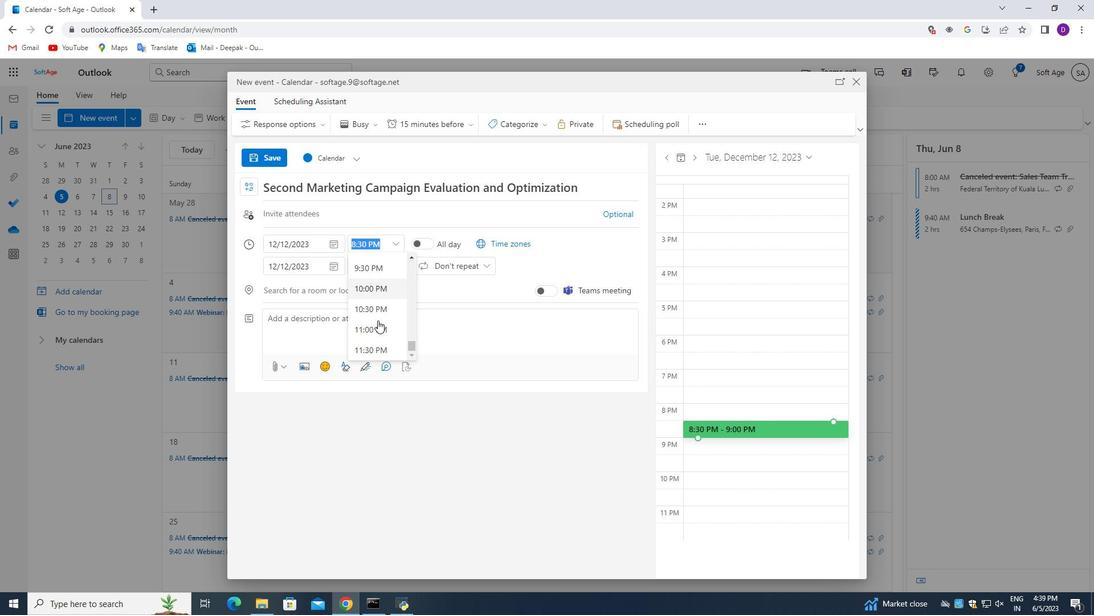 
Action: Mouse moved to (368, 330)
Screenshot: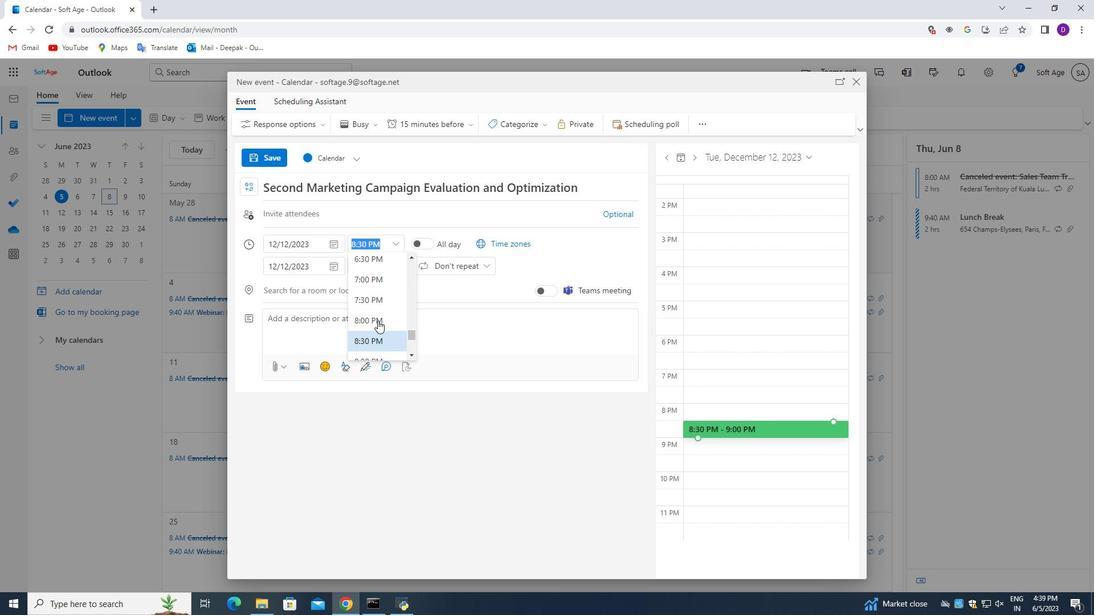 
Action: Mouse scrolled (368, 331) with delta (0, 0)
Screenshot: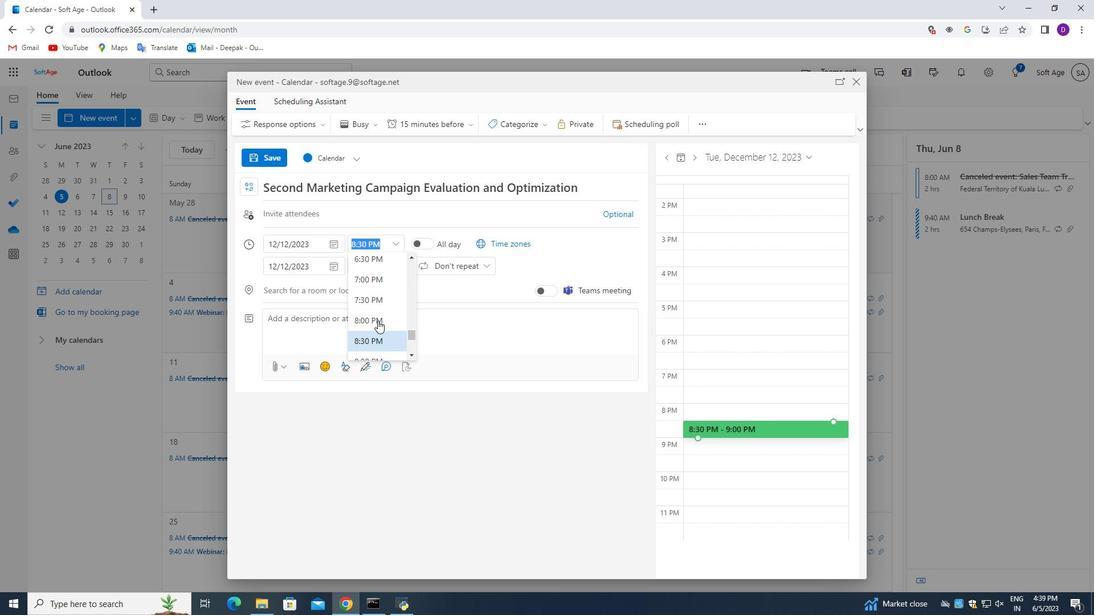 
Action: Mouse scrolled (368, 331) with delta (0, 0)
Screenshot: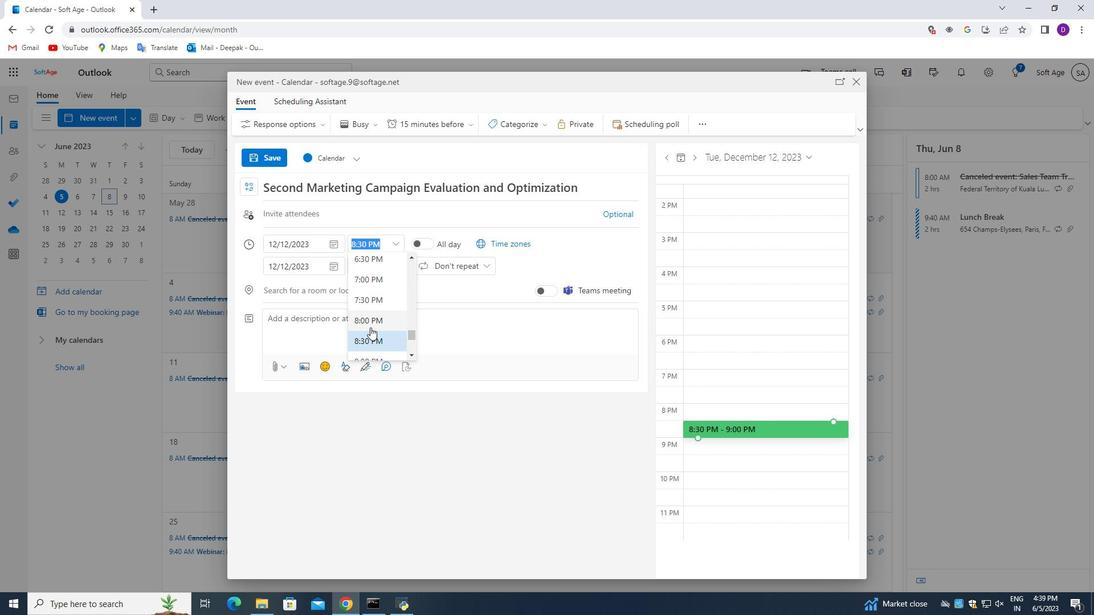 
Action: Mouse scrolled (368, 330) with delta (0, 0)
Screenshot: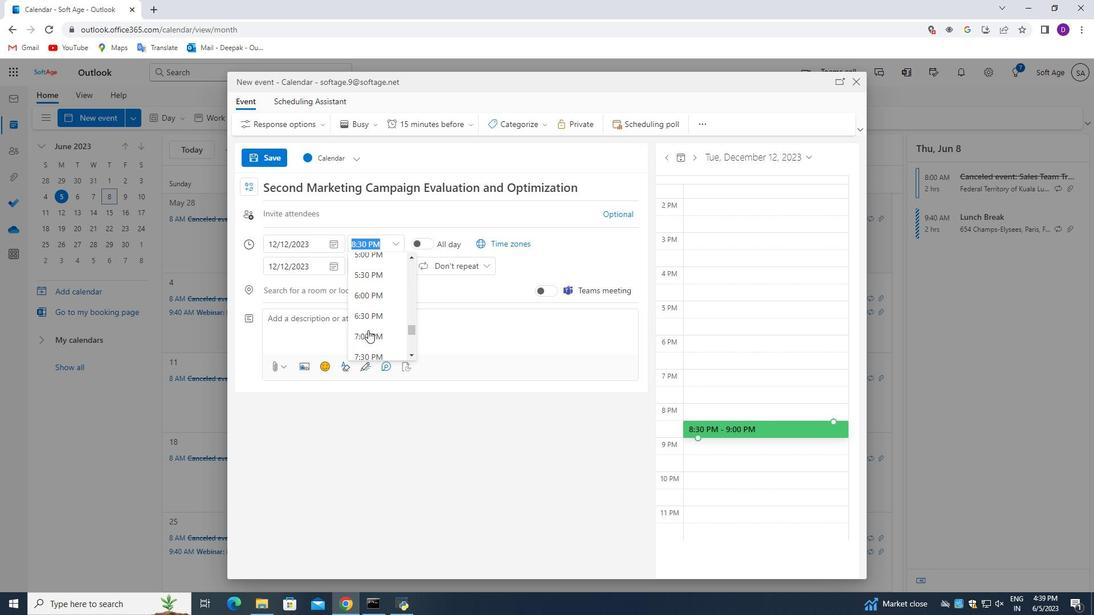 
Action: Mouse moved to (368, 326)
Screenshot: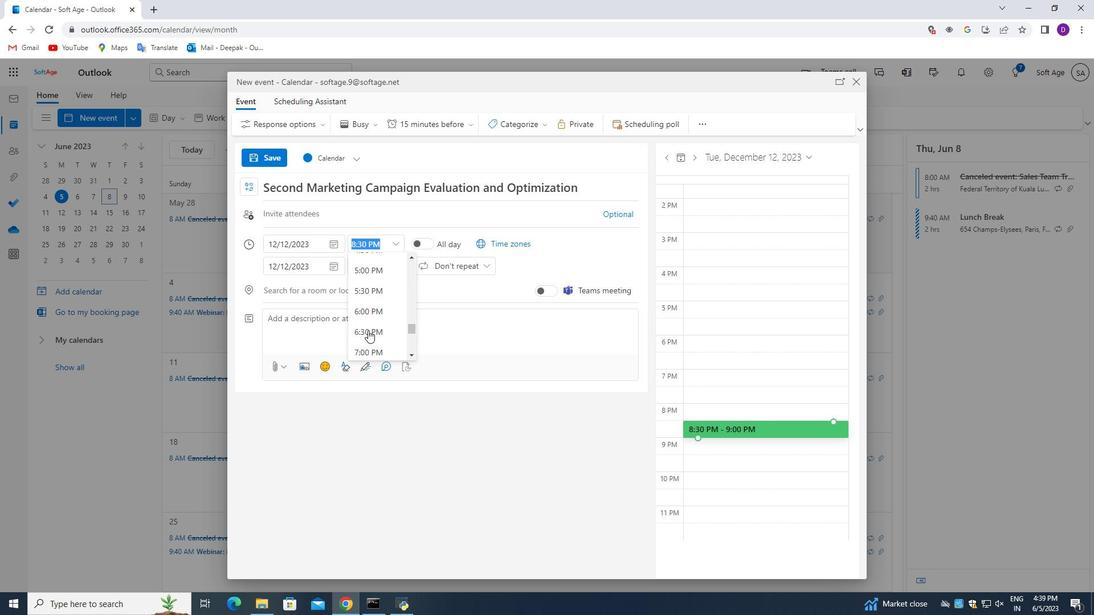 
Action: Mouse scrolled (368, 327) with delta (0, 0)
Screenshot: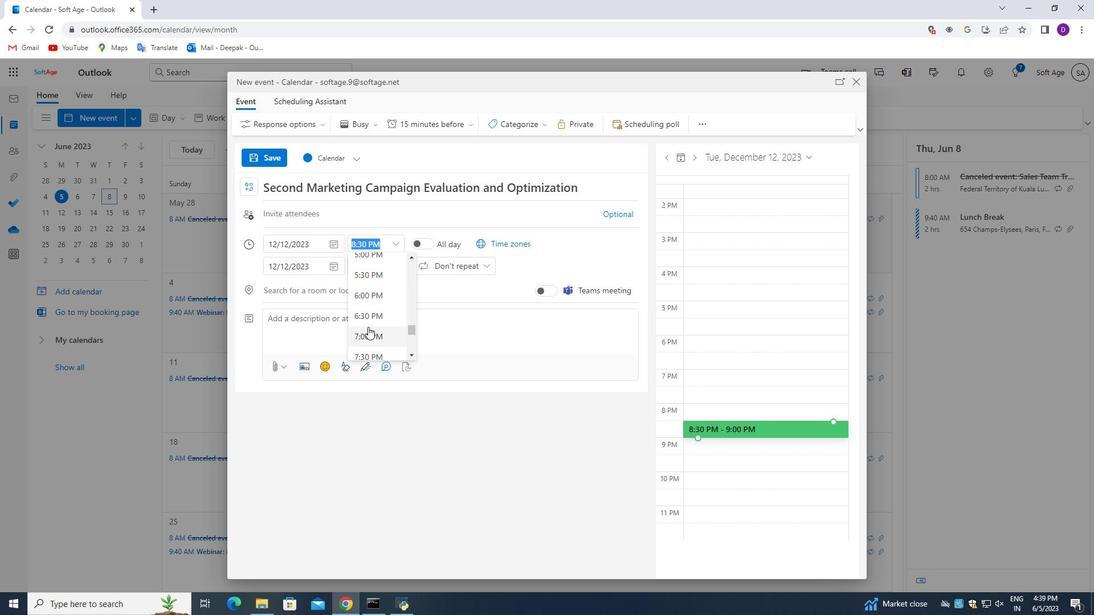 
Action: Mouse scrolled (368, 327) with delta (0, 0)
Screenshot: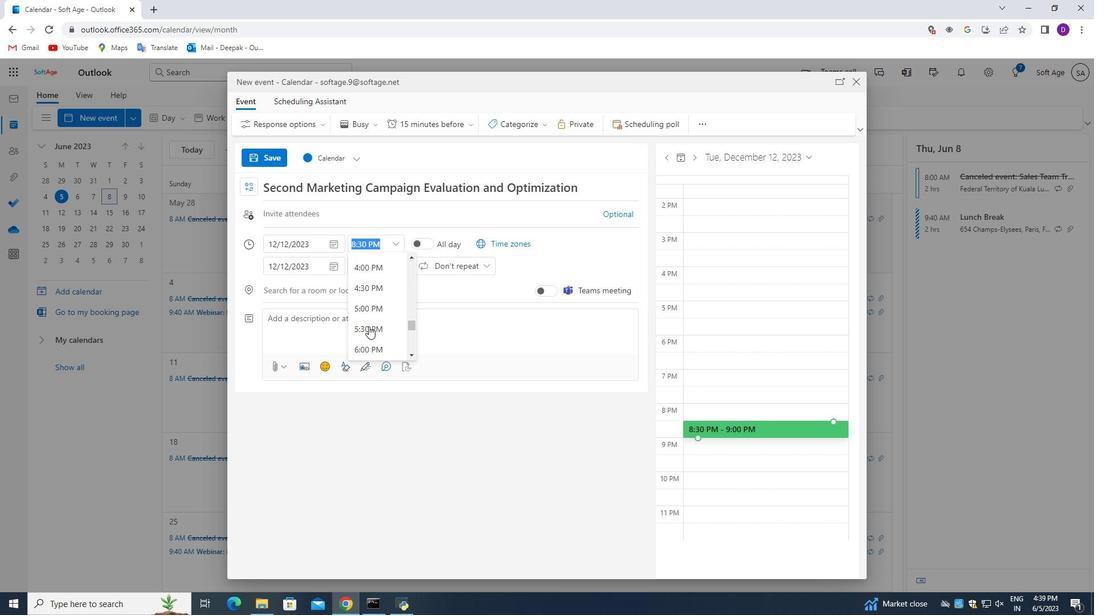 
Action: Mouse scrolled (368, 327) with delta (0, 0)
Screenshot: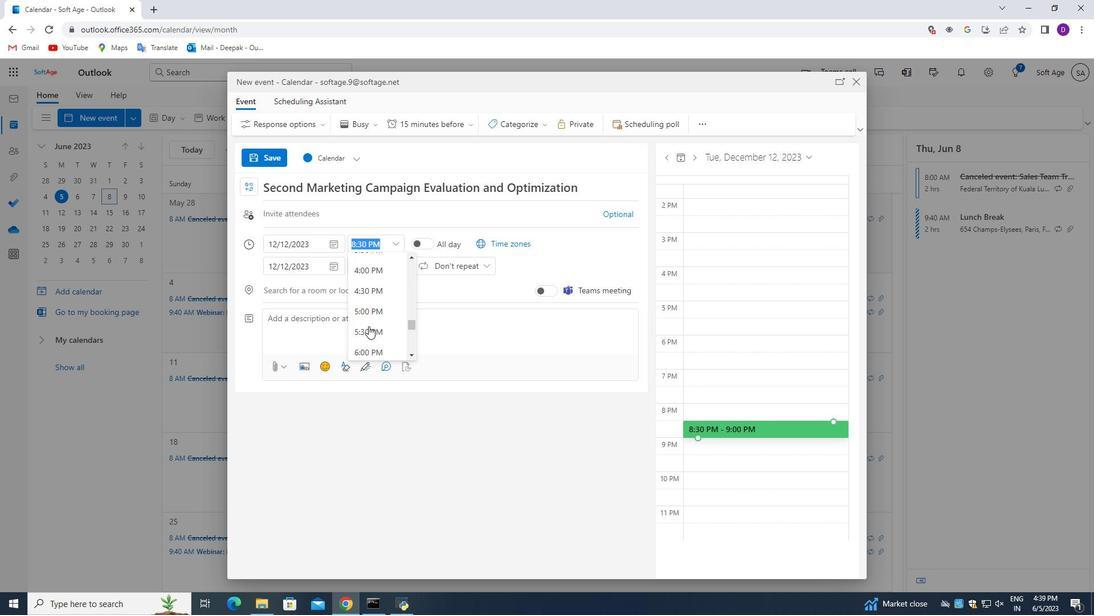 
Action: Mouse scrolled (368, 327) with delta (0, 0)
Screenshot: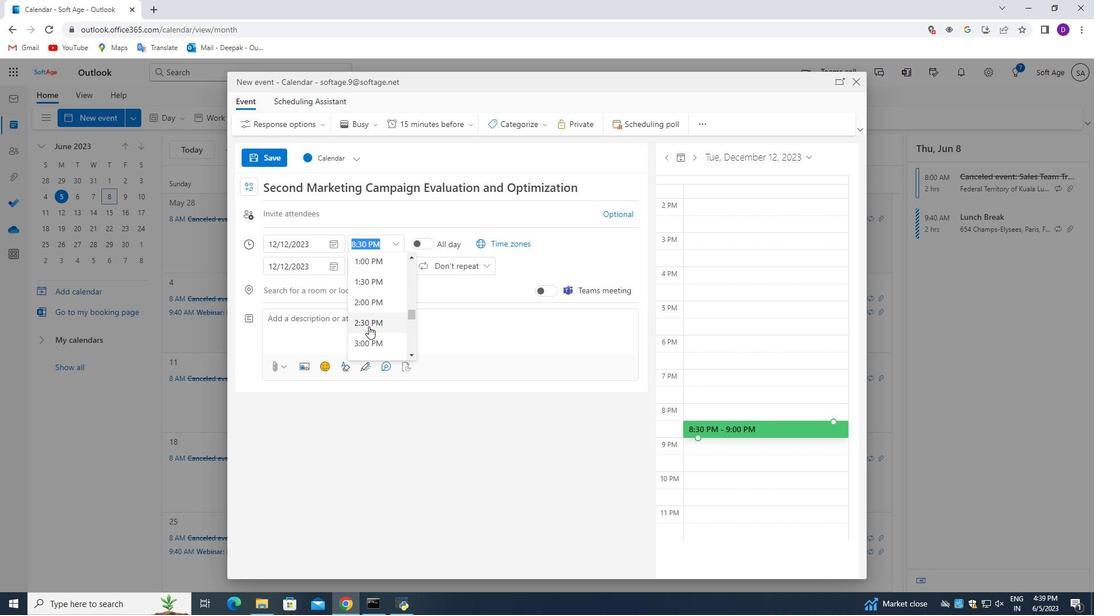 
Action: Mouse scrolled (368, 327) with delta (0, 0)
Screenshot: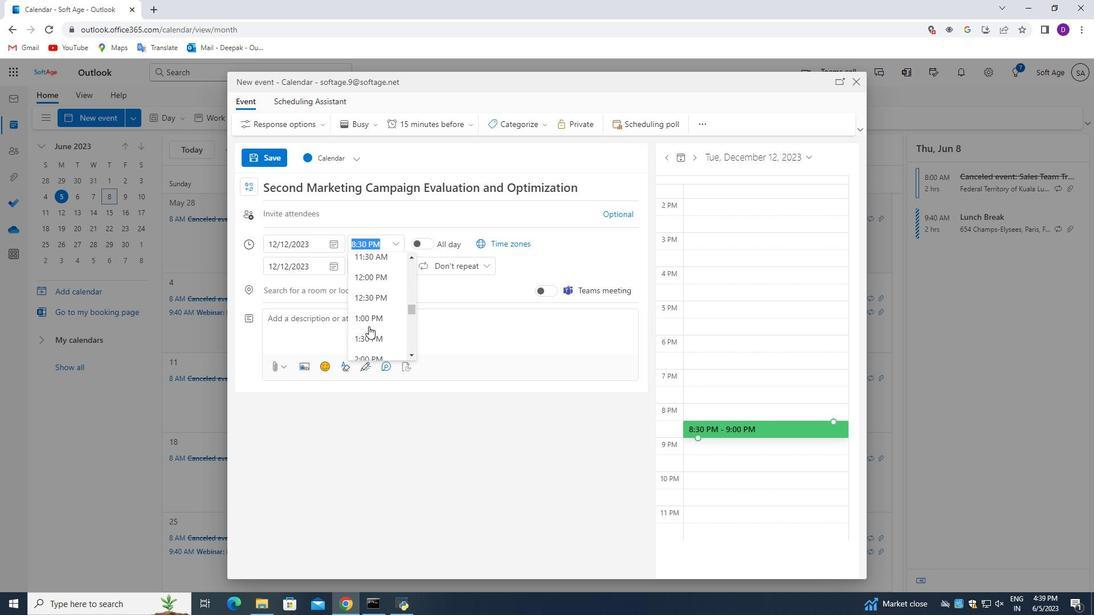 
Action: Mouse scrolled (368, 327) with delta (0, 0)
Screenshot: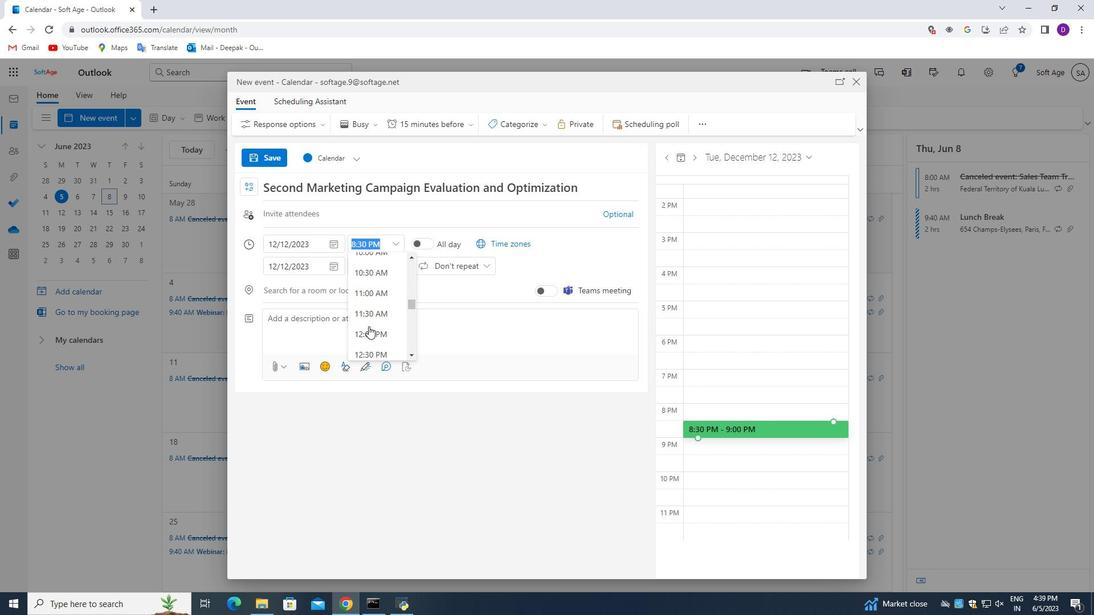 
Action: Mouse scrolled (368, 327) with delta (0, 0)
Screenshot: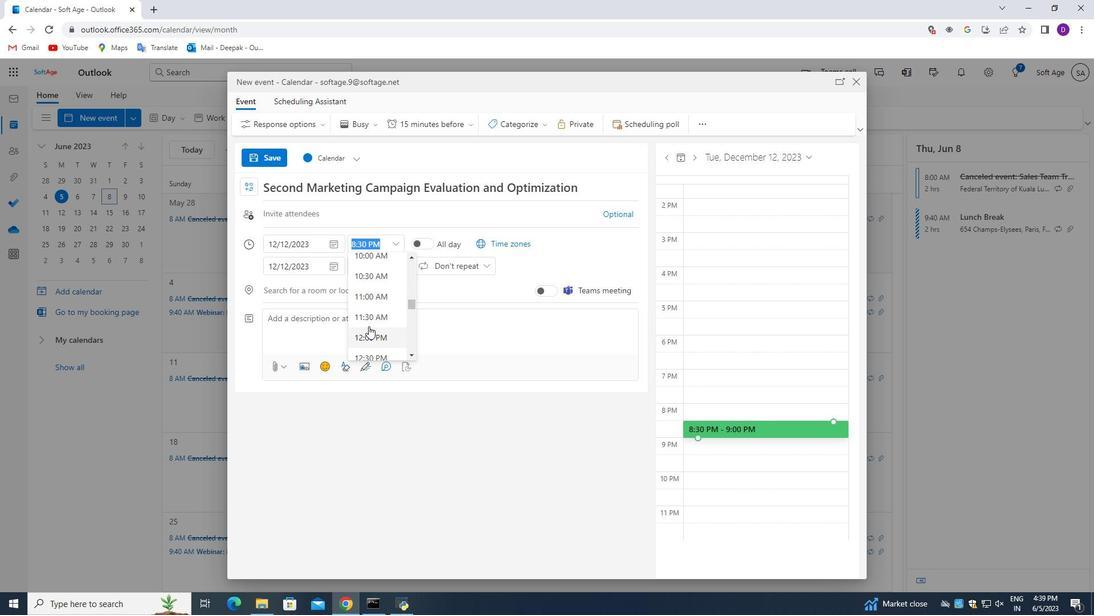 
Action: Mouse moved to (368, 313)
Screenshot: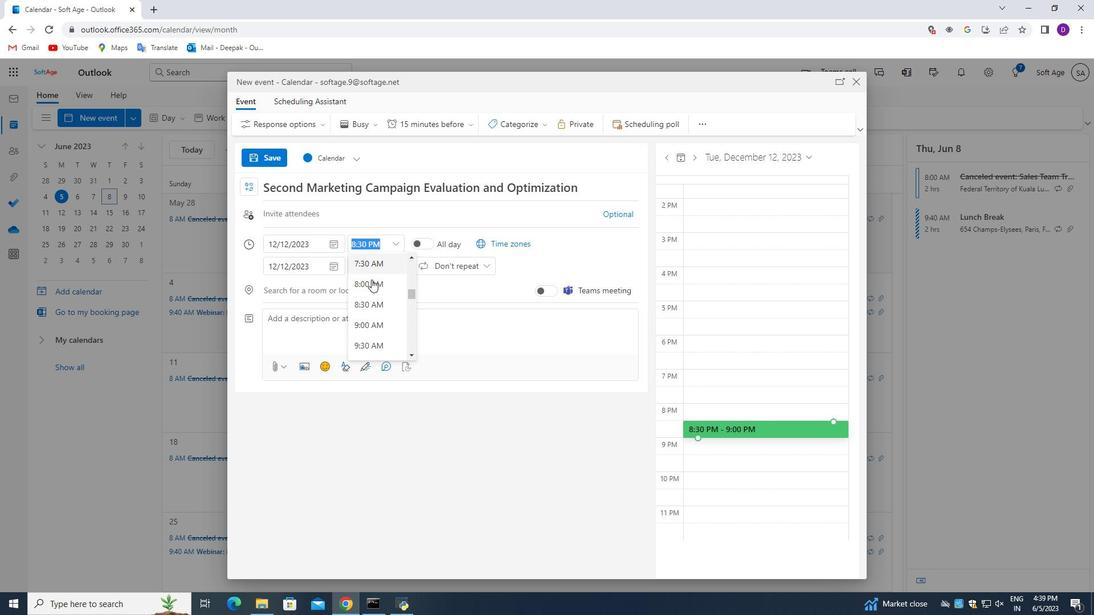
Action: Mouse scrolled (368, 313) with delta (0, 0)
Screenshot: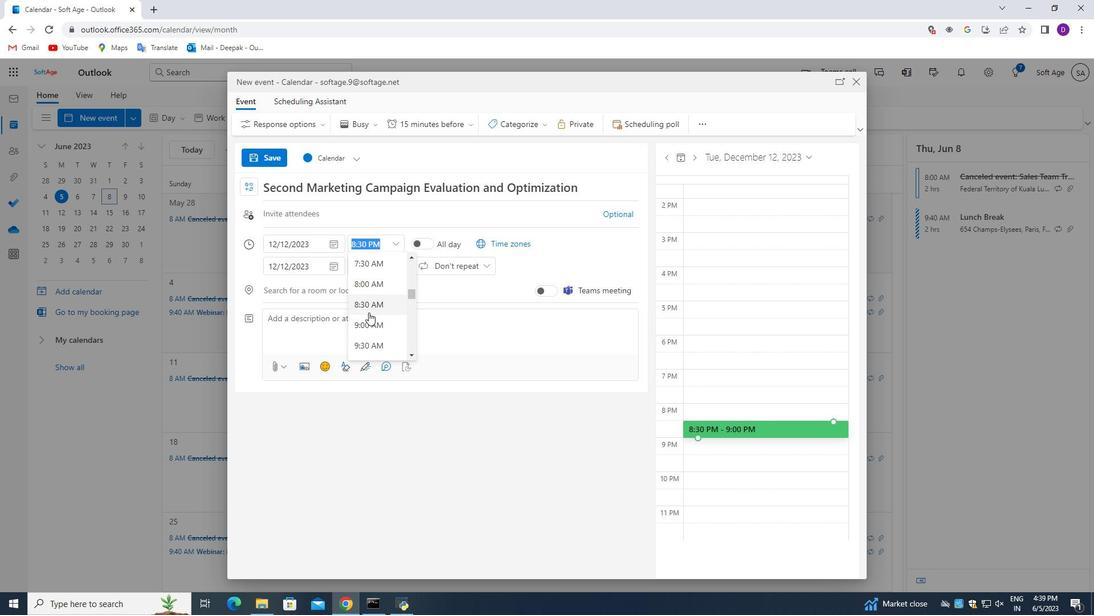 
Action: Mouse moved to (372, 294)
Screenshot: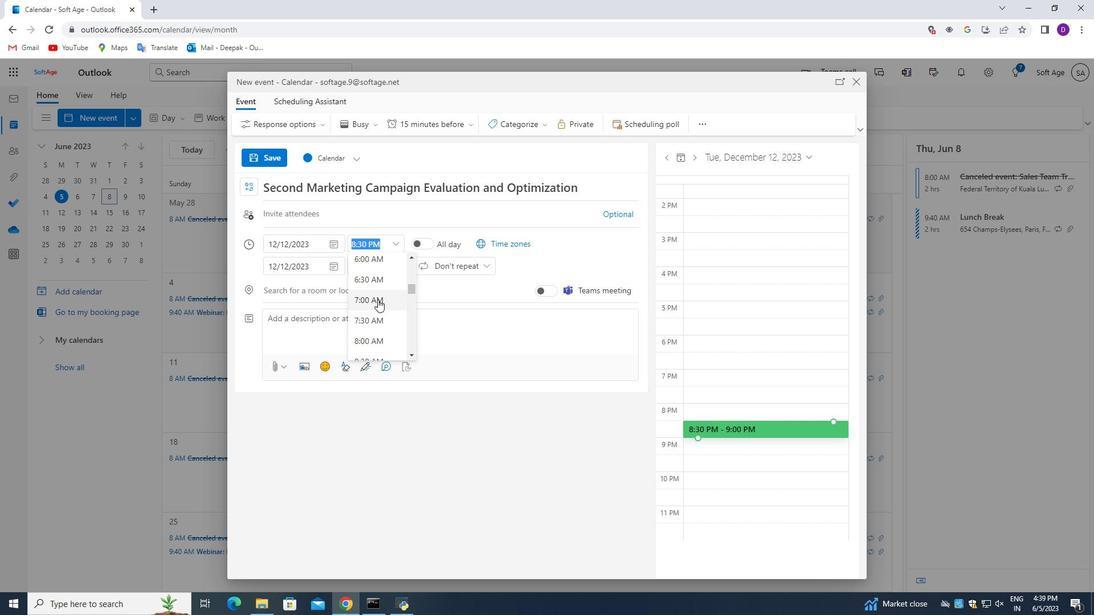 
Action: Mouse pressed left at (372, 294)
Screenshot: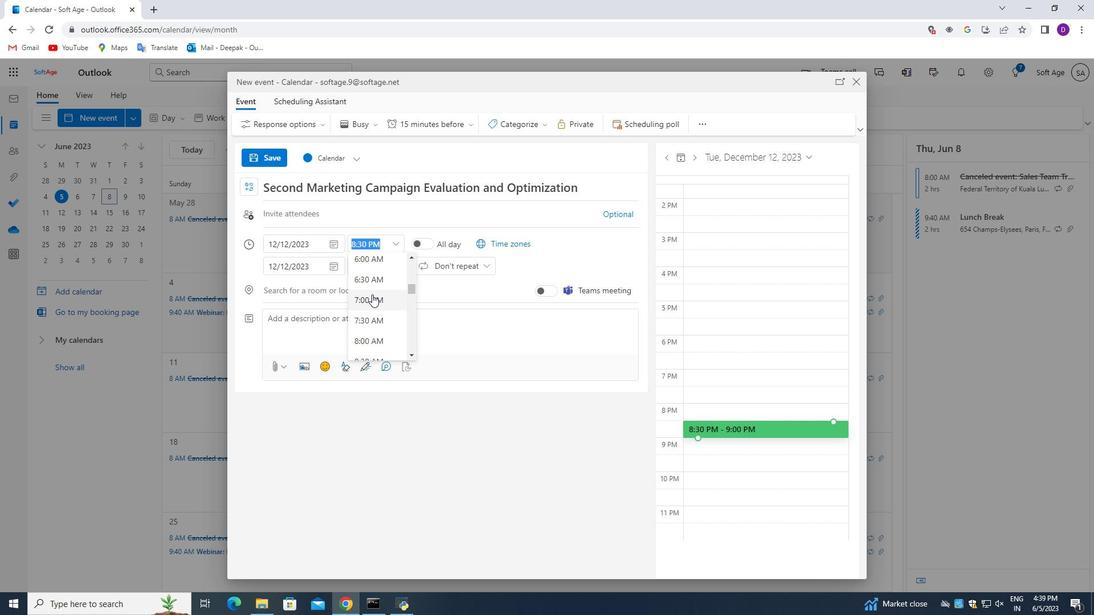 
Action: Mouse moved to (395, 265)
Screenshot: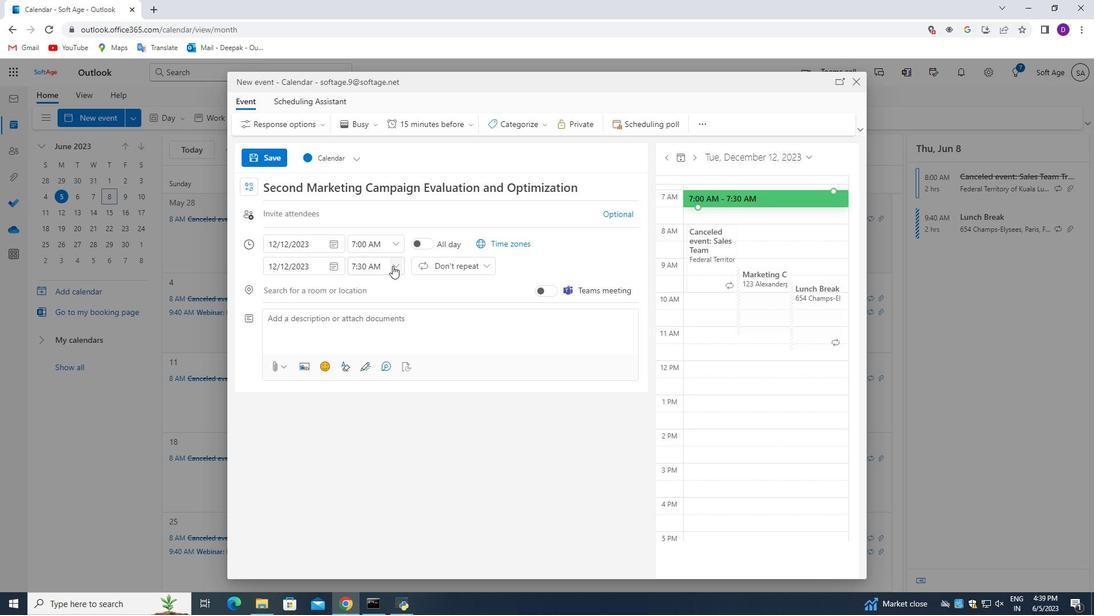 
Action: Mouse pressed left at (395, 265)
Screenshot: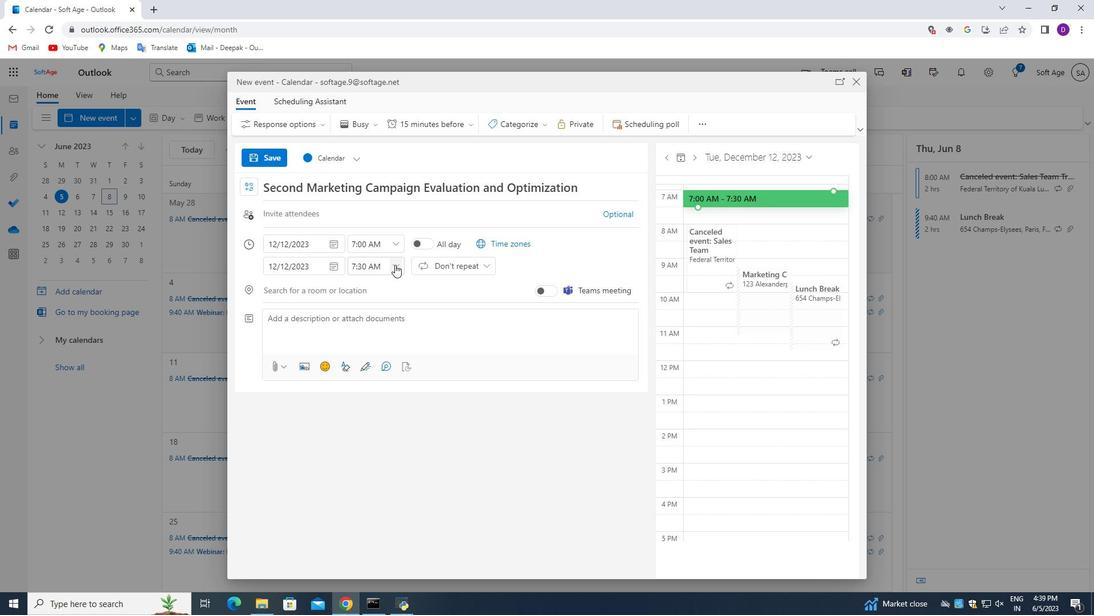 
Action: Mouse moved to (388, 338)
Screenshot: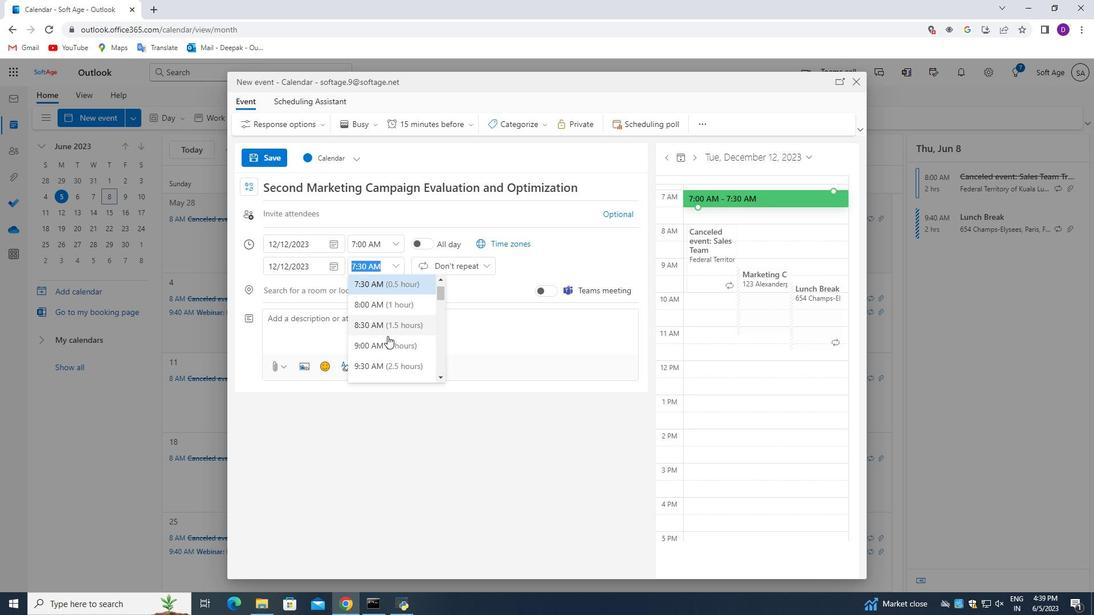 
Action: Mouse pressed left at (388, 338)
Screenshot: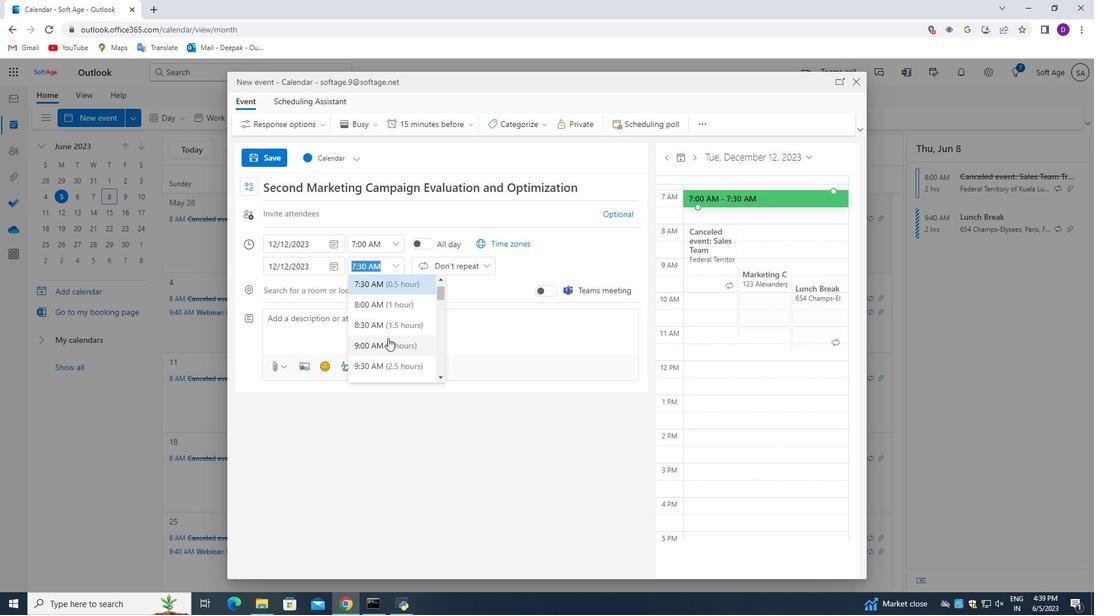 
Action: Mouse moved to (363, 322)
Screenshot: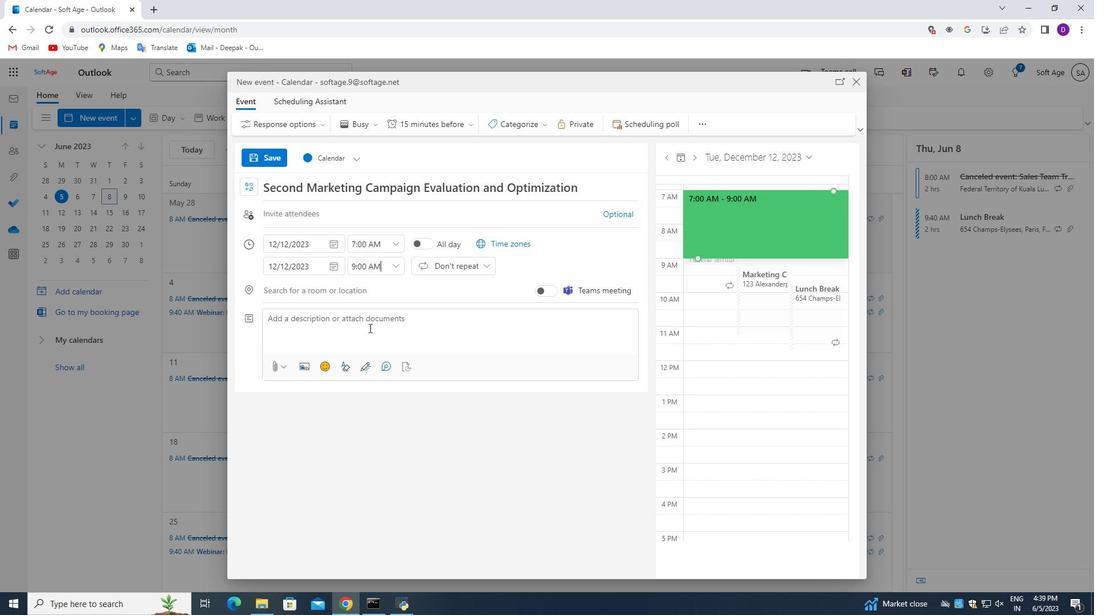 
Action: Mouse pressed left at (363, 322)
Screenshot: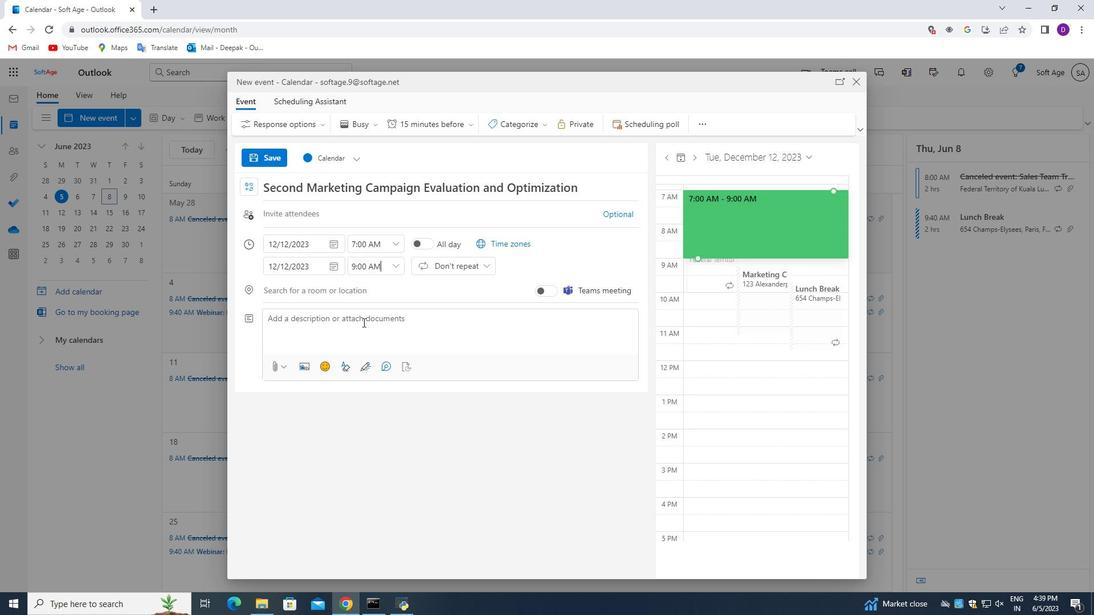 
Action: Mouse moved to (445, 445)
Screenshot: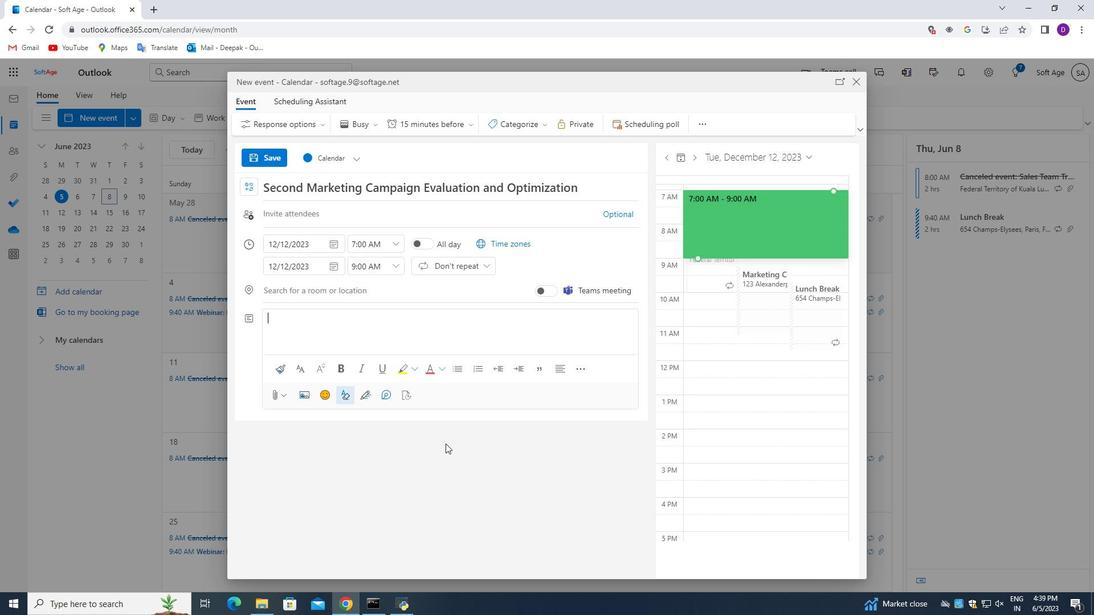 
Action: Key pressed <Key.shift>Participants<Key.space>will<Key.space>wx<Key.backspace><Key.backspace>expo<Key.backspace>lore<Key.space>techniques<Key.space>for<Key.space>collaborative<Key.space>problem-solving<Key.space><Key.backspace>,<Key.space>exploring<Key.space>win-win<Key.space>solutions<Key.space>and<Key.space>l<Key.backspace>alternatives<Key.space>that<Key.space>satisfy<Key.space>both<Key.space>parties'in<Key.backspace><Key.backspace><Key.space>interests<Key.space><Key.backspace>.<Key.space><Key.shift_r>They<Key.space>will<Key.space>also<Key.space>learn<Key.space>how<Key.space>to<Key.space>identify<Key.space>and<Key.space>overxom<Key.backspace><Key.backspace><Key.backspace>come<Key.space>common<Key.space>negotiation<Key.space>obstacles.
Screenshot: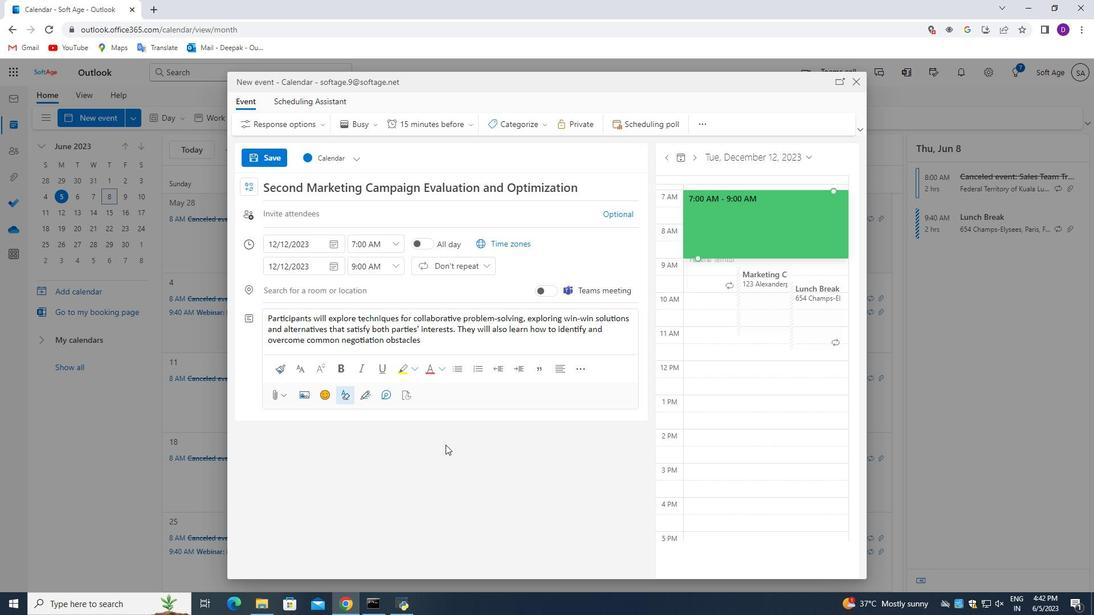 
Action: Mouse moved to (528, 123)
Screenshot: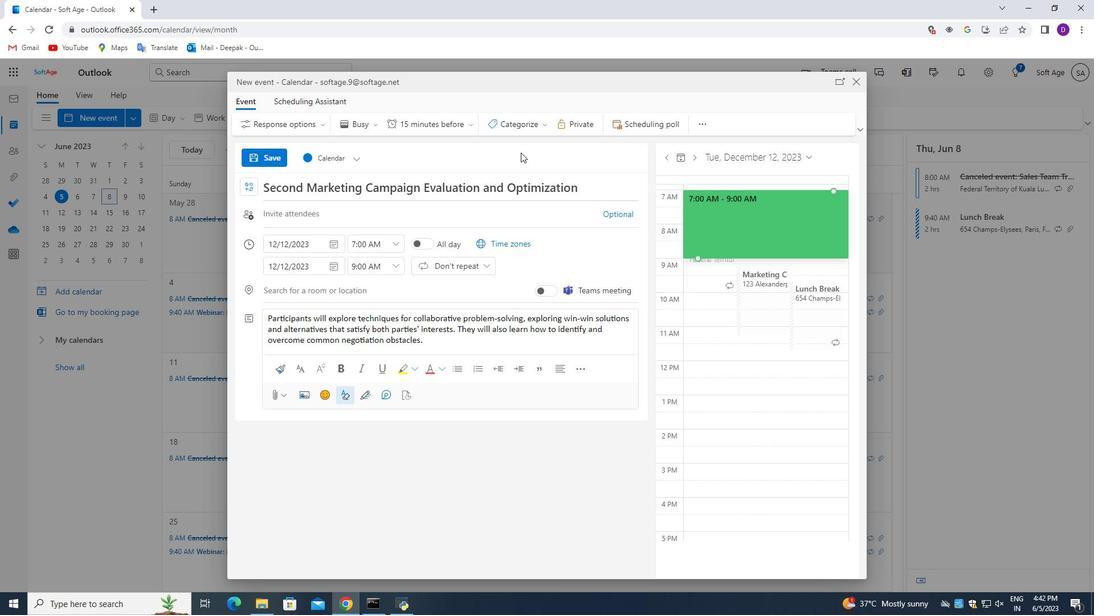 
Action: Mouse pressed left at (528, 123)
Screenshot: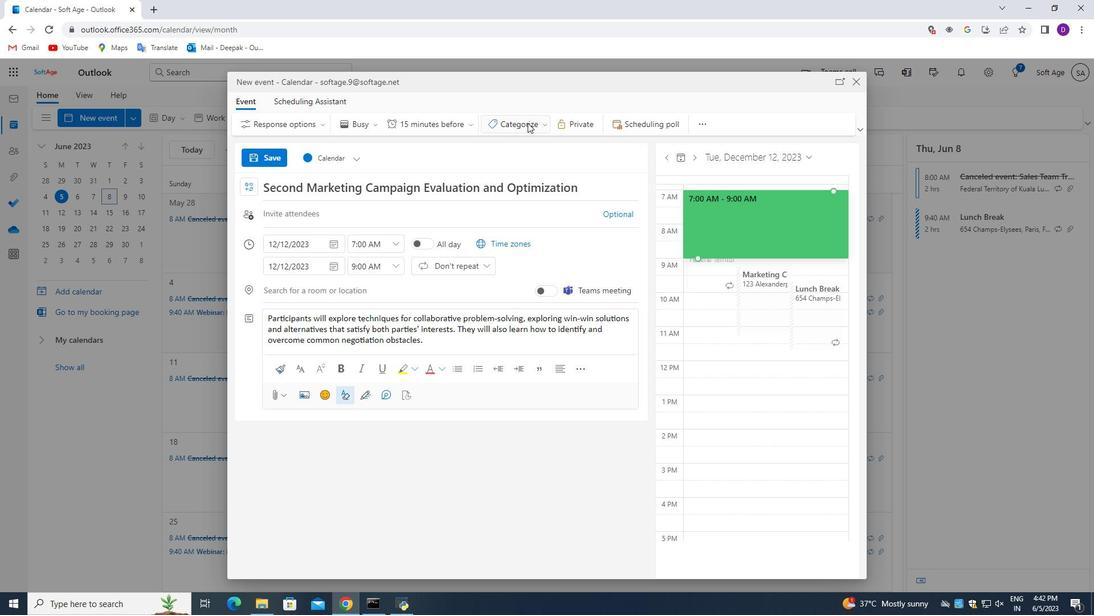 
Action: Mouse moved to (528, 168)
Screenshot: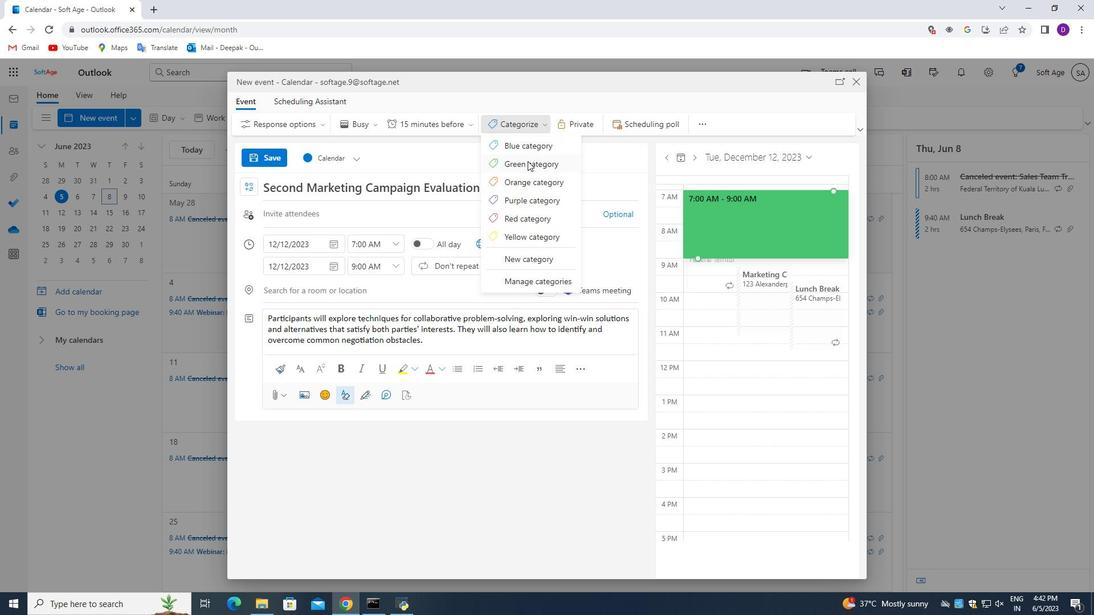 
Action: Mouse pressed left at (528, 168)
Screenshot: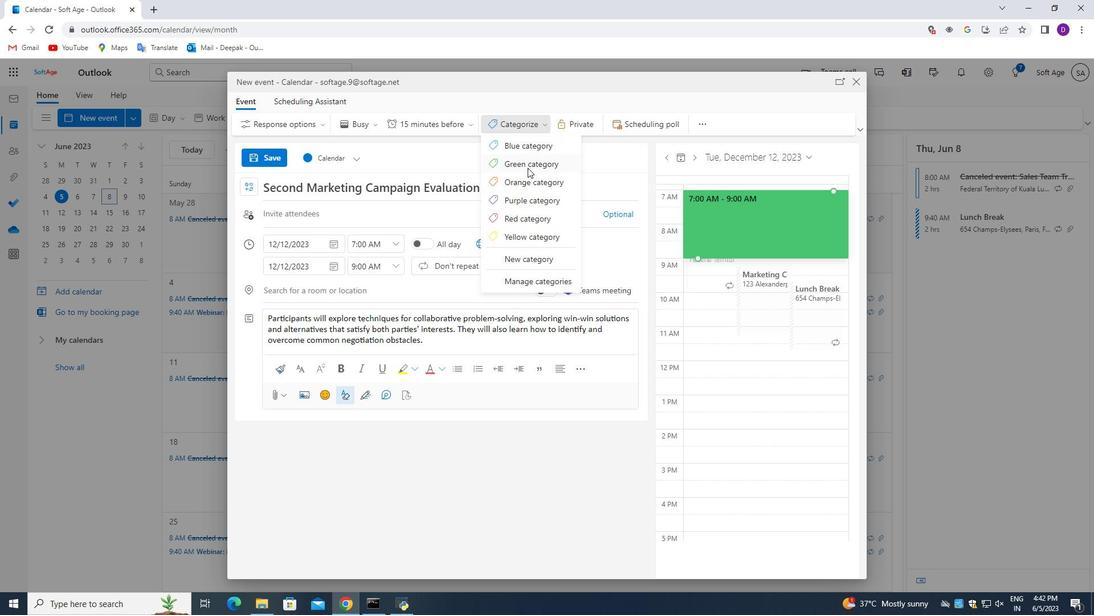 
Action: Mouse moved to (319, 289)
Screenshot: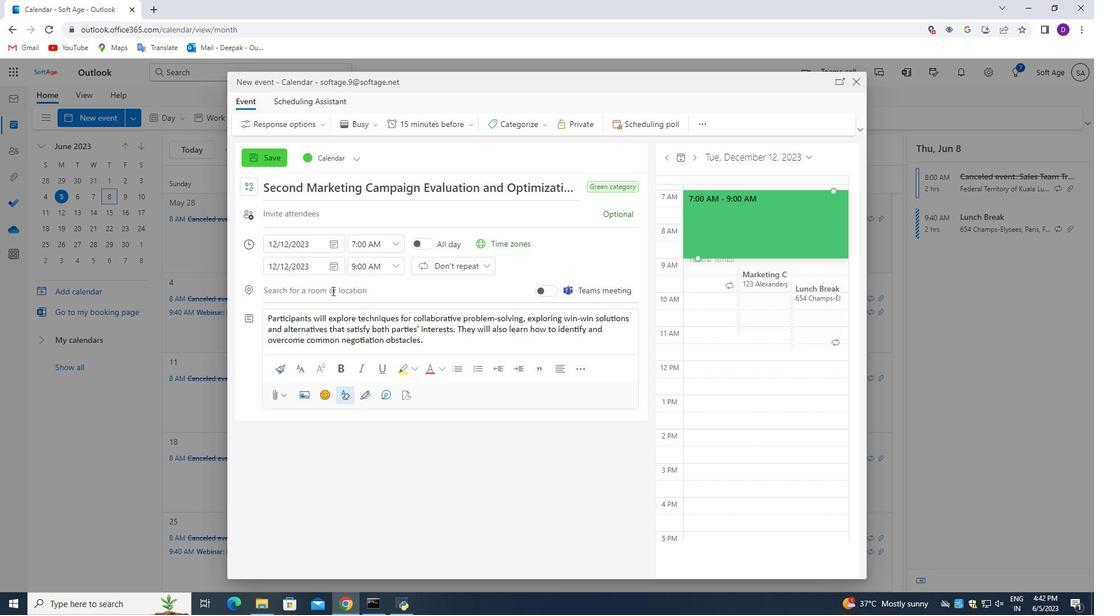 
Action: Mouse pressed left at (319, 289)
Screenshot: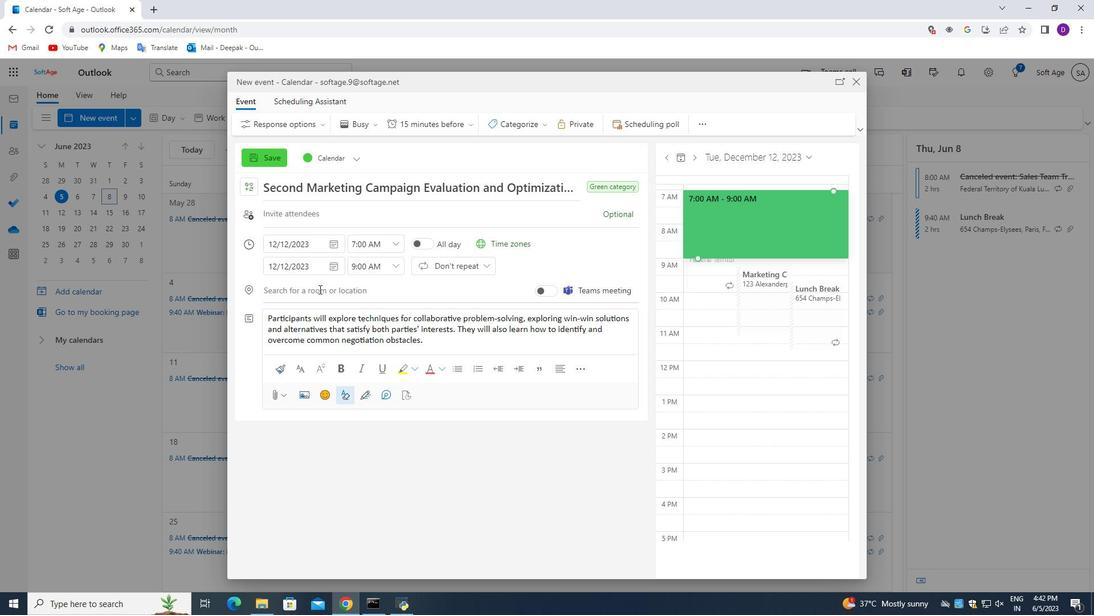 
Action: Key pressed 456<Key.space><Key.shift_r>Rossio<Key.space><Key.shift_r><Key.shift_r><Key.shift_r><Key.shift_r><Key.shift_r><Key.shift_r><Key.shift_r><Key.shift_r><Key.shift_r><Key.shift_r><Key.shift_r><Key.shift_r><Key.shift_r><Key.shift_r><Key.shift_r><Key.shift_r>Square,<Key.space><Key.shift>Lisbon,<Key.space><Key.shift>Portugal
Screenshot: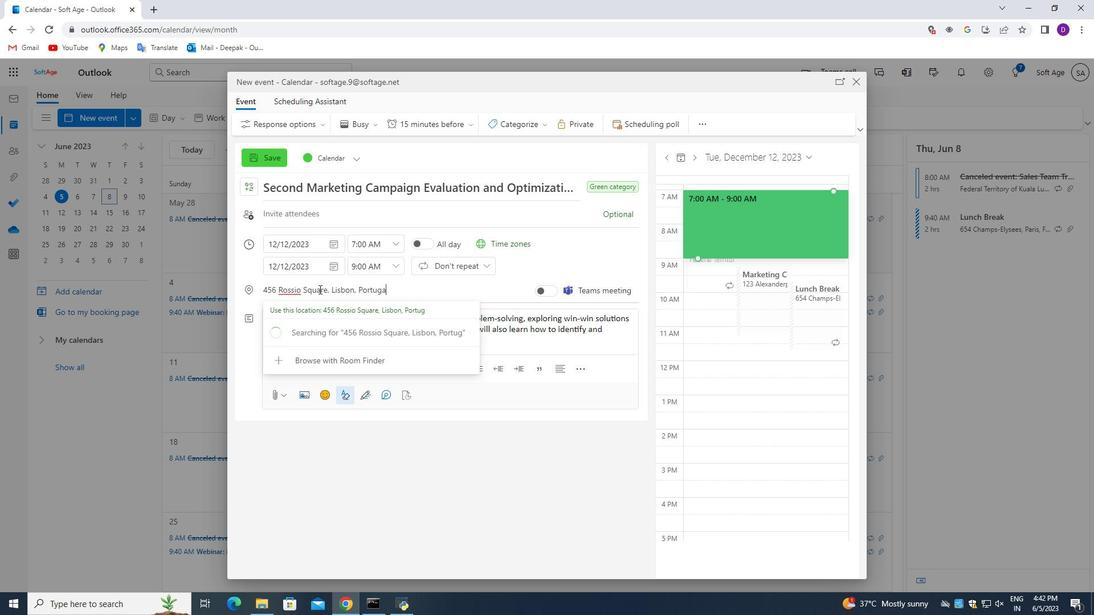 
Action: Mouse moved to (307, 207)
Screenshot: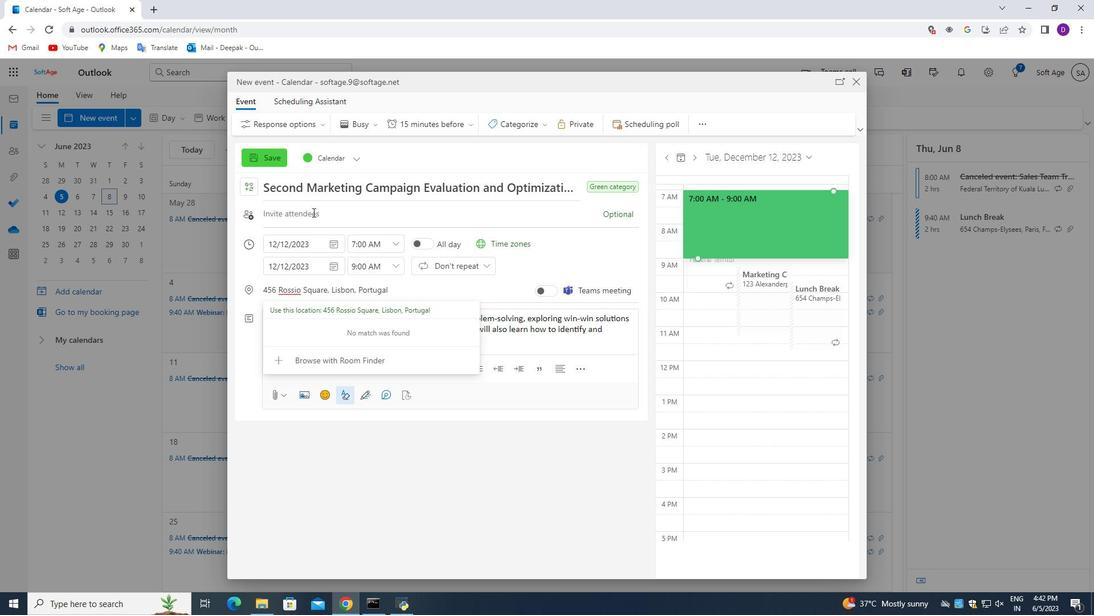 
Action: Mouse pressed left at (307, 207)
Screenshot: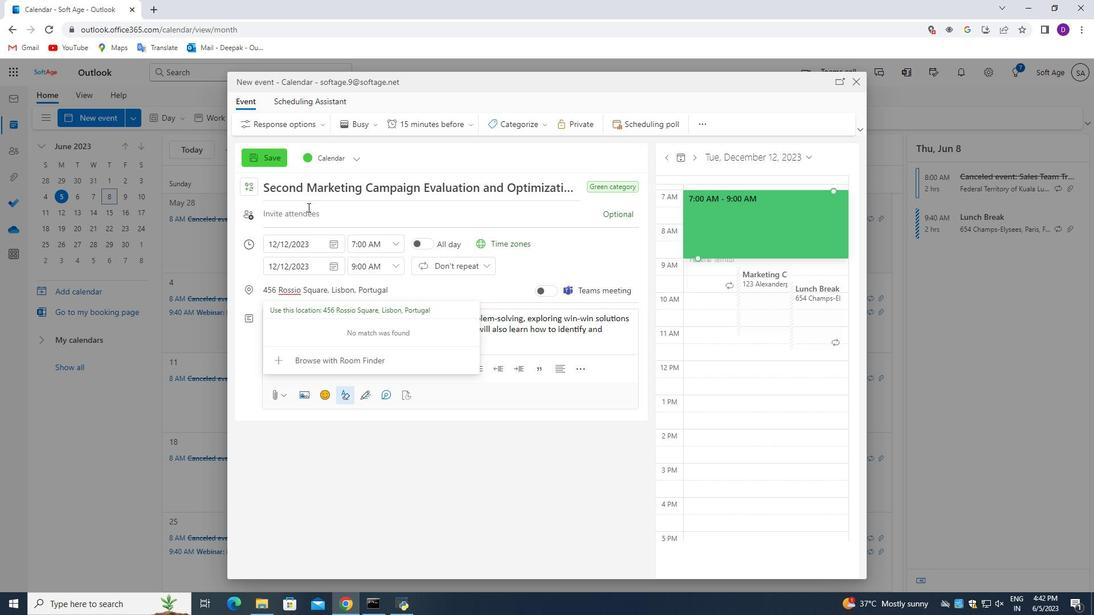 
Action: Mouse moved to (354, 441)
Screenshot: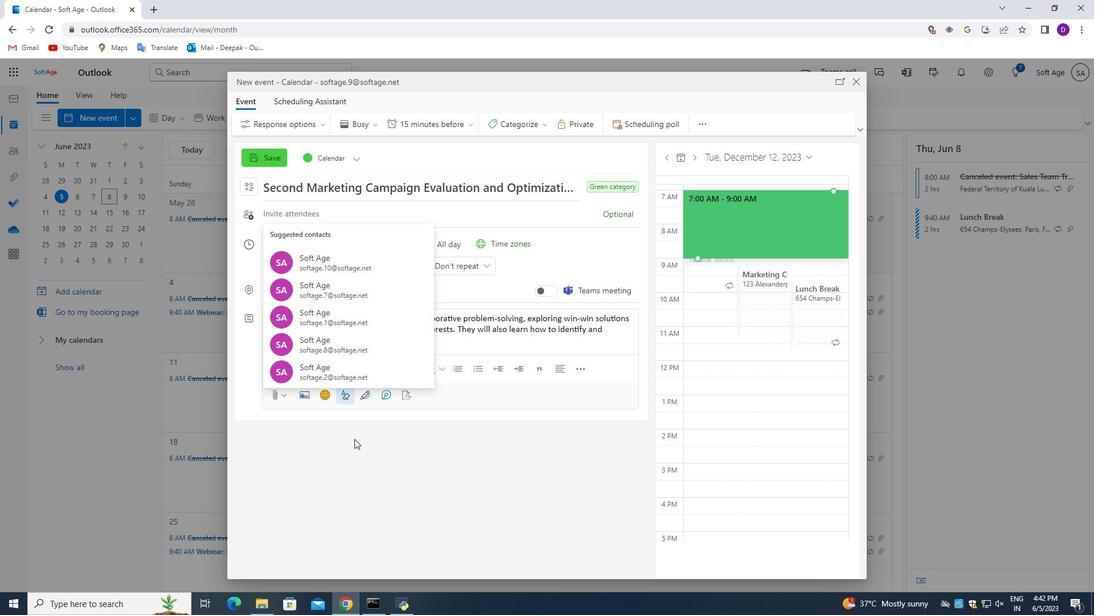 
Action: Key pressed softage.3<Key.shift>@softage.net<Key.enter>
Screenshot: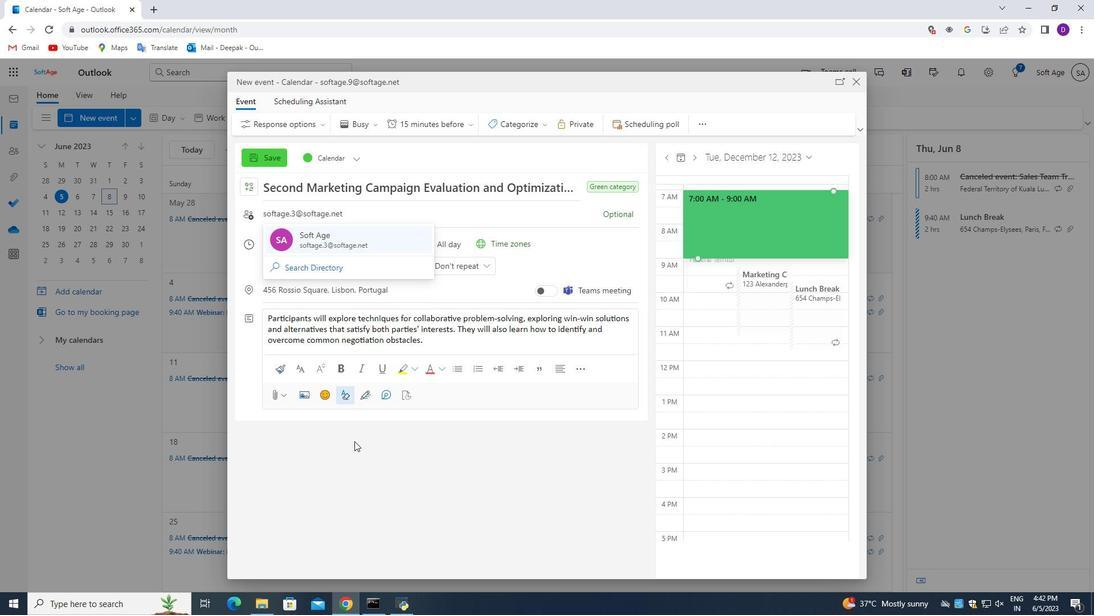 
Action: Mouse moved to (604, 218)
Screenshot: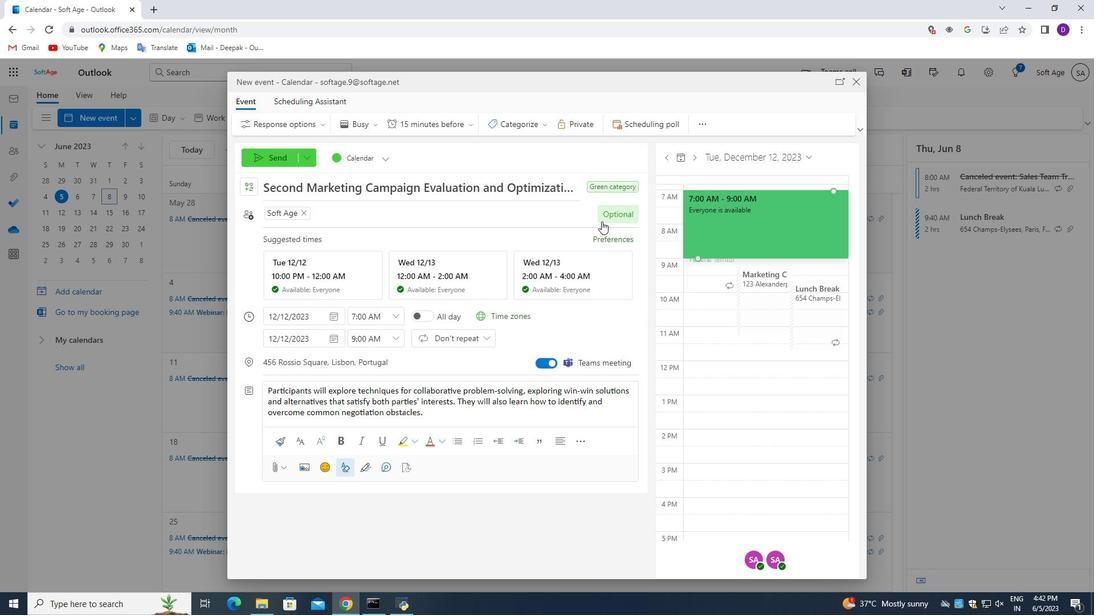 
Action: Mouse pressed left at (604, 218)
Screenshot: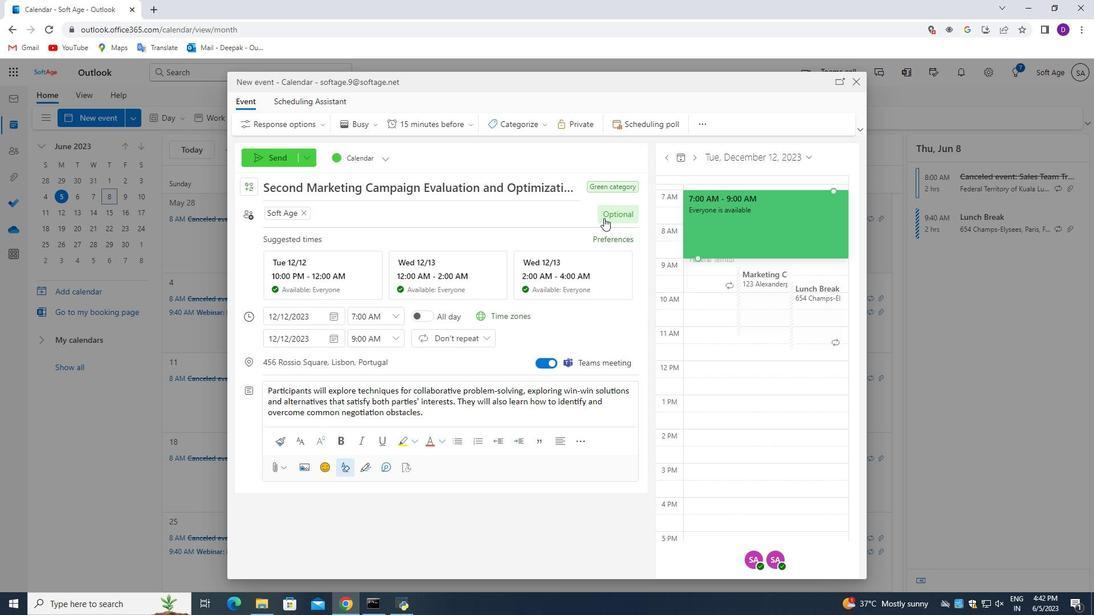 
Action: Mouse moved to (435, 213)
Screenshot: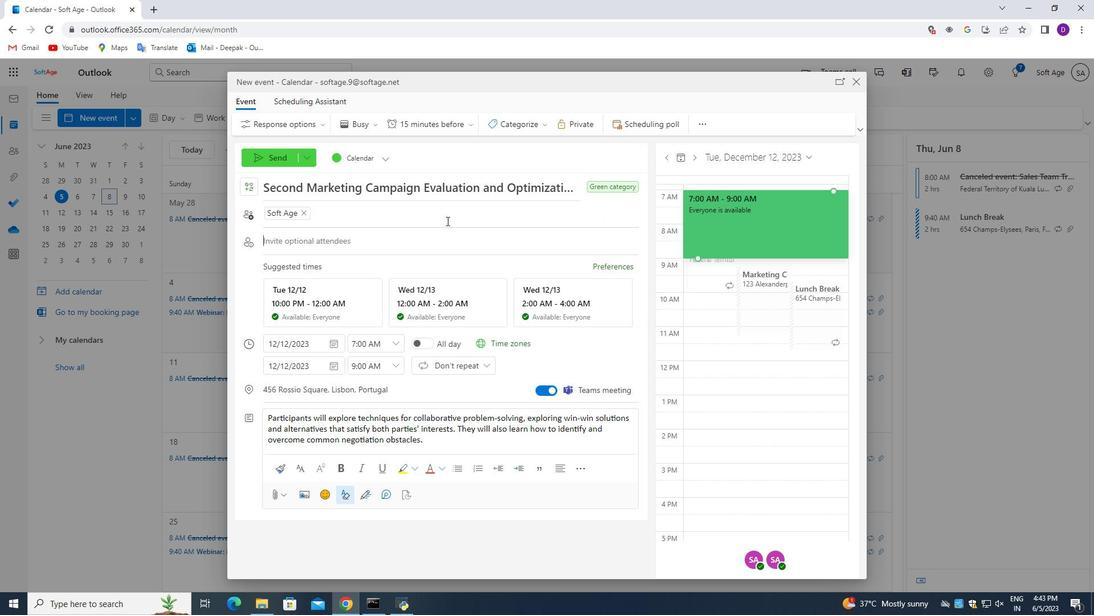 
Action: Key pressed softage.4<Key.shift>@softage.net<Key.enter>
Screenshot: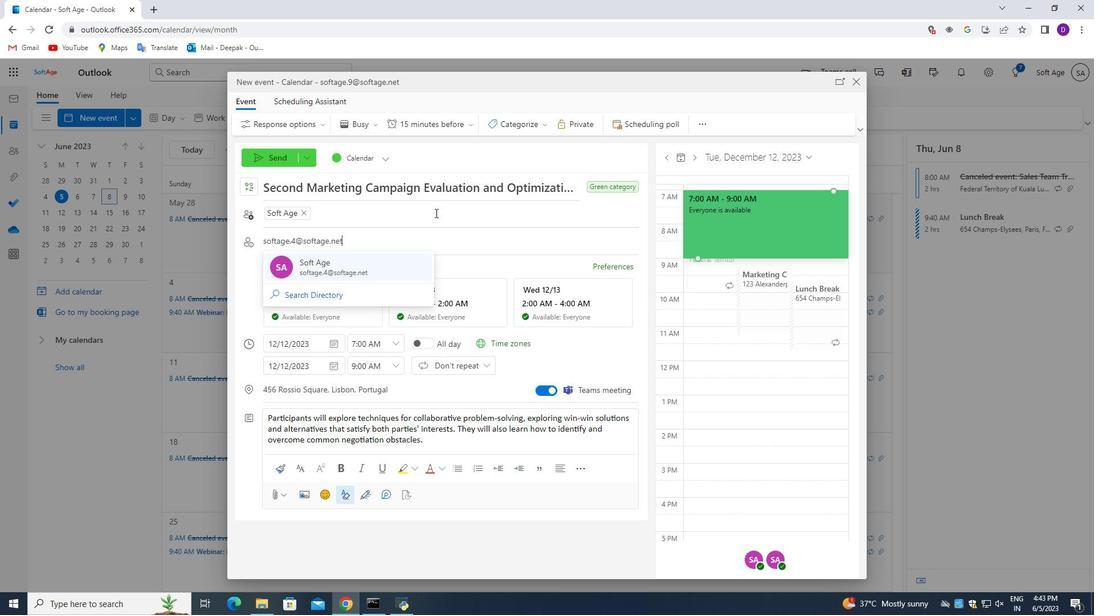 
Action: Mouse moved to (383, 276)
Screenshot: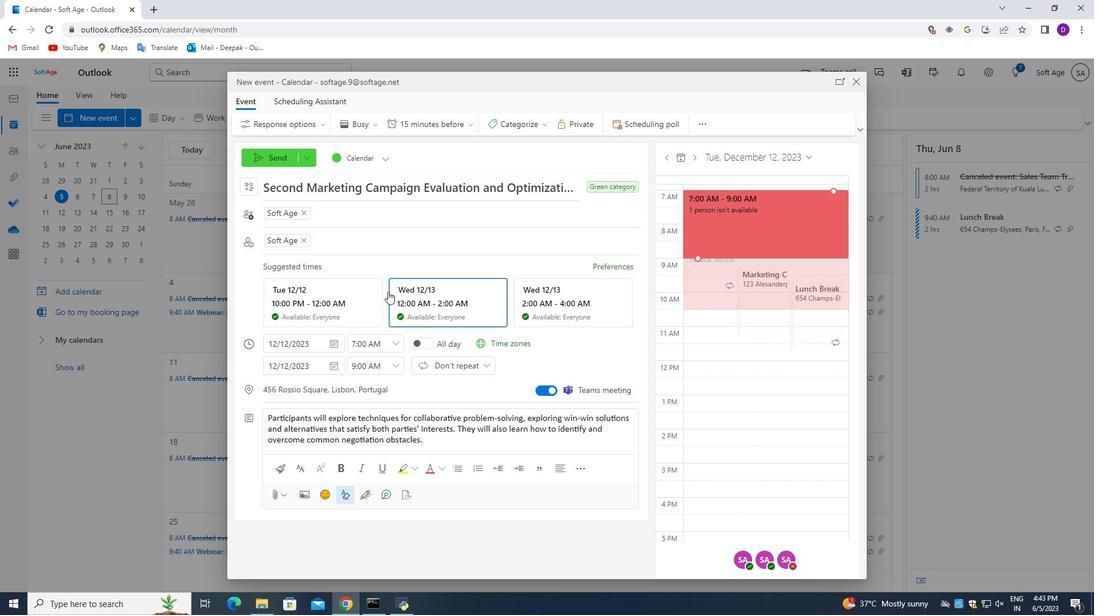 
Action: Mouse scrolled (383, 277) with delta (0, 0)
Screenshot: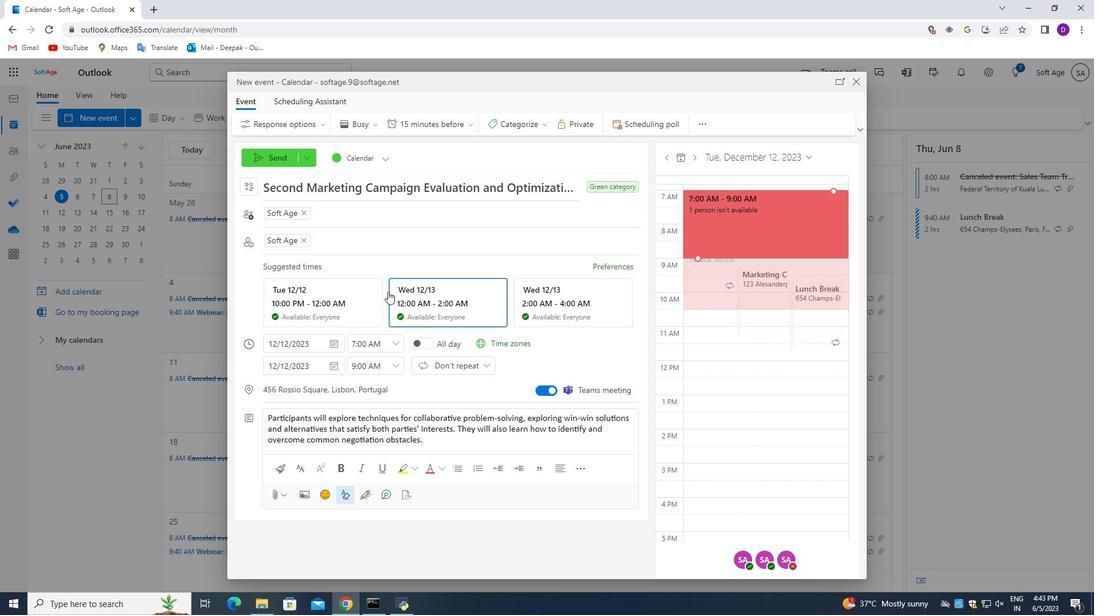 
Action: Mouse scrolled (383, 277) with delta (0, 0)
Screenshot: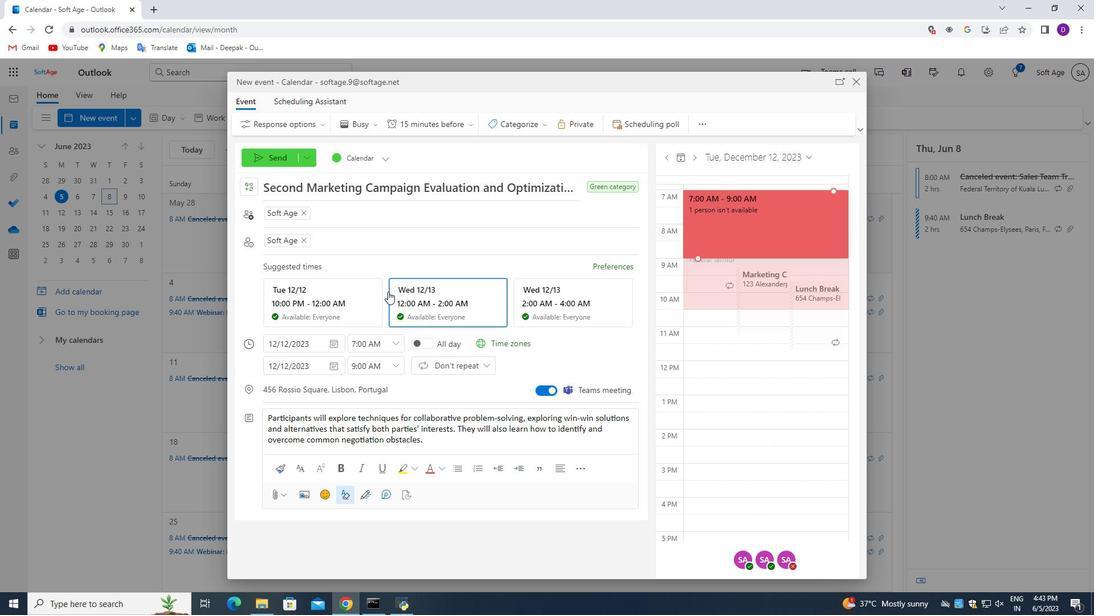 
Action: Mouse moved to (444, 124)
Screenshot: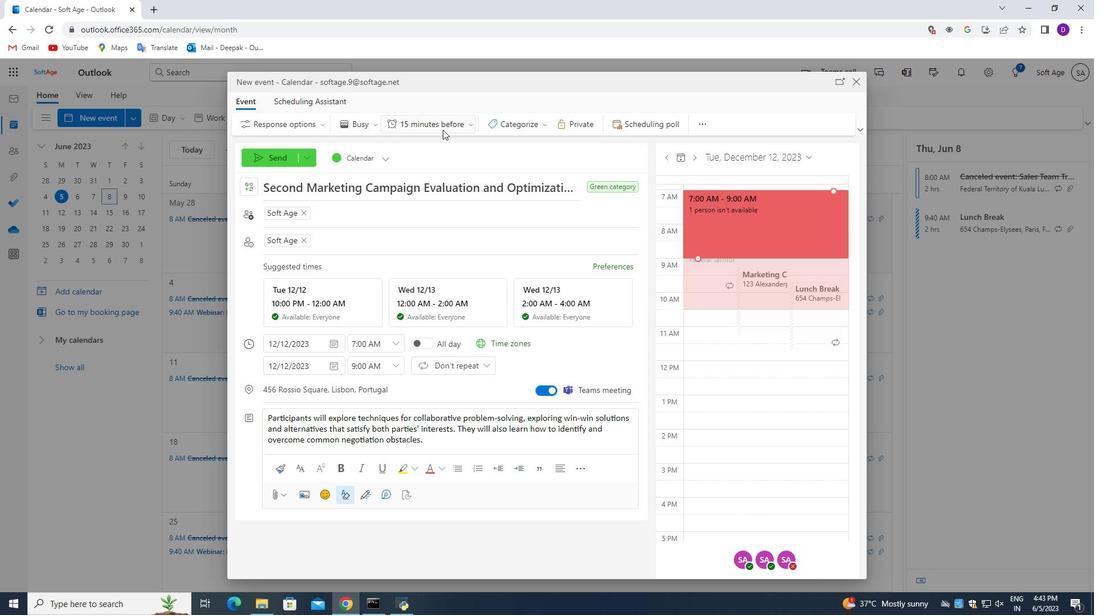 
Action: Mouse pressed left at (444, 124)
Screenshot: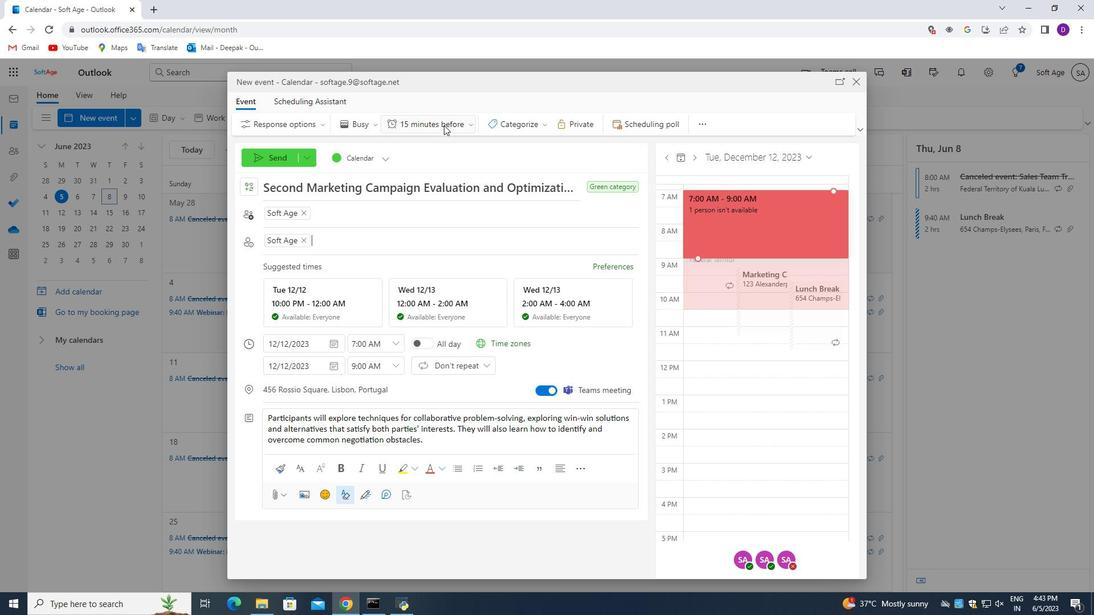
Action: Mouse moved to (431, 355)
Screenshot: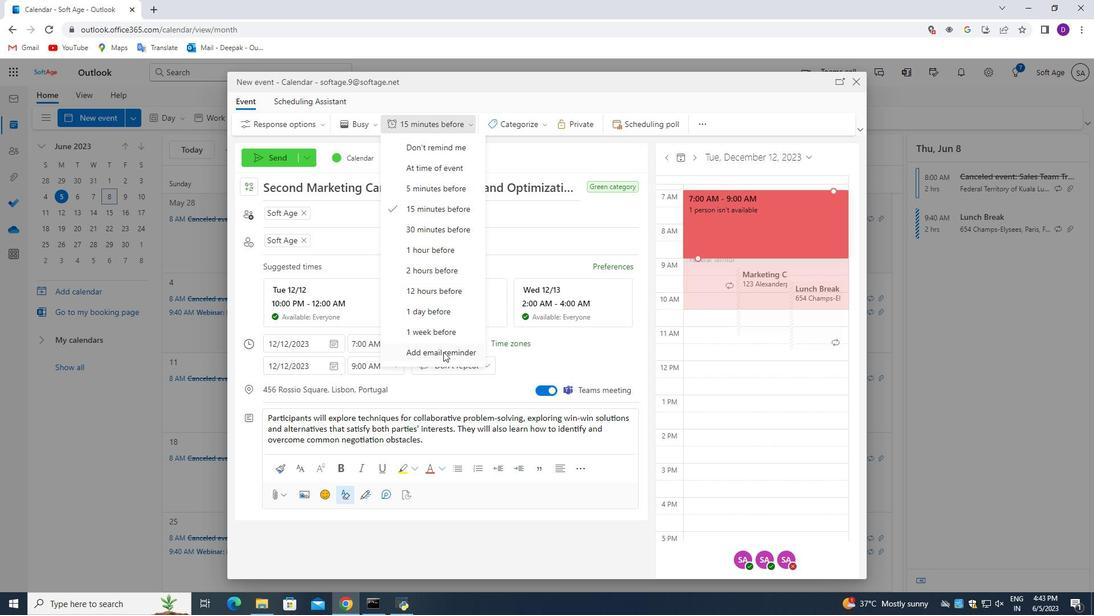 
Action: Mouse pressed left at (431, 355)
Screenshot: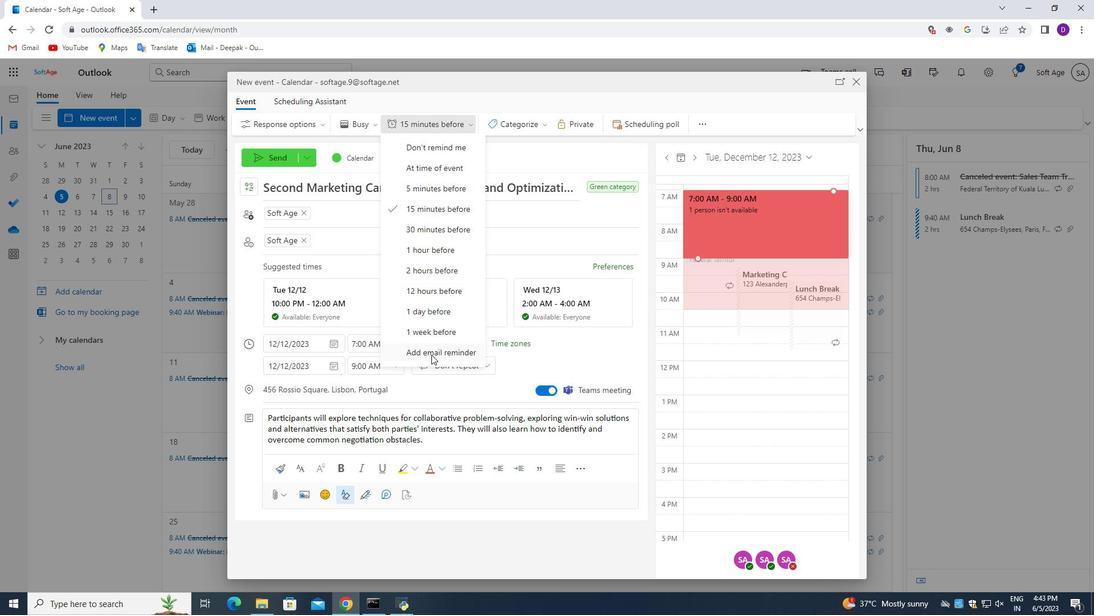 
Action: Mouse moved to (425, 252)
Screenshot: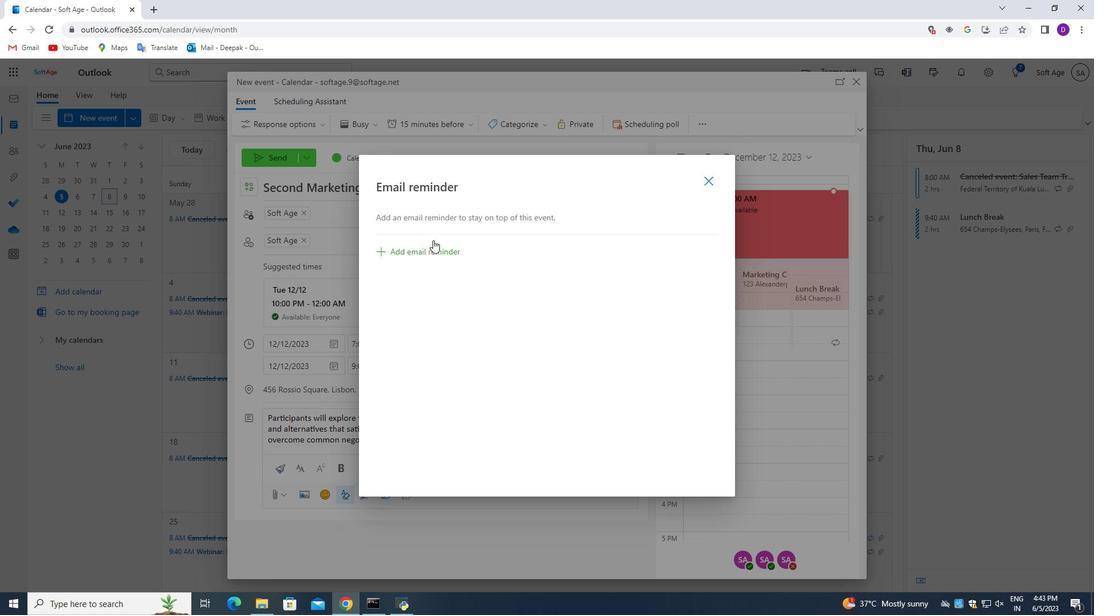 
Action: Mouse pressed left at (425, 252)
Screenshot: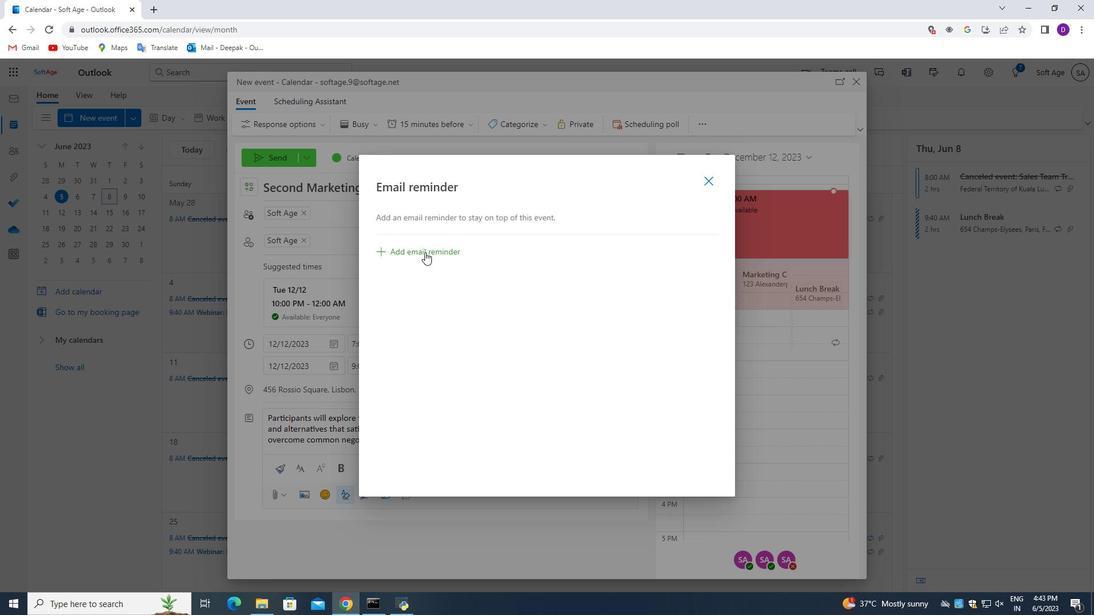 
Action: Mouse moved to (482, 251)
Screenshot: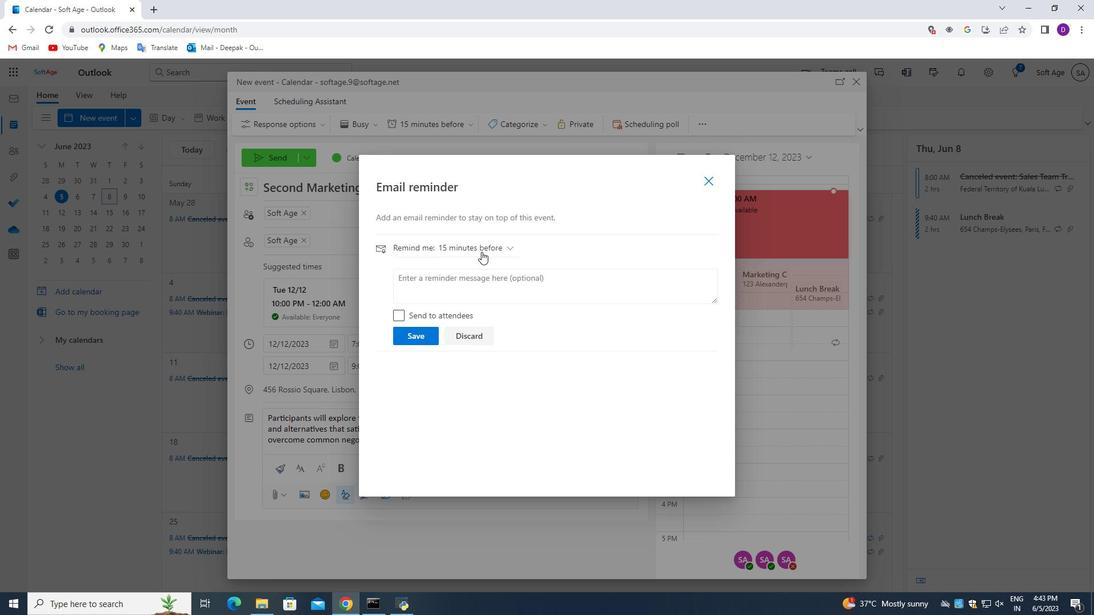 
Action: Mouse pressed left at (482, 251)
Screenshot: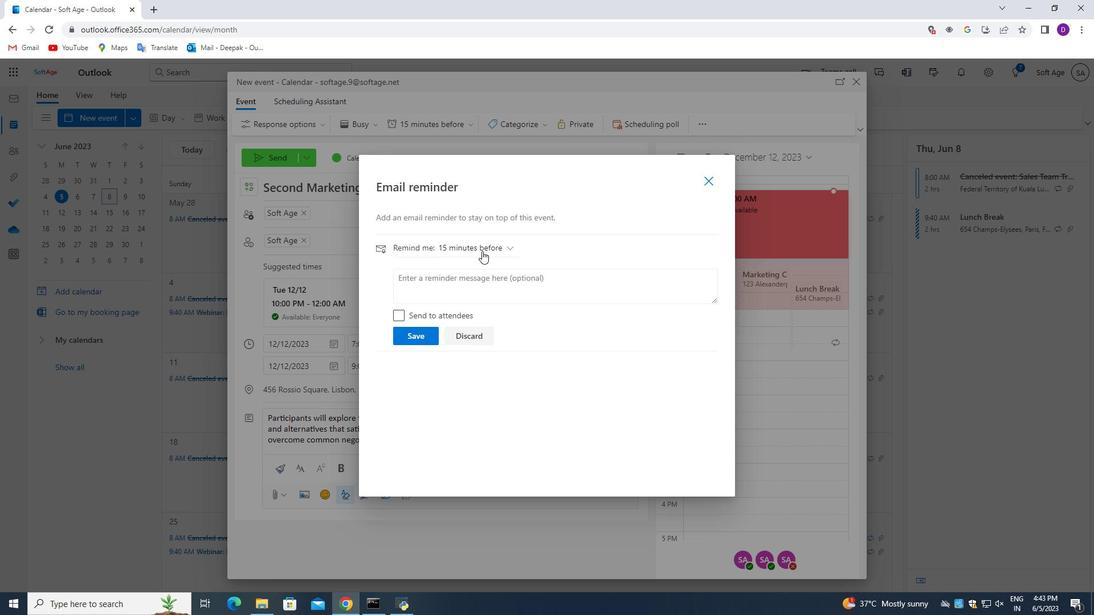 
Action: Mouse moved to (462, 448)
Screenshot: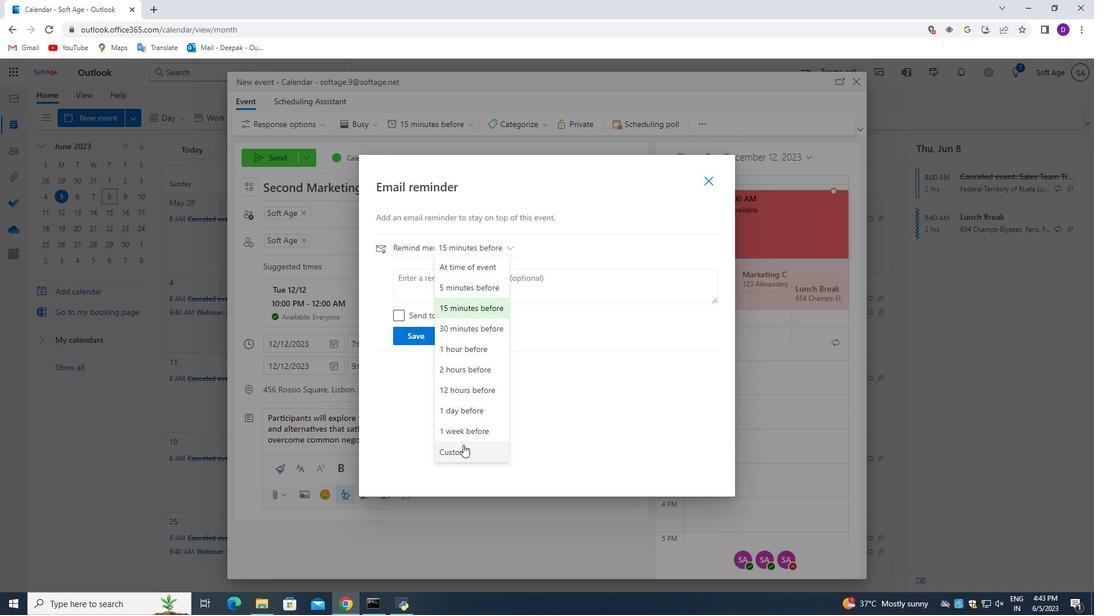 
Action: Mouse pressed left at (462, 448)
Screenshot: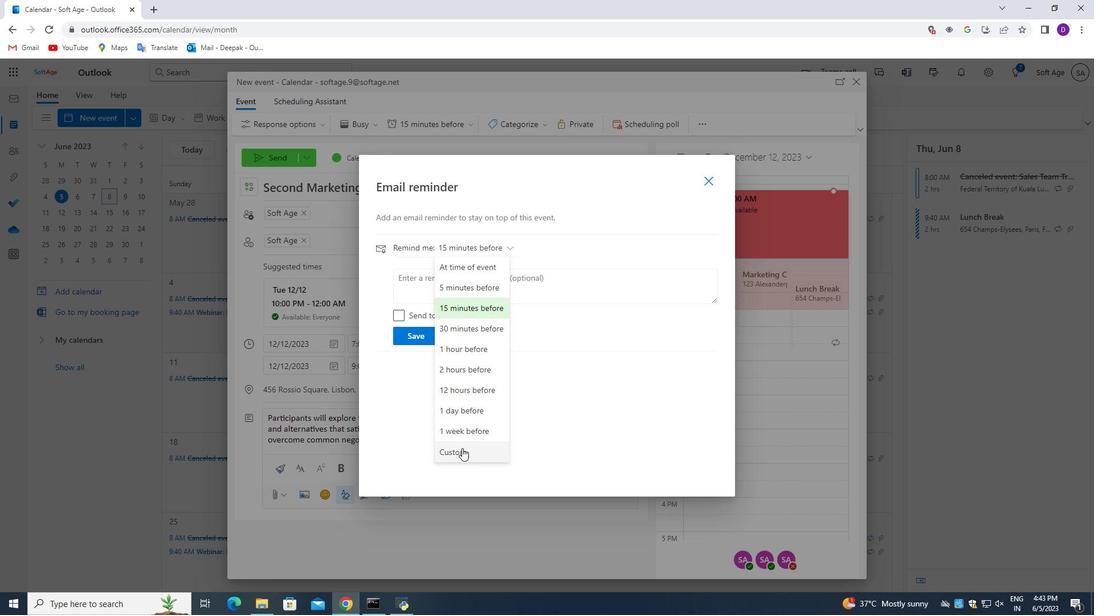 
Action: Mouse moved to (431, 313)
Screenshot: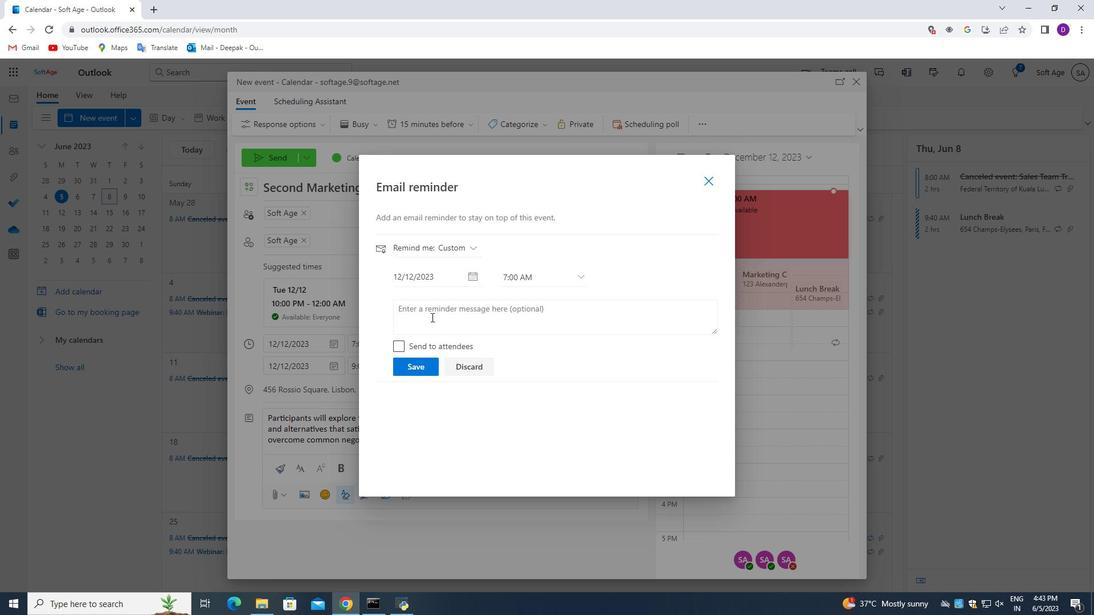 
Action: Mouse pressed left at (431, 313)
Screenshot: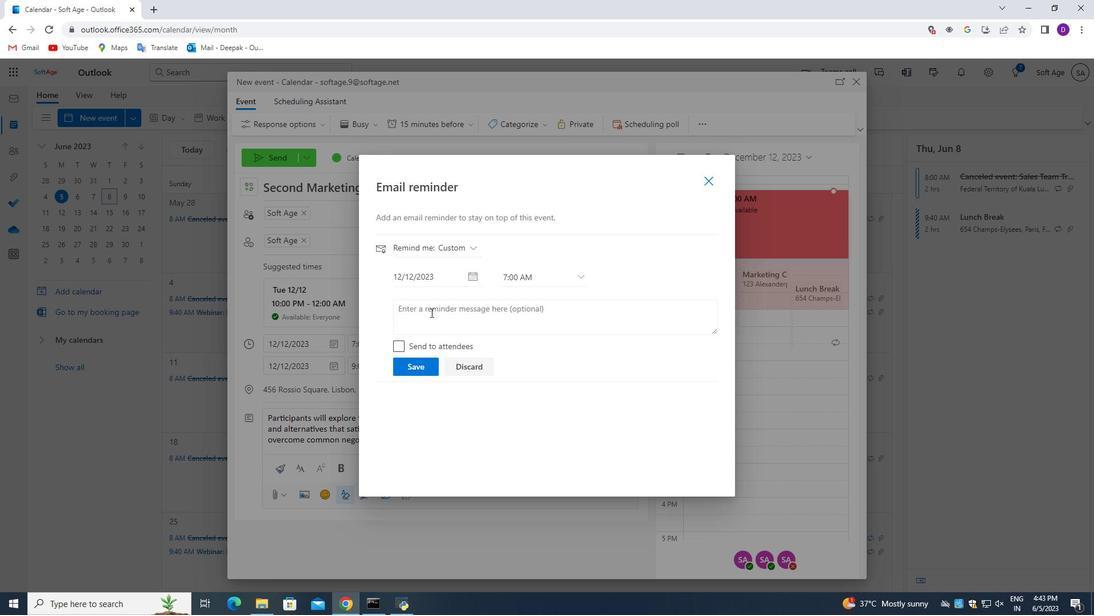 
Action: Key pressed 679<Key.space>day<Key.space>before
Screenshot: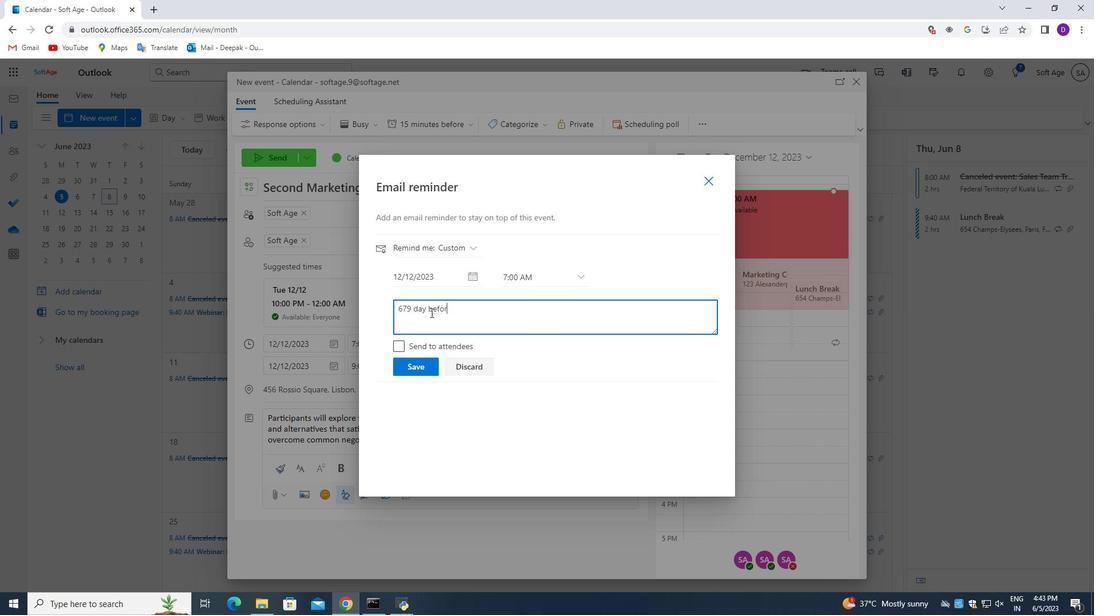 
Action: Mouse moved to (412, 374)
Screenshot: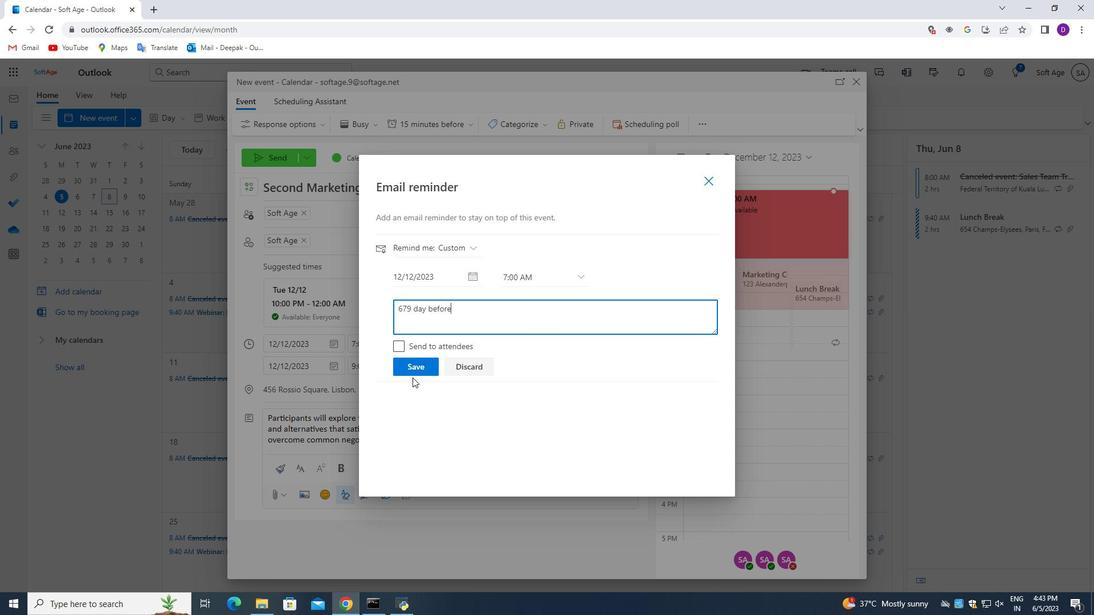 
Action: Mouse pressed left at (412, 374)
Screenshot: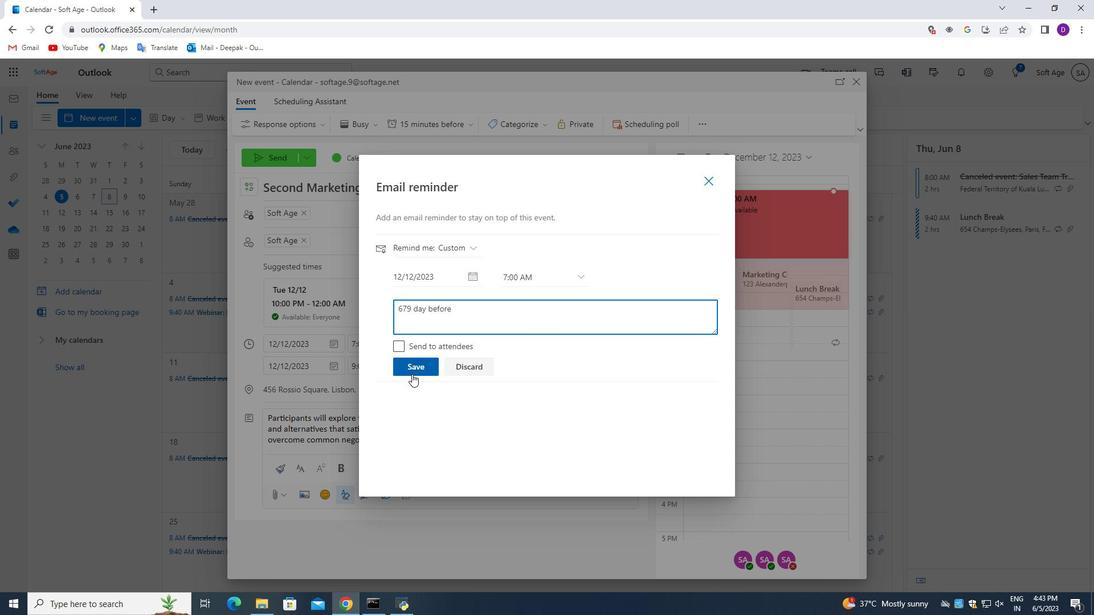 
Action: Mouse moved to (709, 180)
Screenshot: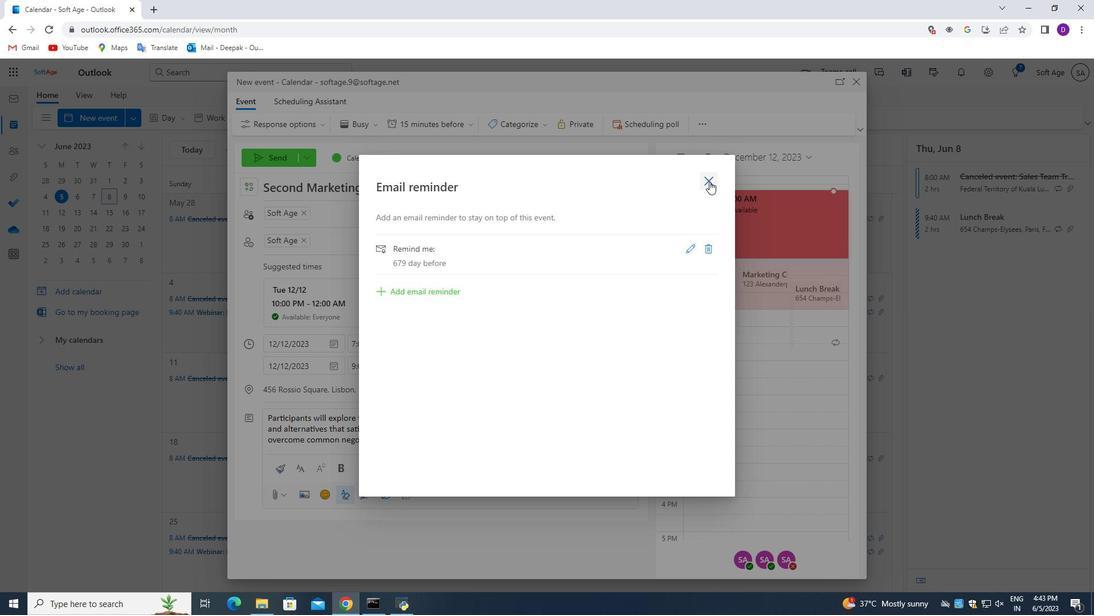 
Action: Mouse pressed left at (709, 180)
Screenshot: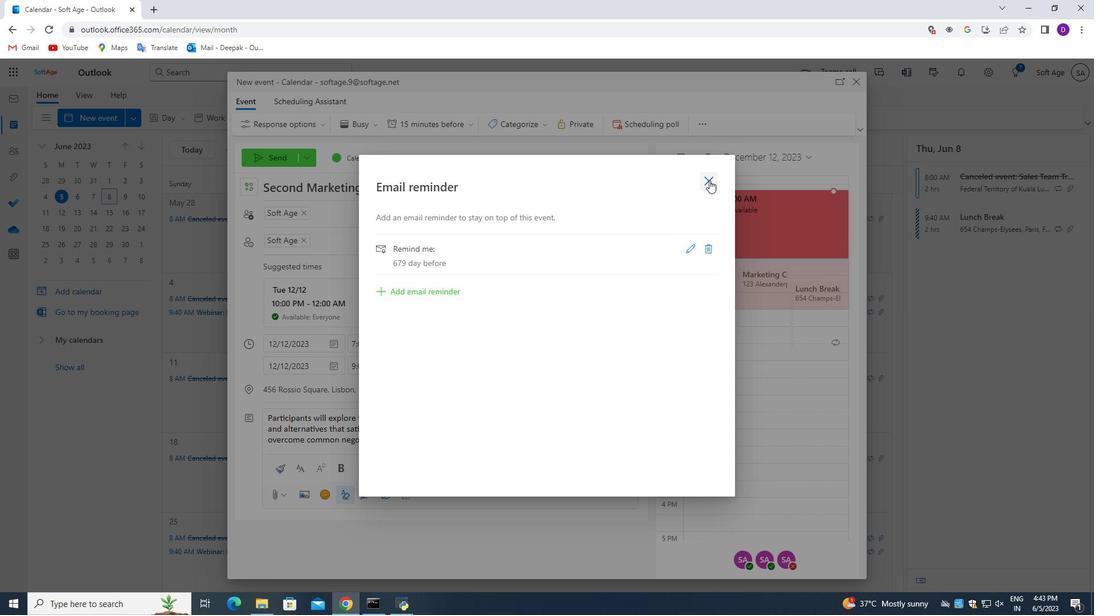 
Action: Mouse moved to (272, 156)
Screenshot: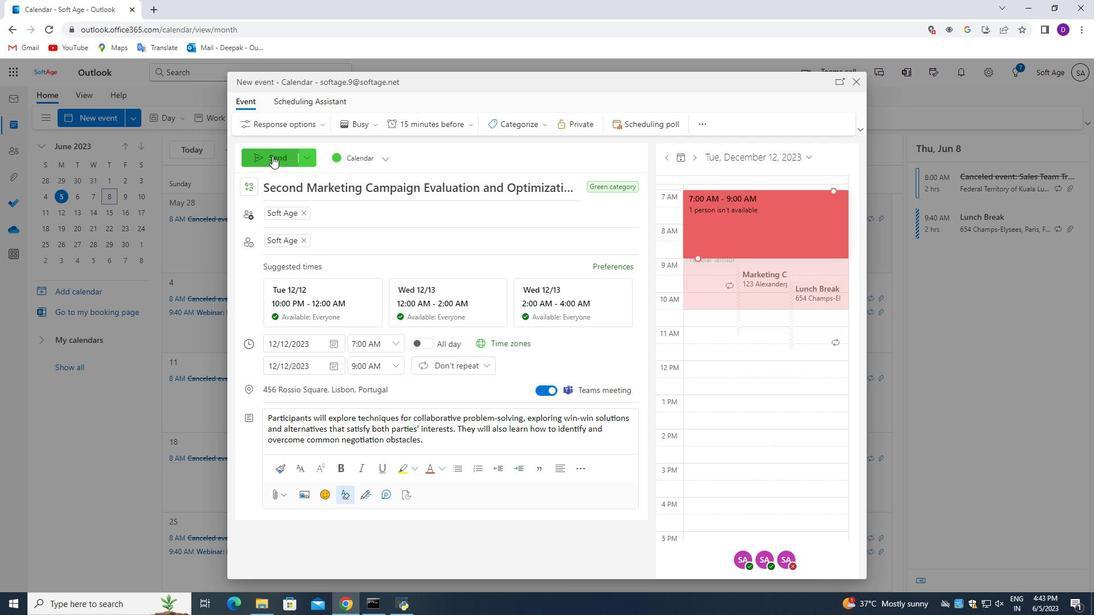 
Action: Mouse pressed left at (272, 156)
Screenshot: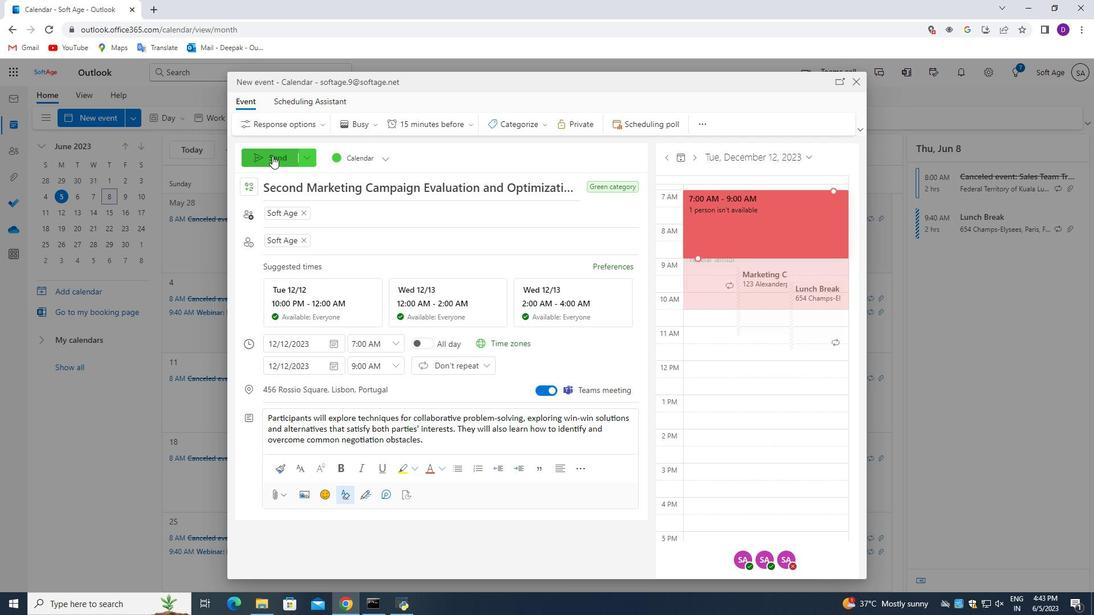 
Action: Mouse moved to (364, 322)
Screenshot: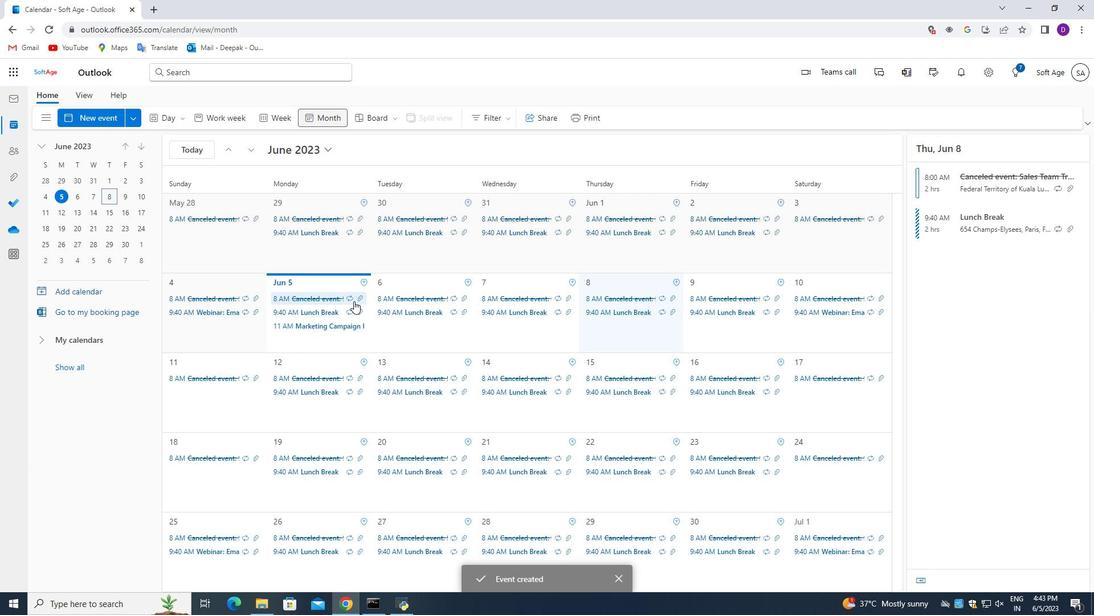 
